 Task: Find connections with filter location Le Creusot with filter topic #Managementtips with filter profile language Spanish with filter current company Growth Central VC with filter school Lingayas University, Faridabad with filter industry Performing Arts and Spectator Sports with filter service category Filing with filter keywords title Mechanical Engineer
Action: Mouse moved to (621, 105)
Screenshot: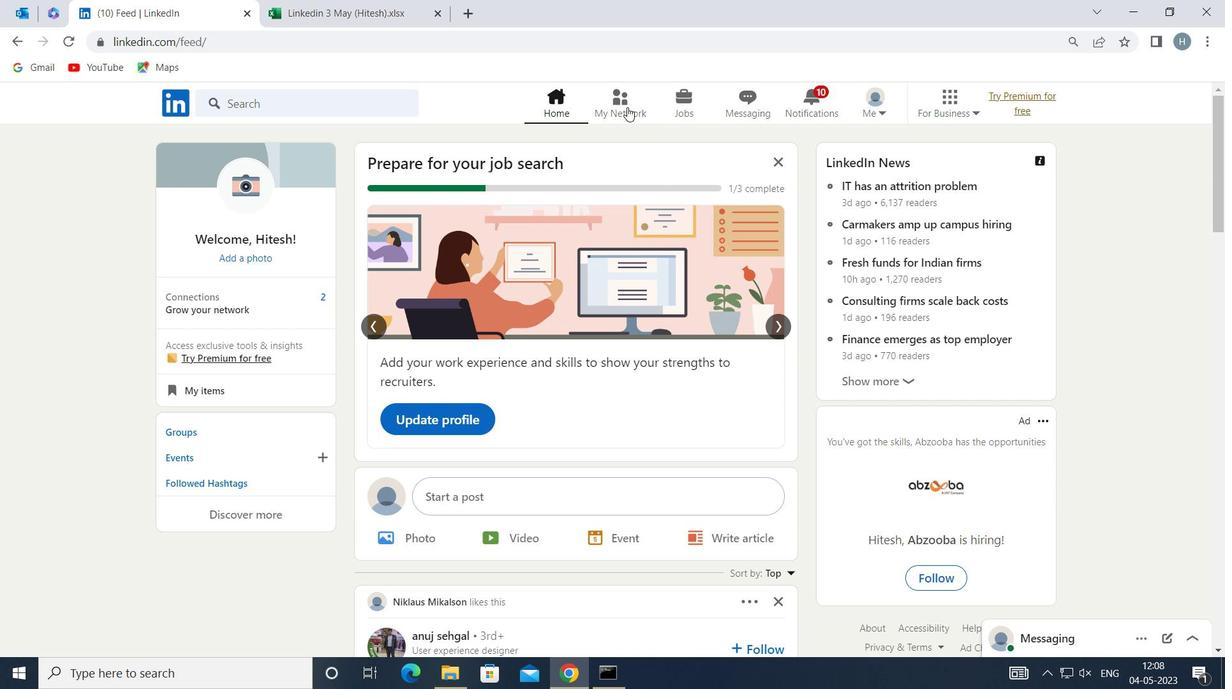 
Action: Mouse pressed left at (621, 105)
Screenshot: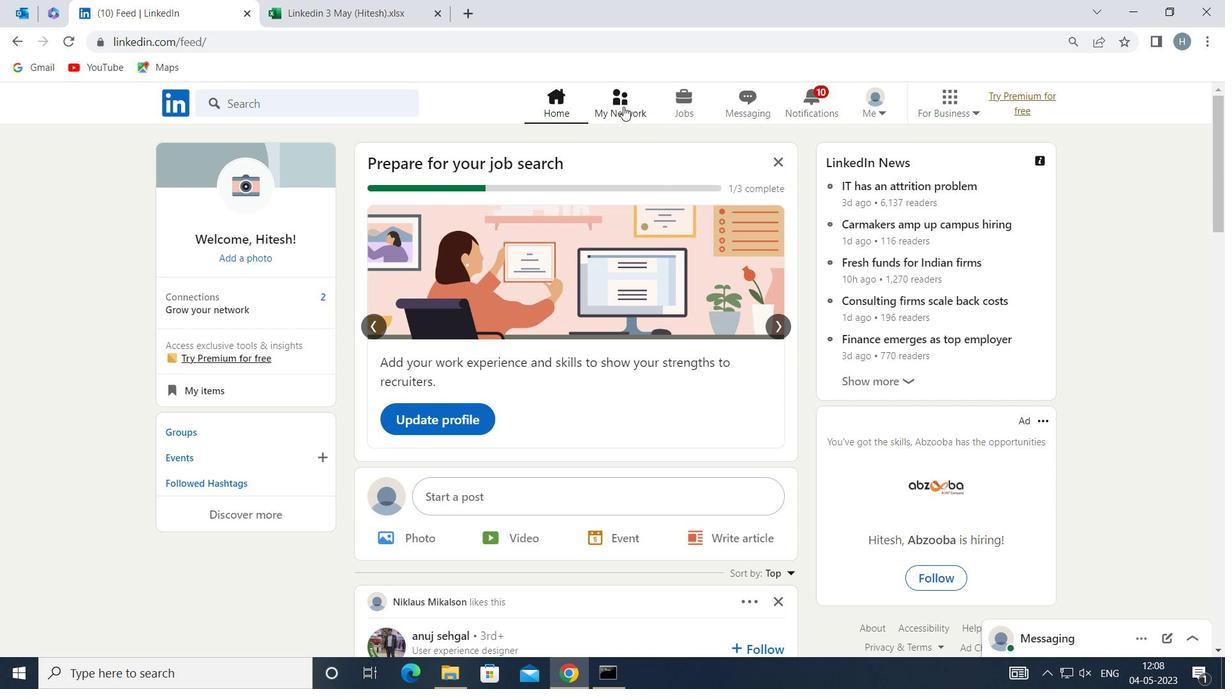 
Action: Mouse moved to (355, 206)
Screenshot: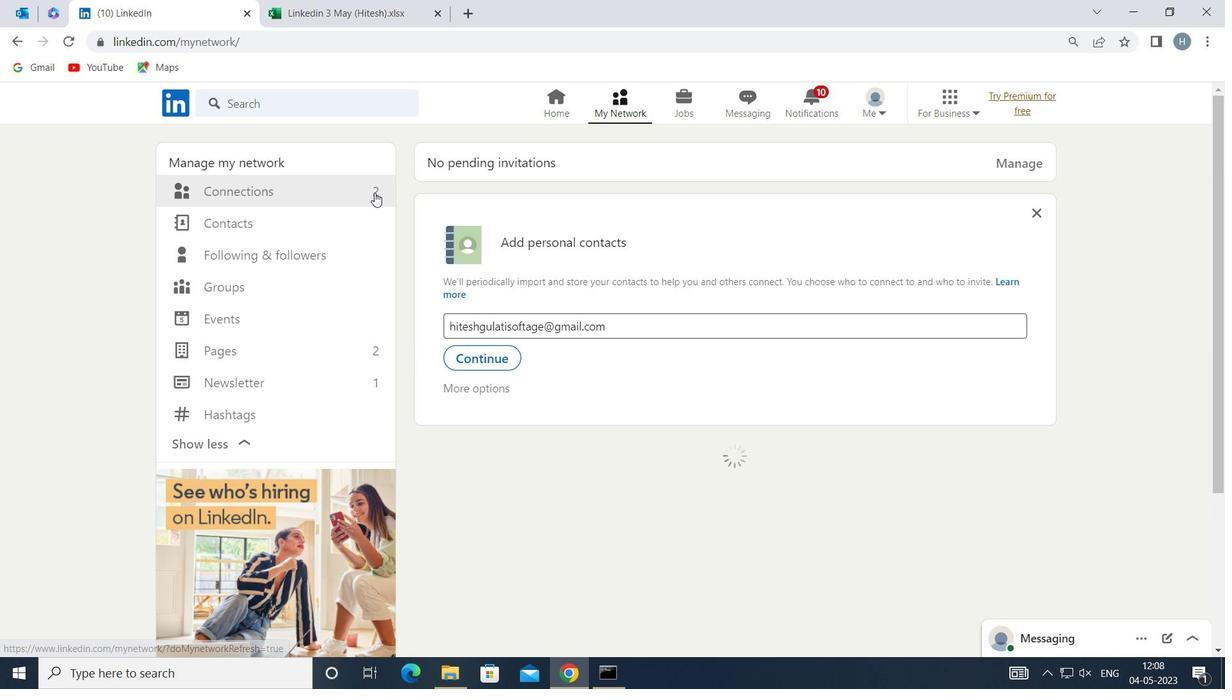 
Action: Mouse pressed left at (355, 206)
Screenshot: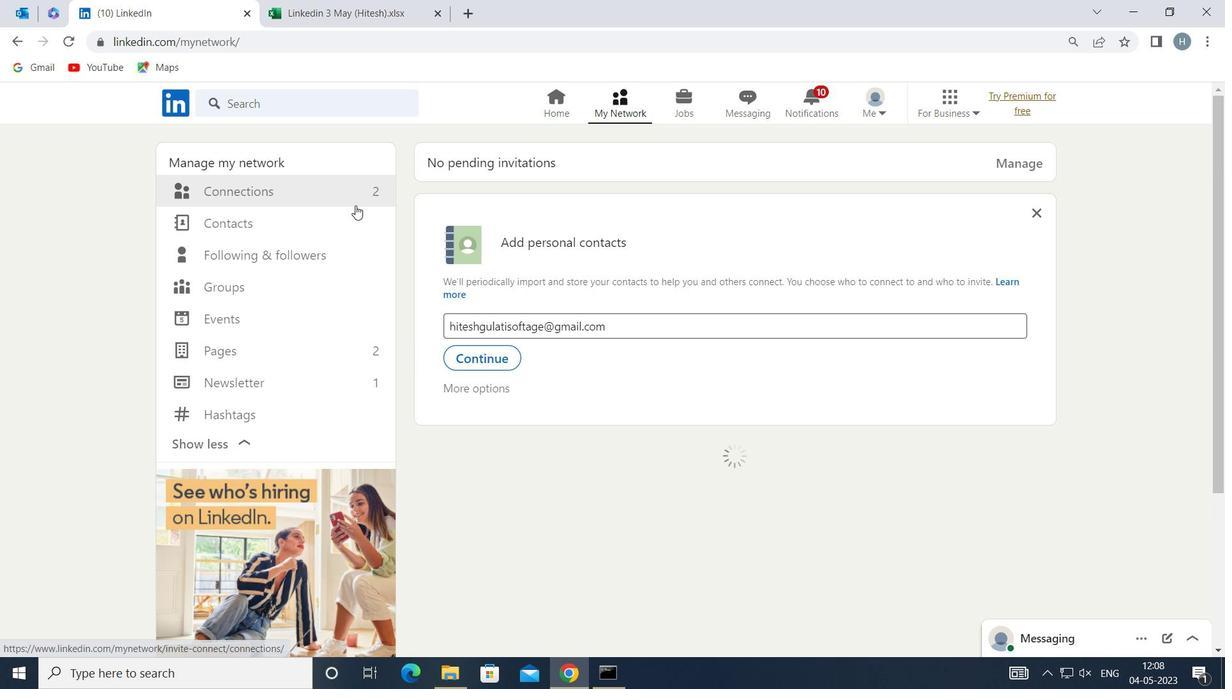 
Action: Mouse moved to (360, 181)
Screenshot: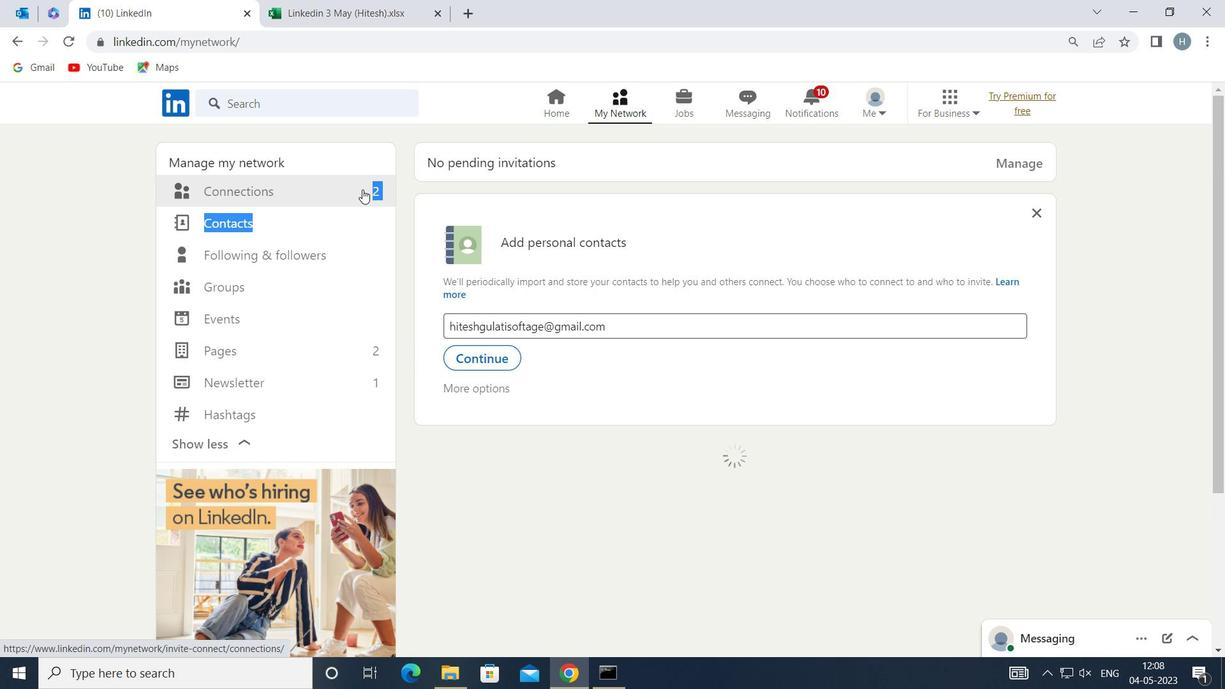 
Action: Mouse pressed left at (360, 181)
Screenshot: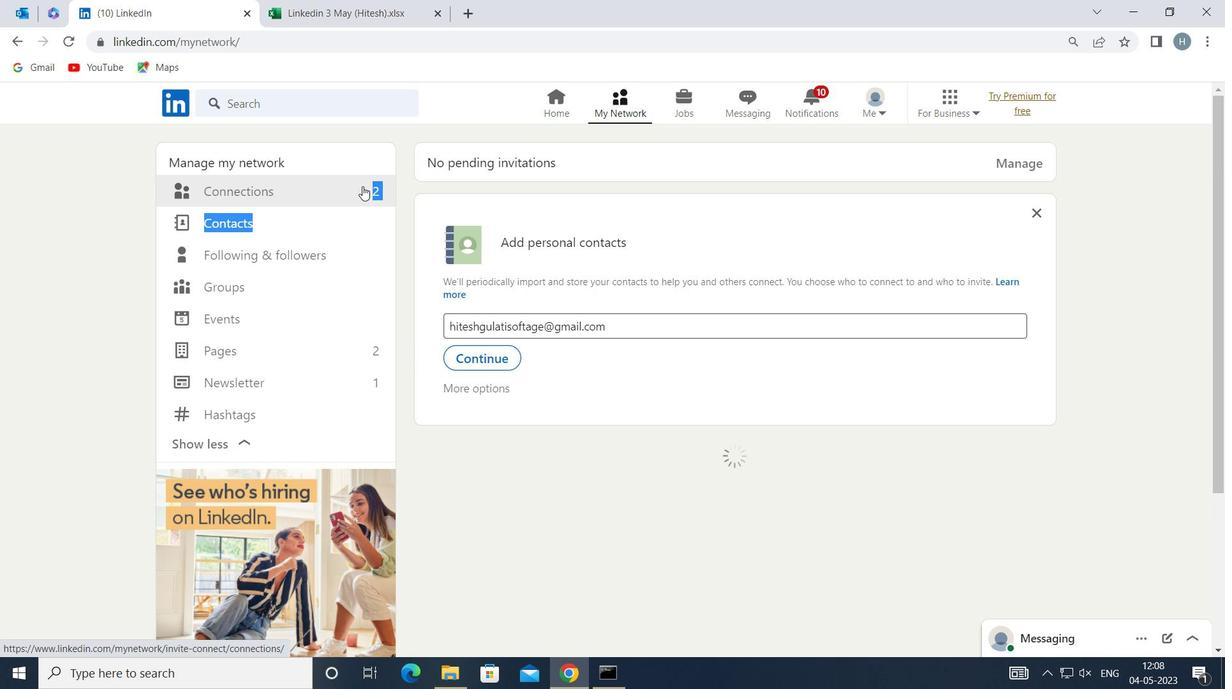 
Action: Mouse moved to (375, 194)
Screenshot: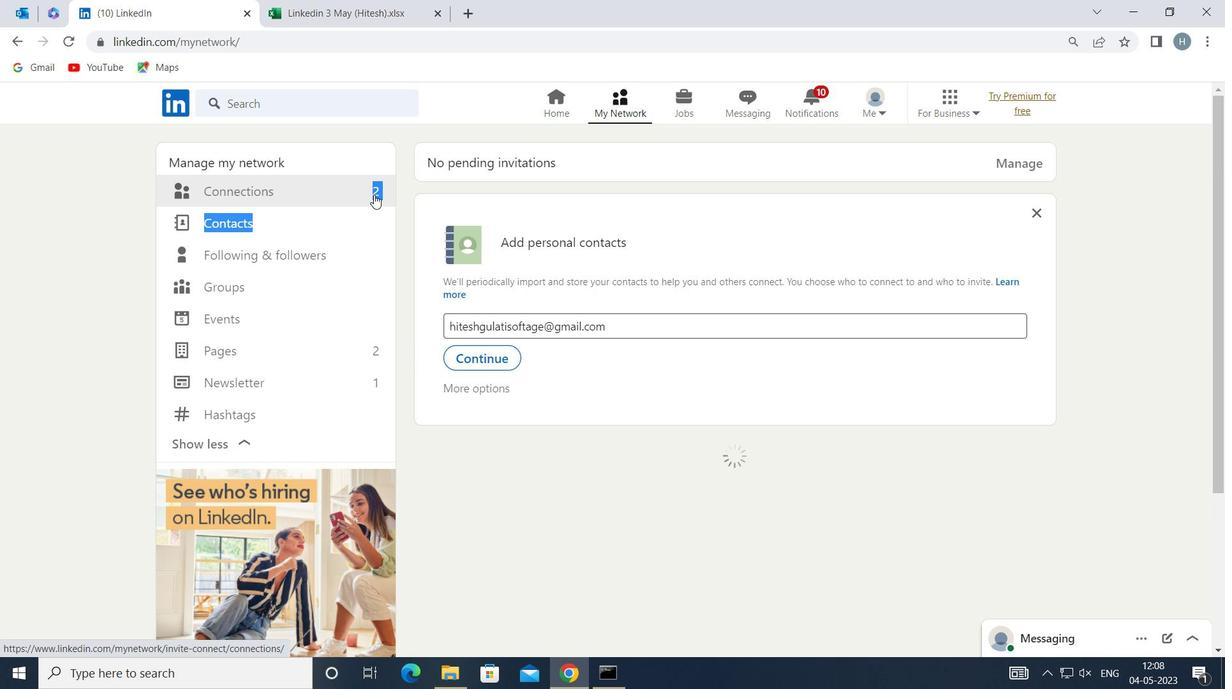 
Action: Mouse pressed left at (375, 194)
Screenshot: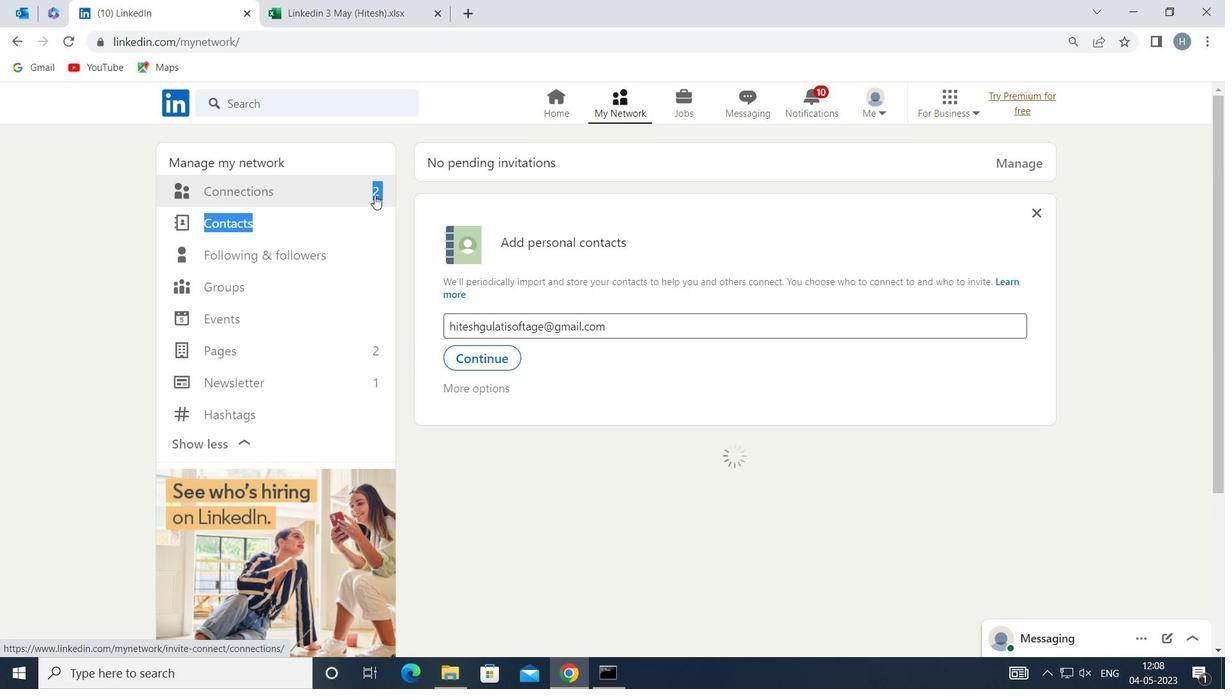 
Action: Mouse moved to (744, 189)
Screenshot: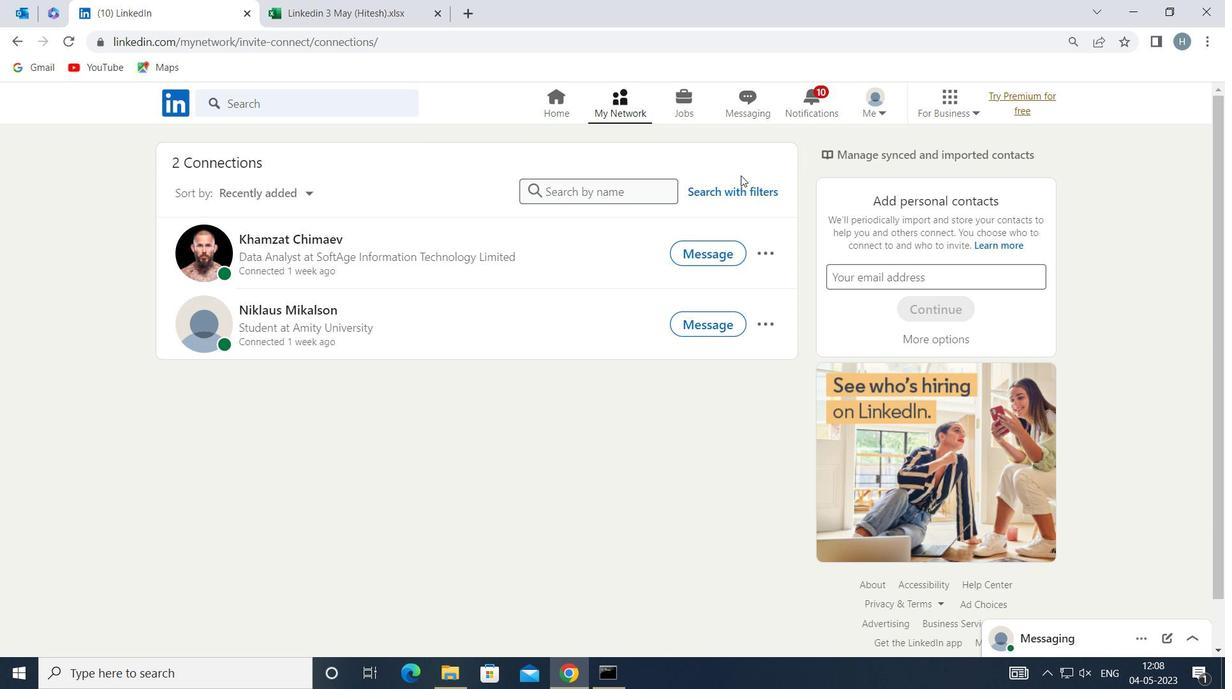 
Action: Mouse pressed left at (744, 189)
Screenshot: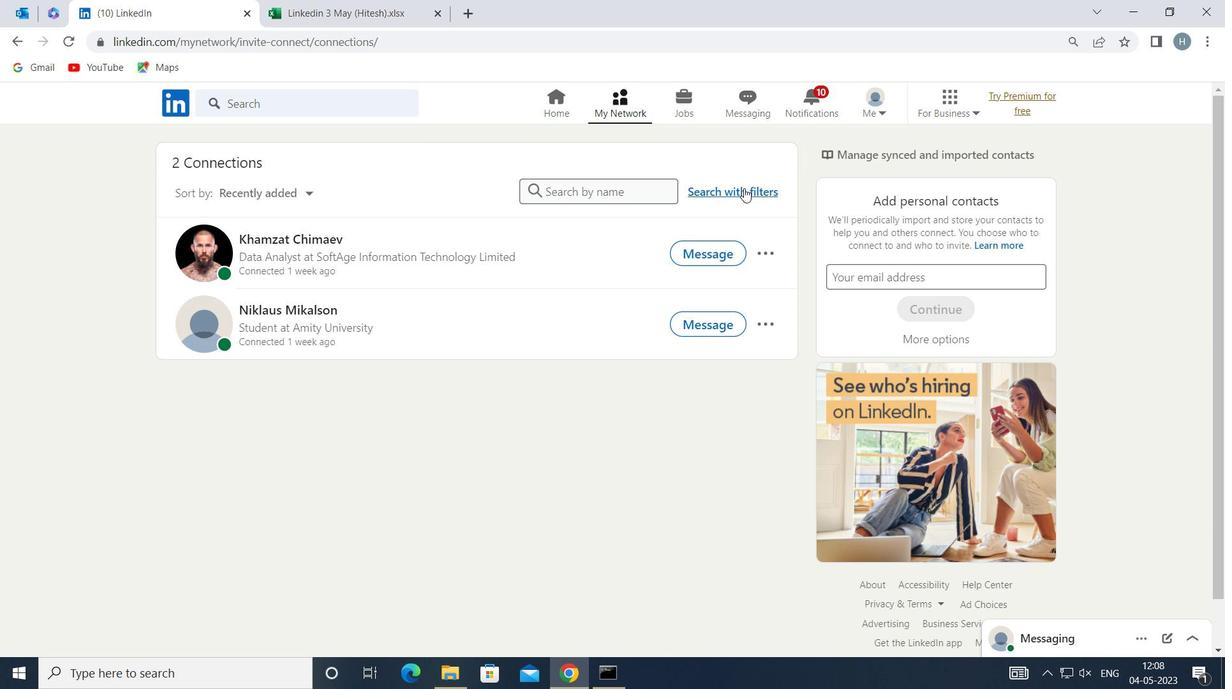 
Action: Mouse moved to (666, 148)
Screenshot: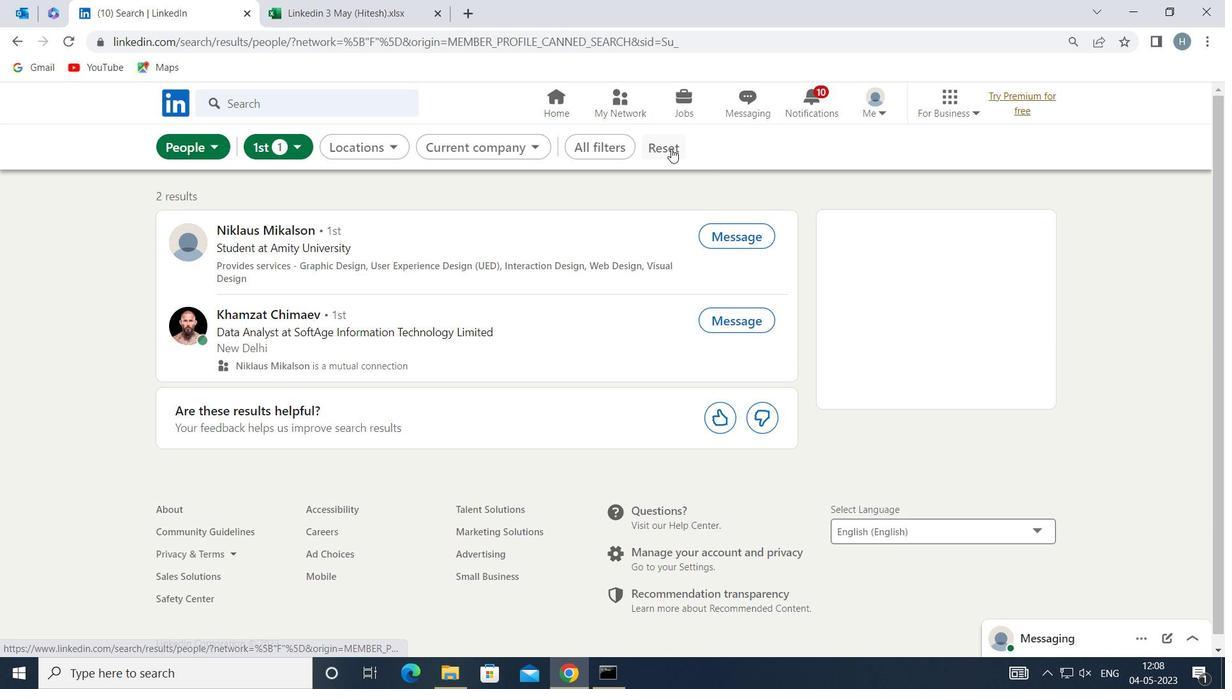 
Action: Mouse pressed left at (666, 148)
Screenshot: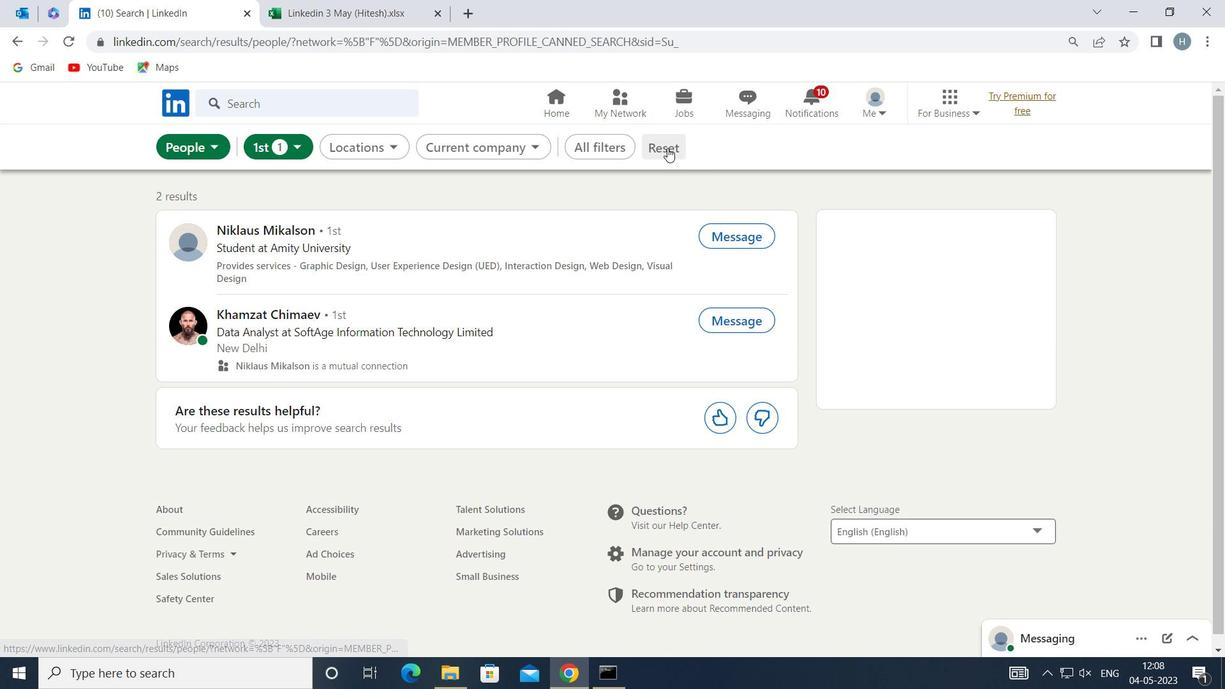 
Action: Mouse moved to (640, 149)
Screenshot: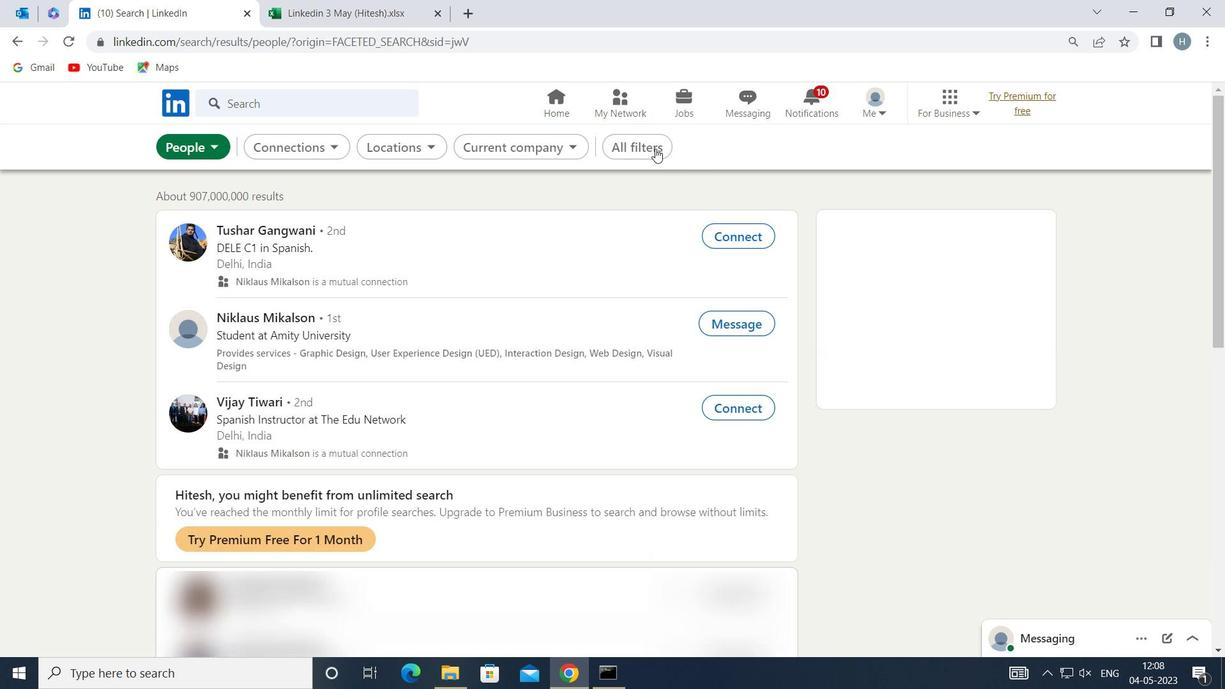 
Action: Mouse pressed left at (640, 149)
Screenshot: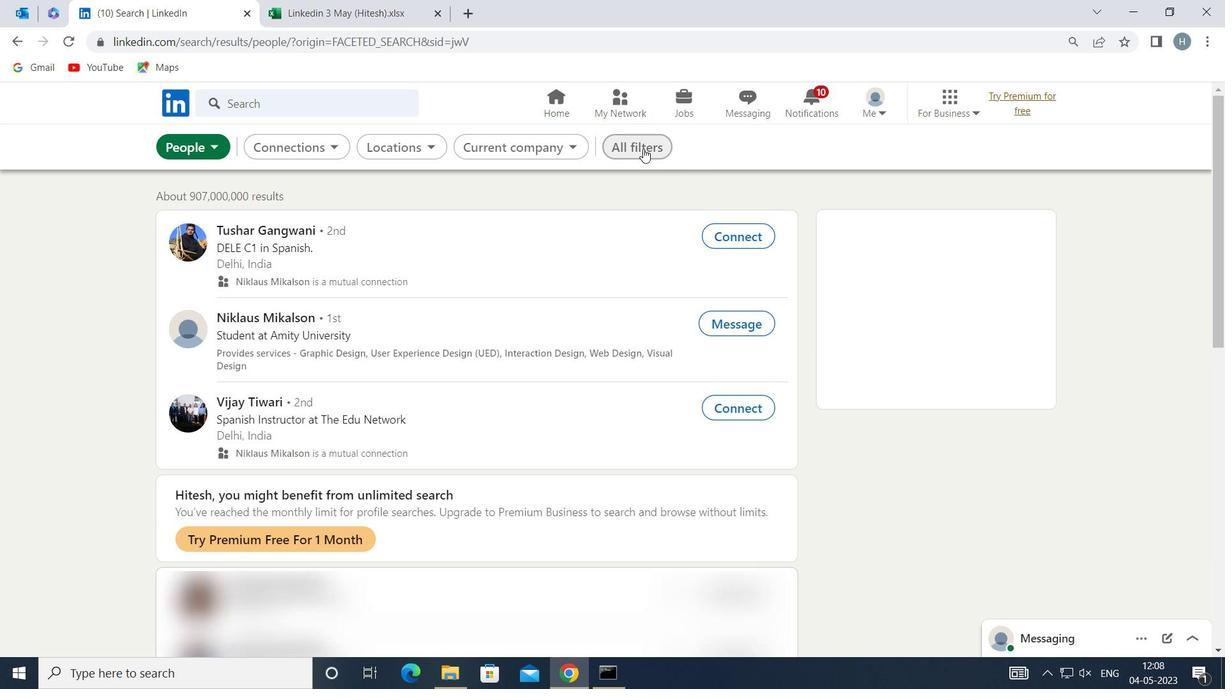 
Action: Mouse moved to (970, 301)
Screenshot: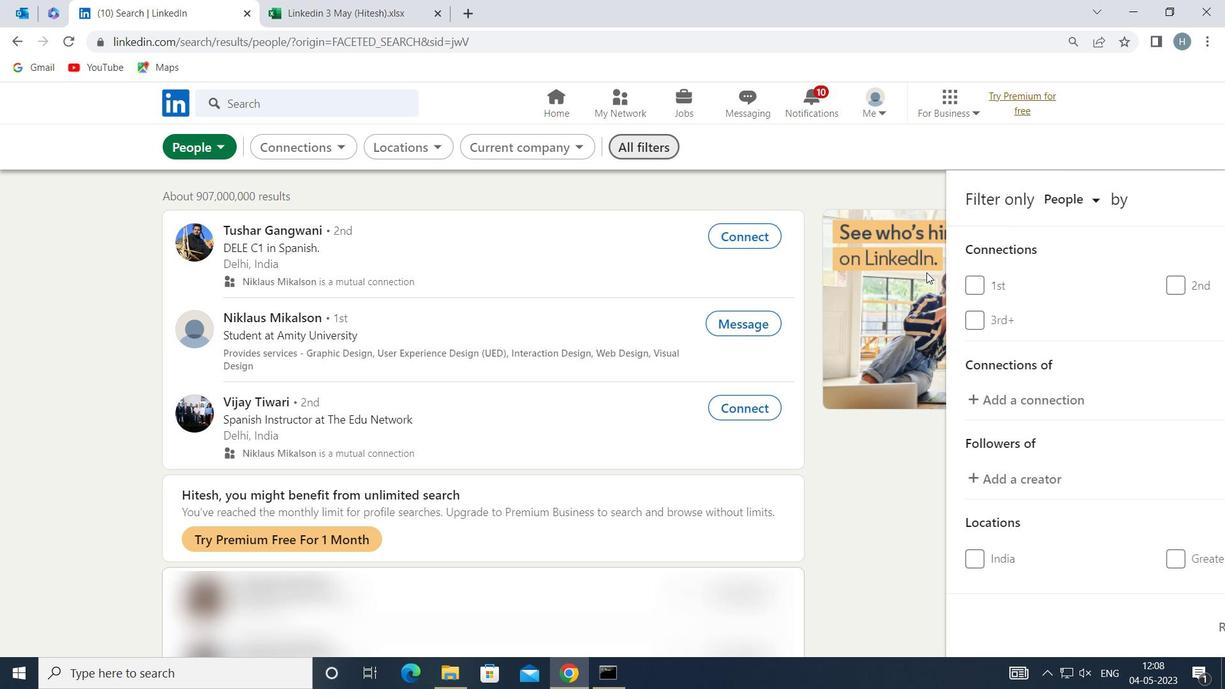 
Action: Mouse scrolled (970, 300) with delta (0, 0)
Screenshot: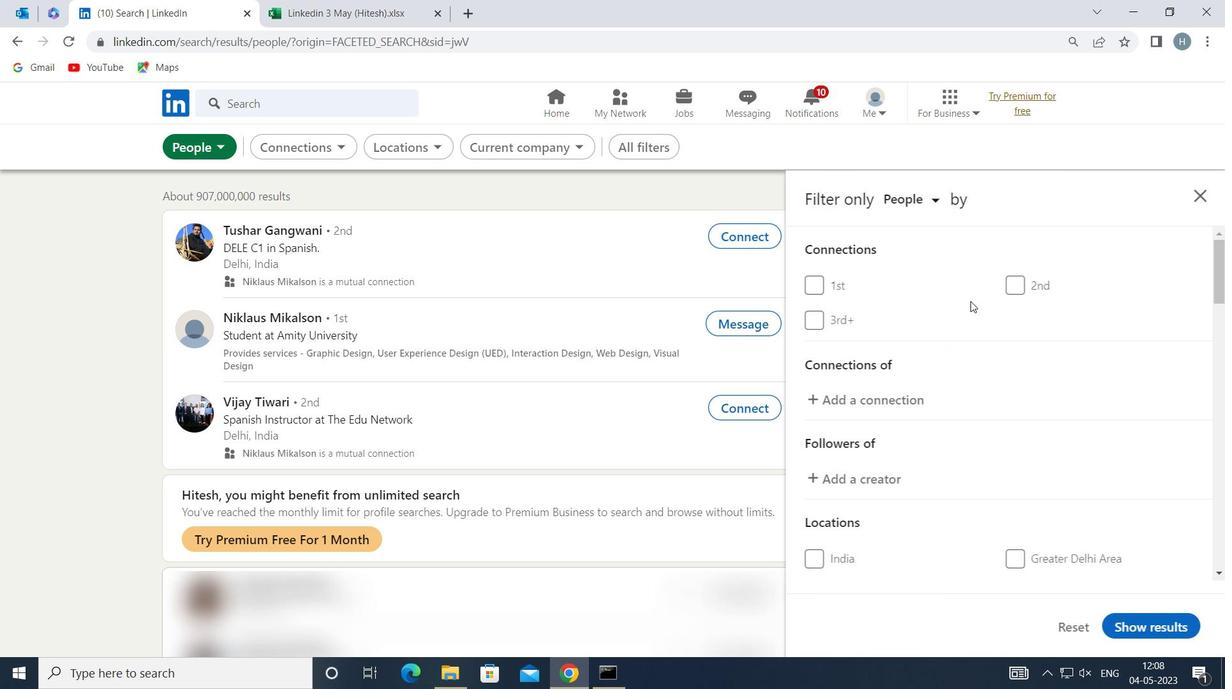 
Action: Mouse moved to (972, 307)
Screenshot: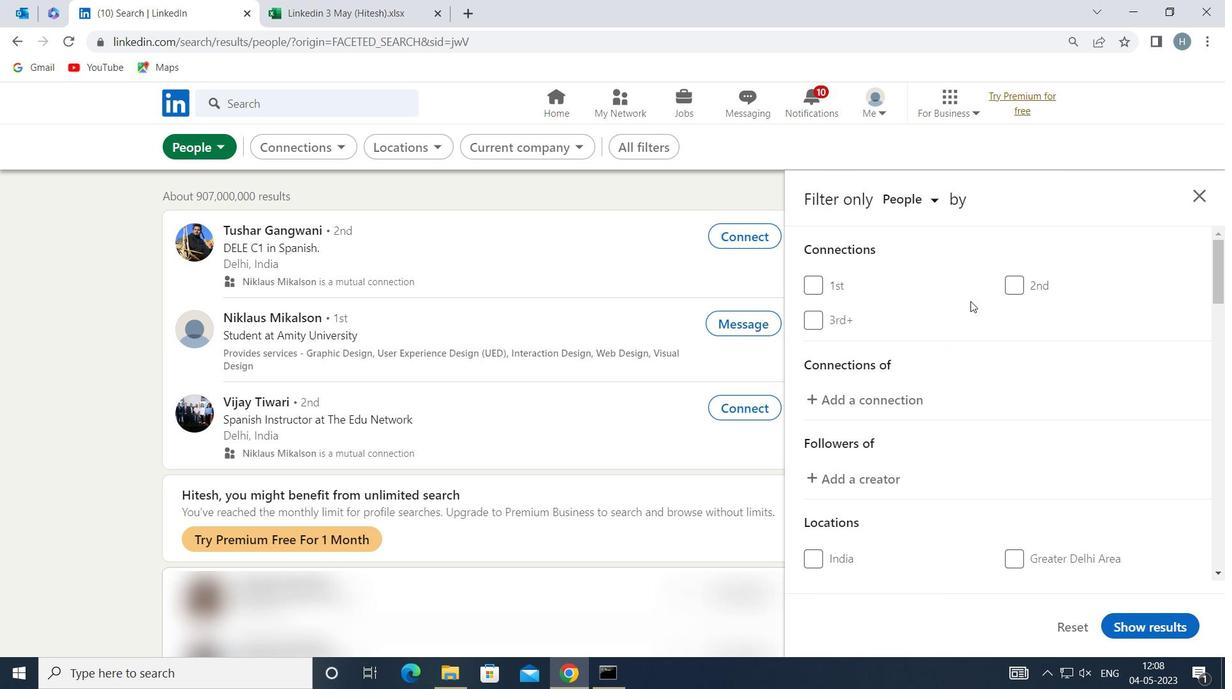 
Action: Mouse scrolled (972, 307) with delta (0, 0)
Screenshot: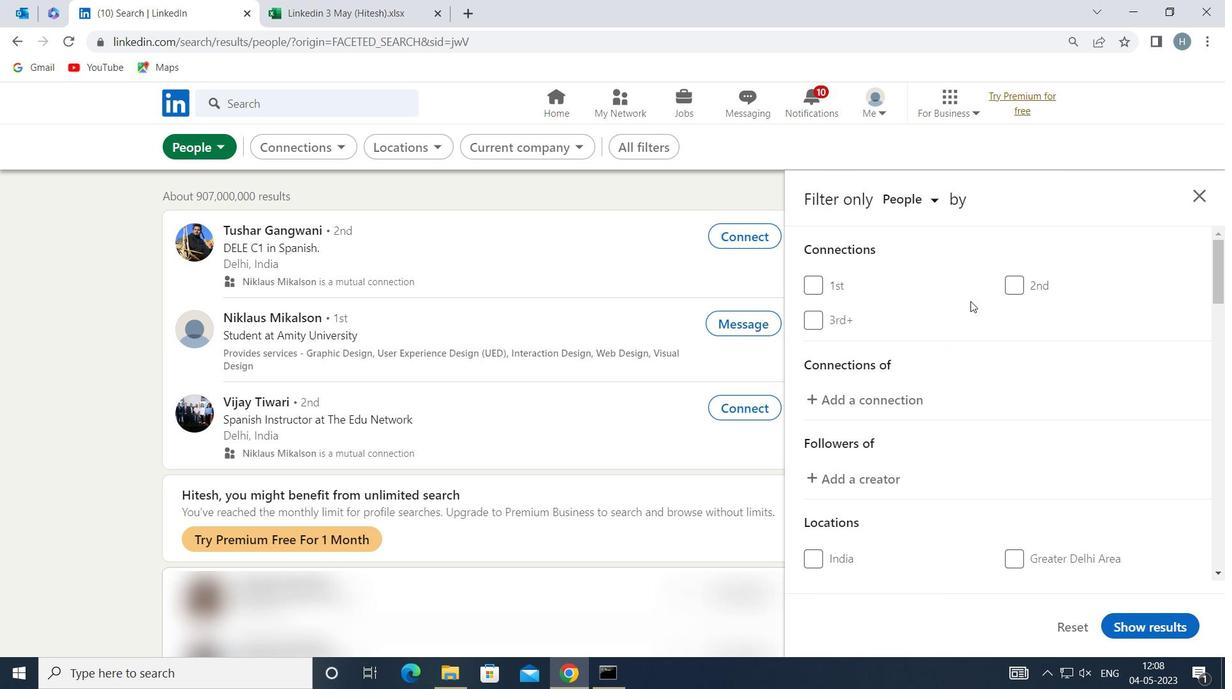 
Action: Mouse moved to (979, 305)
Screenshot: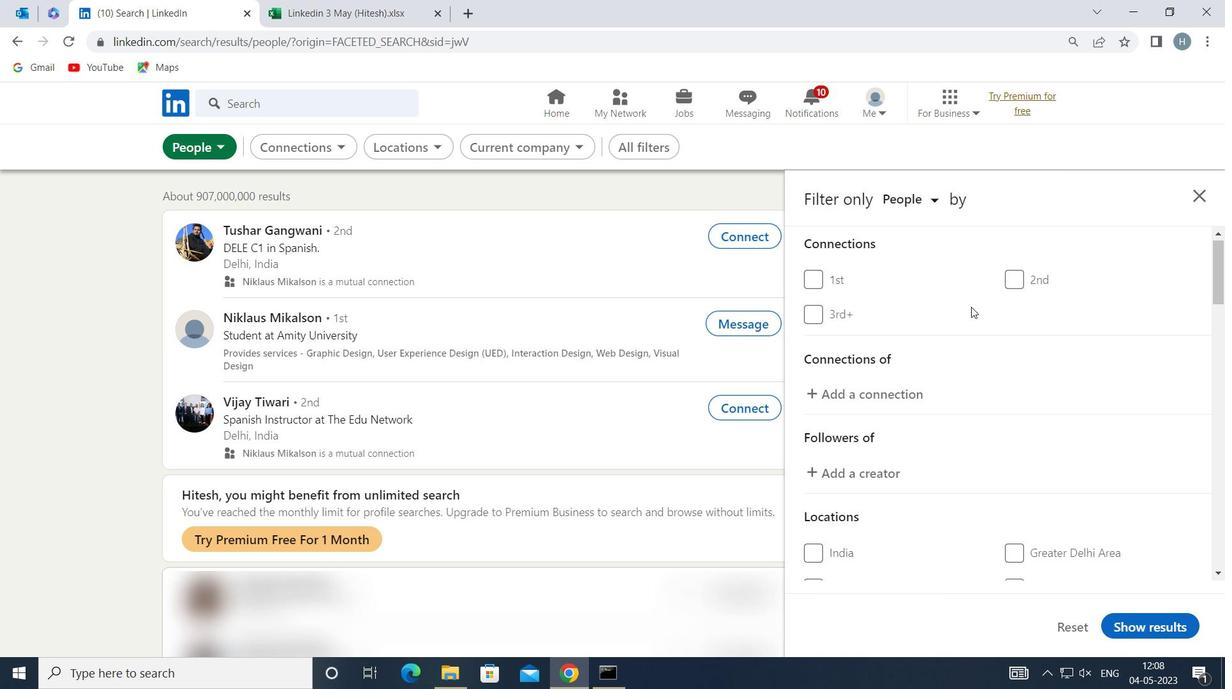 
Action: Mouse scrolled (979, 305) with delta (0, 0)
Screenshot: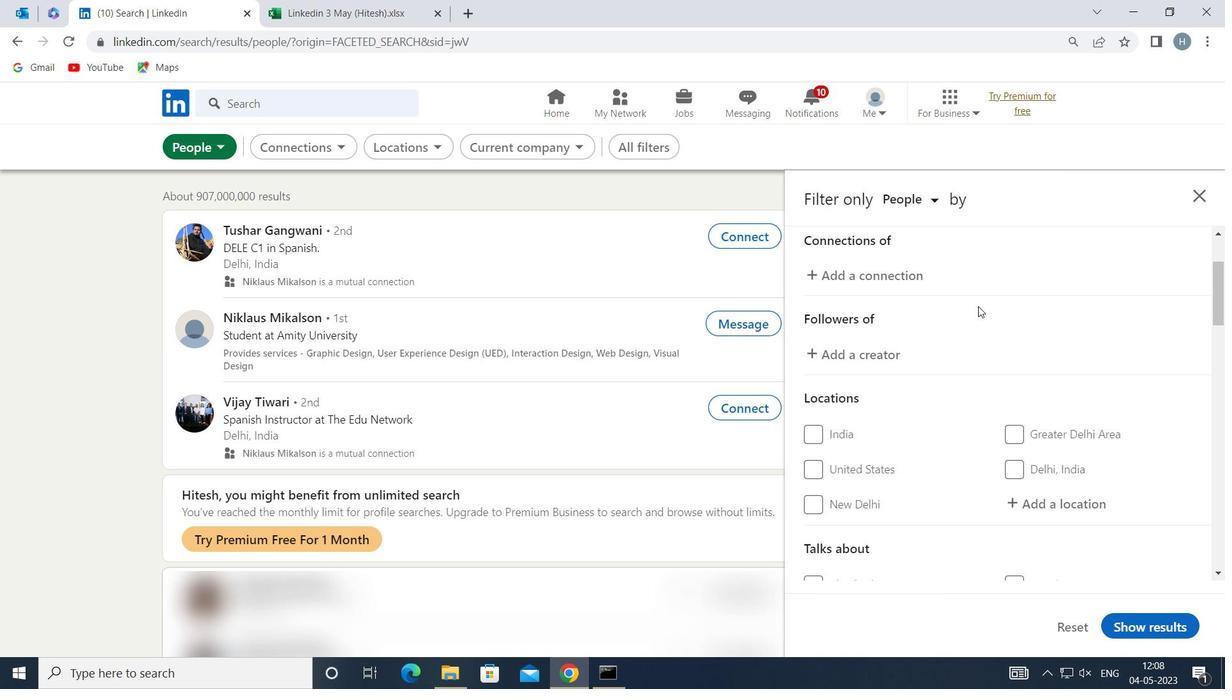
Action: Mouse moved to (1064, 384)
Screenshot: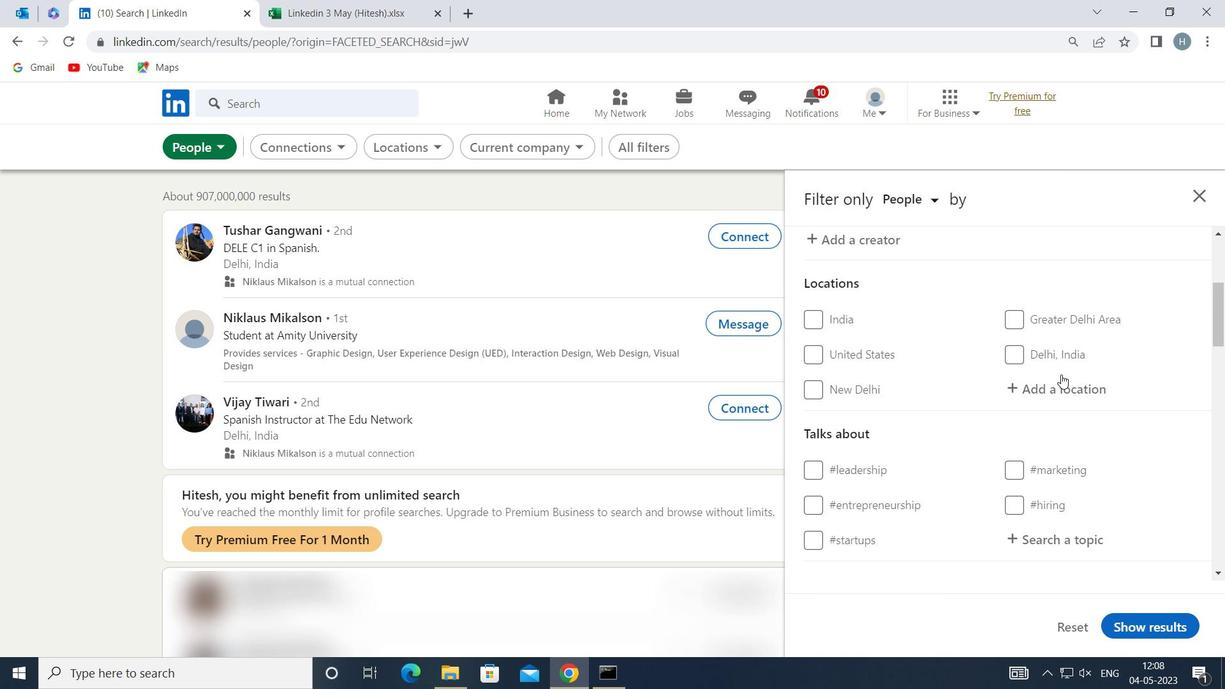 
Action: Mouse pressed left at (1064, 384)
Screenshot: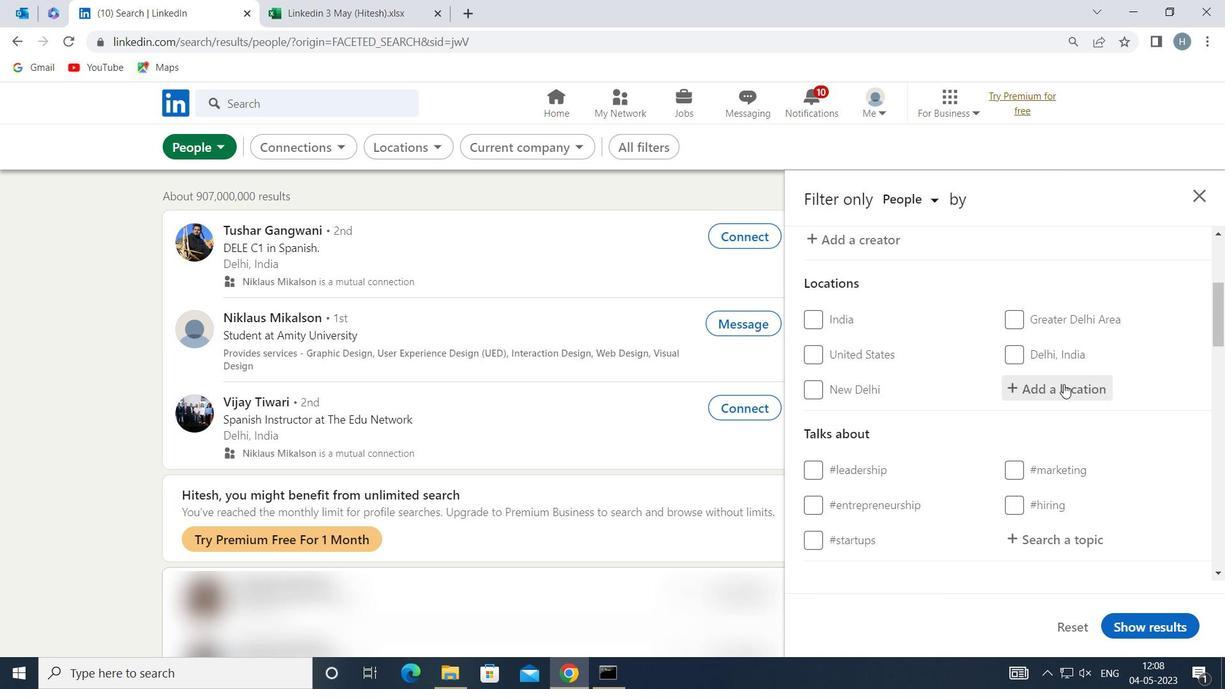 
Action: Key pressed <Key.shift>LE<Key.space><Key.shift>CREUSOT
Screenshot: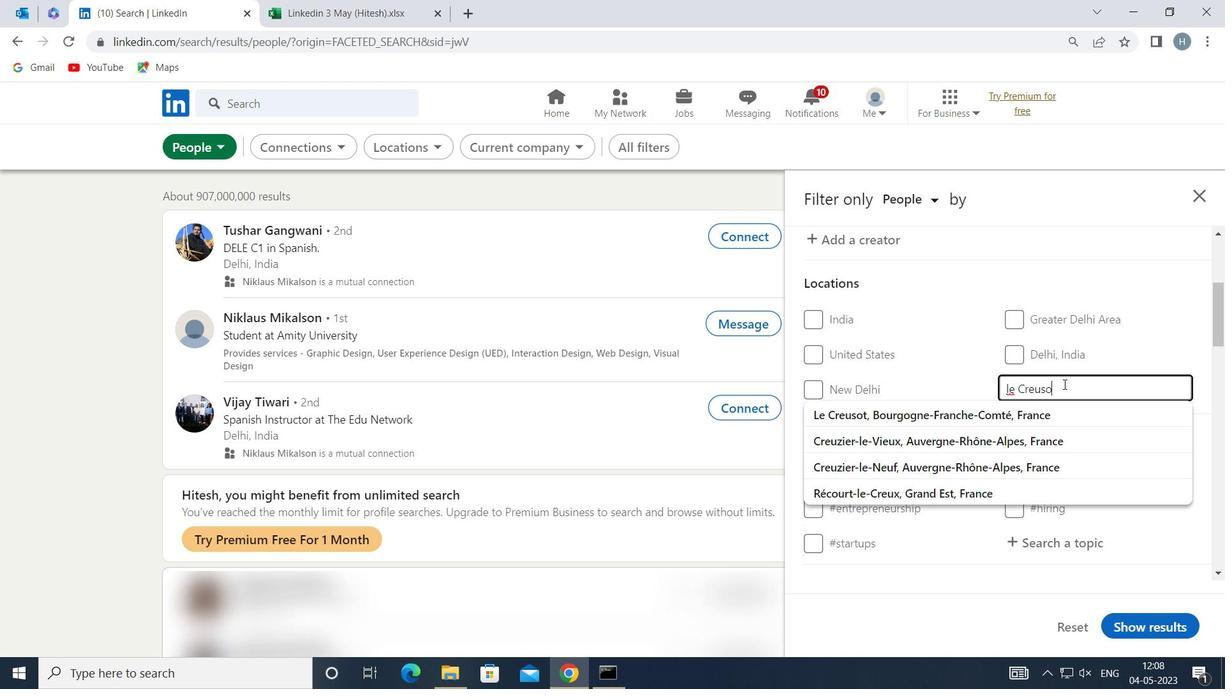 
Action: Mouse moved to (992, 416)
Screenshot: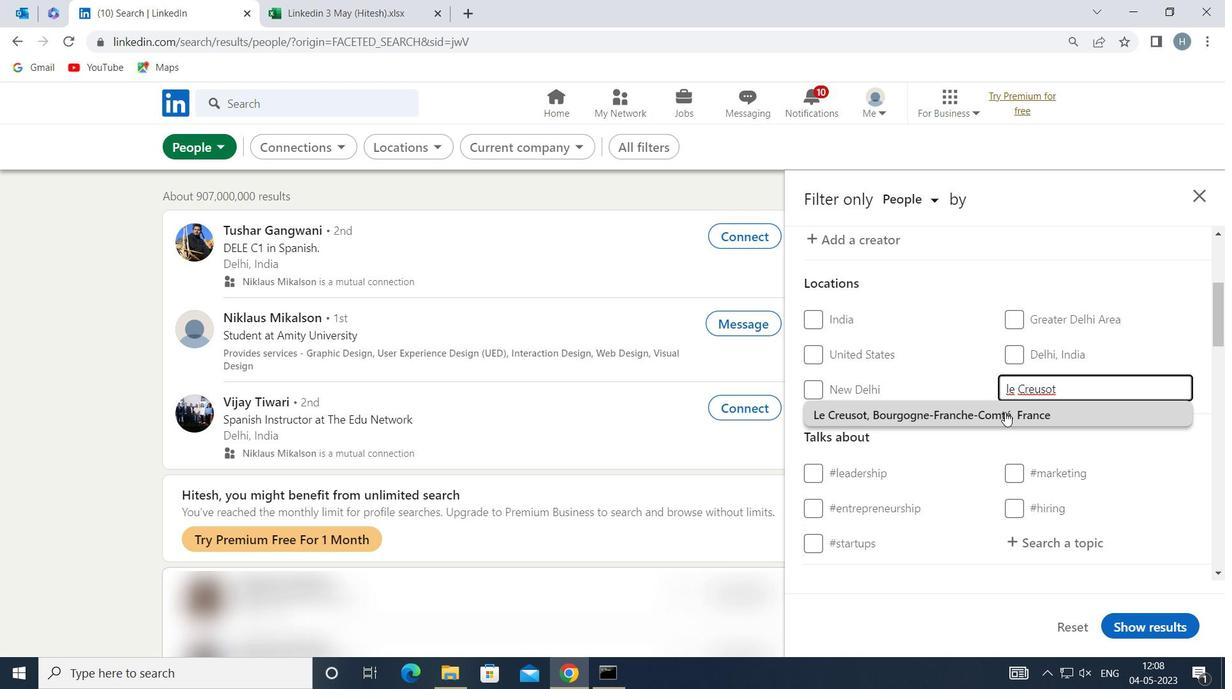 
Action: Mouse pressed left at (992, 416)
Screenshot: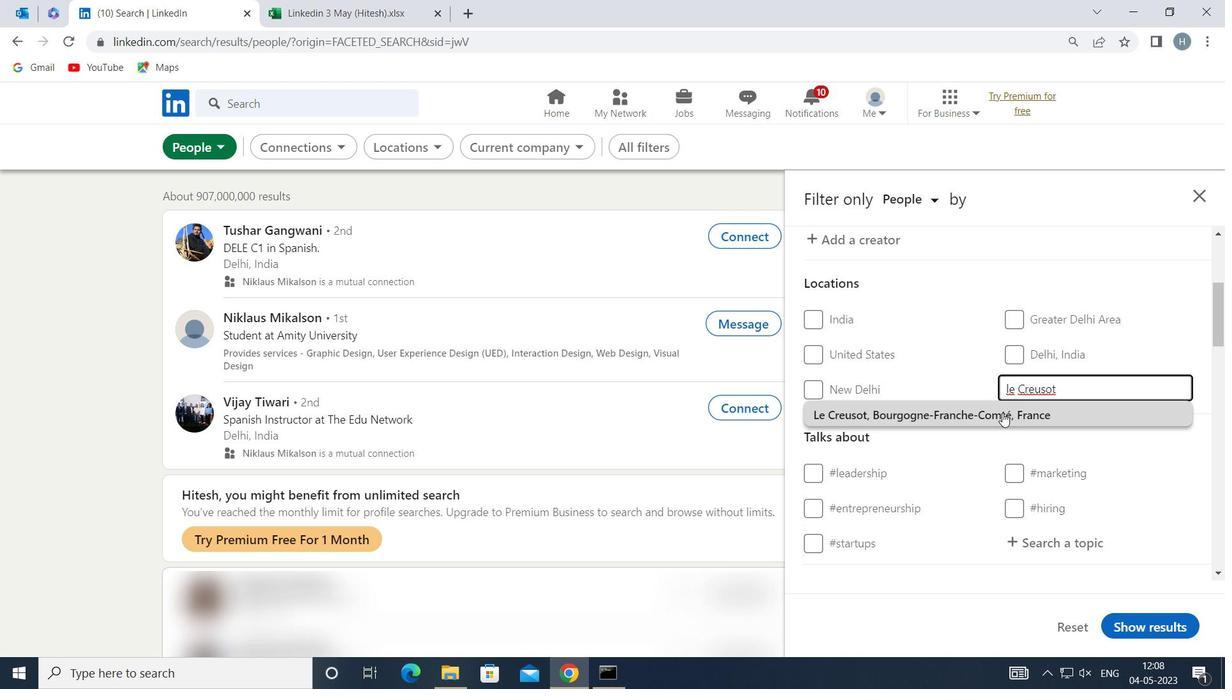 
Action: Mouse moved to (984, 411)
Screenshot: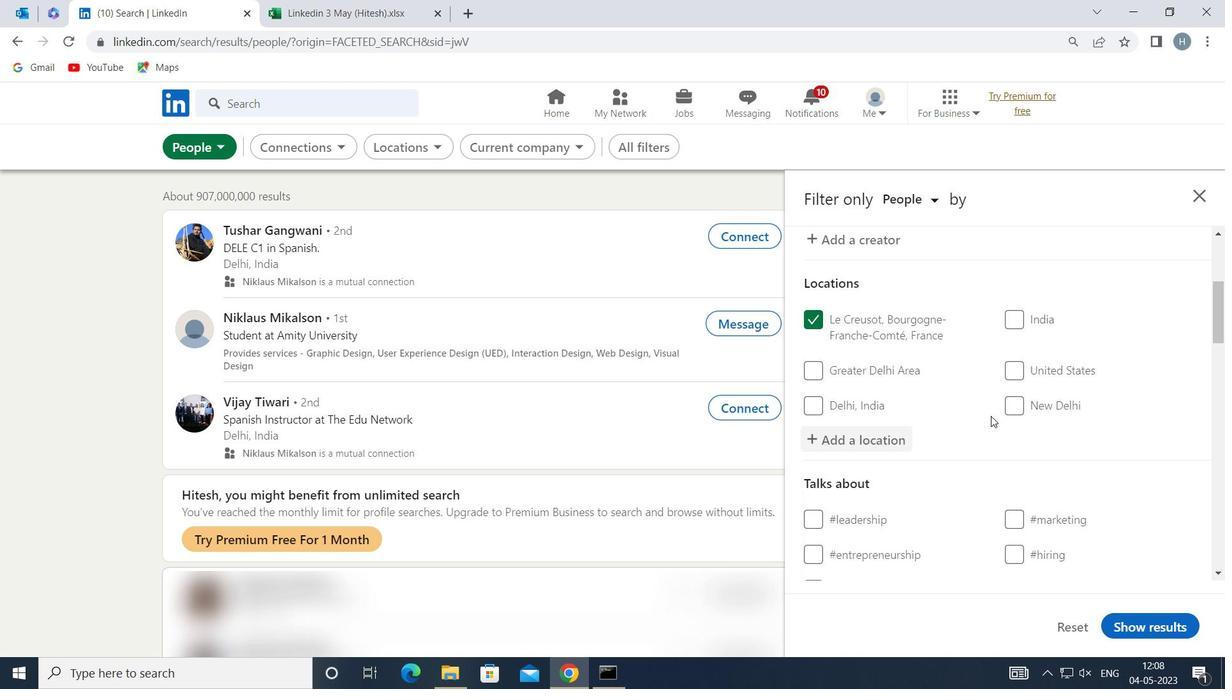 
Action: Mouse scrolled (984, 410) with delta (0, 0)
Screenshot: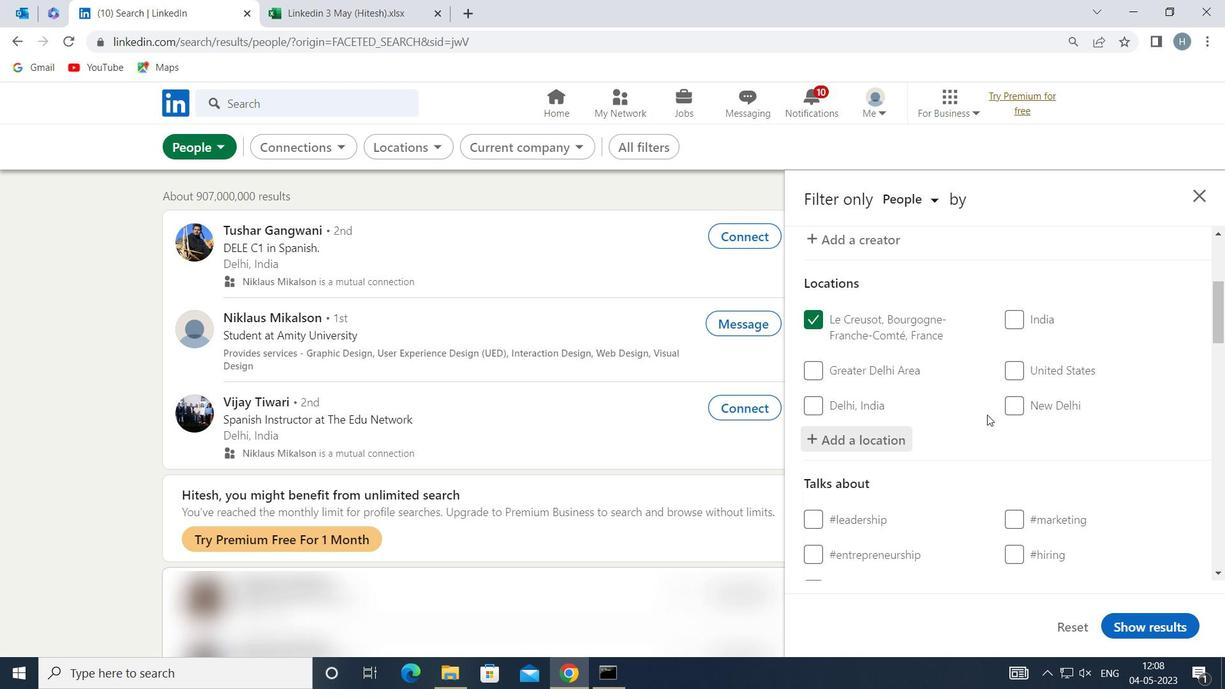 
Action: Mouse scrolled (984, 410) with delta (0, 0)
Screenshot: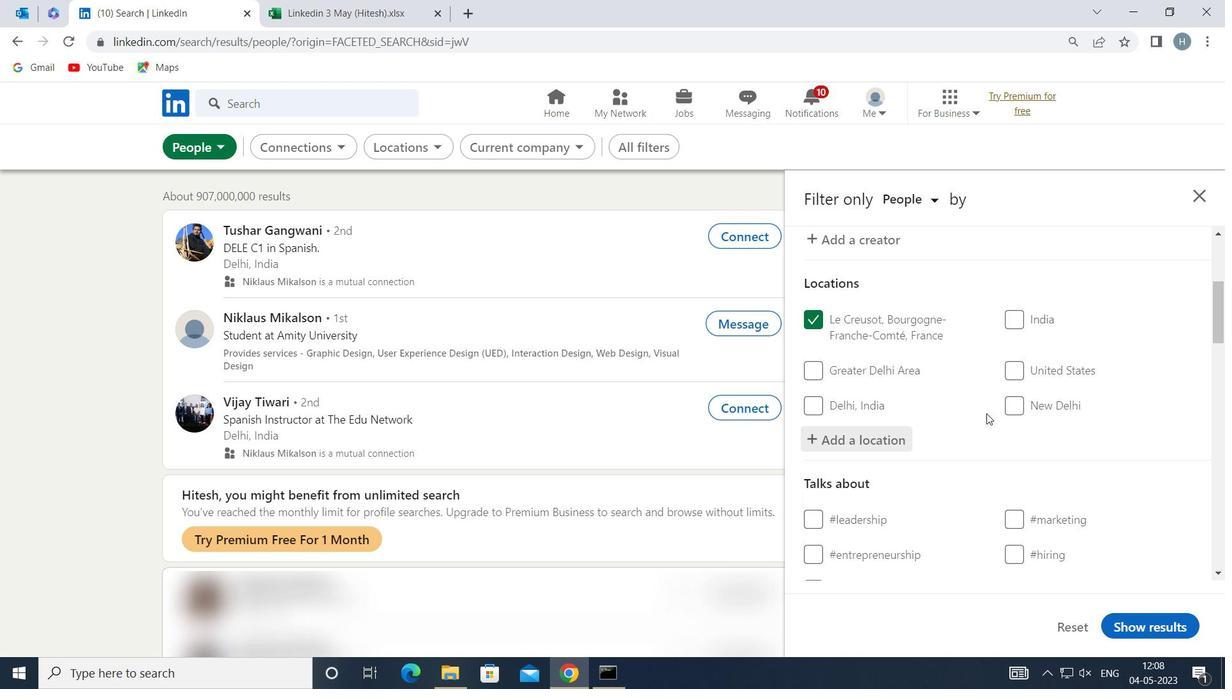 
Action: Mouse moved to (983, 409)
Screenshot: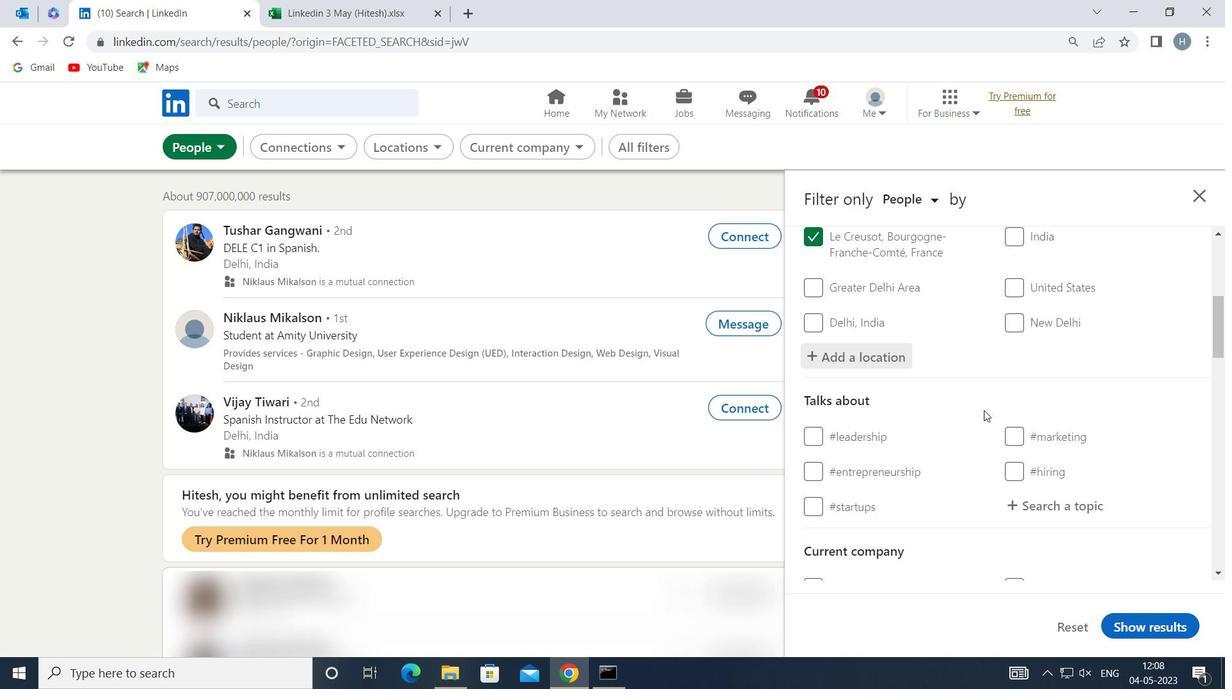 
Action: Mouse scrolled (983, 409) with delta (0, 0)
Screenshot: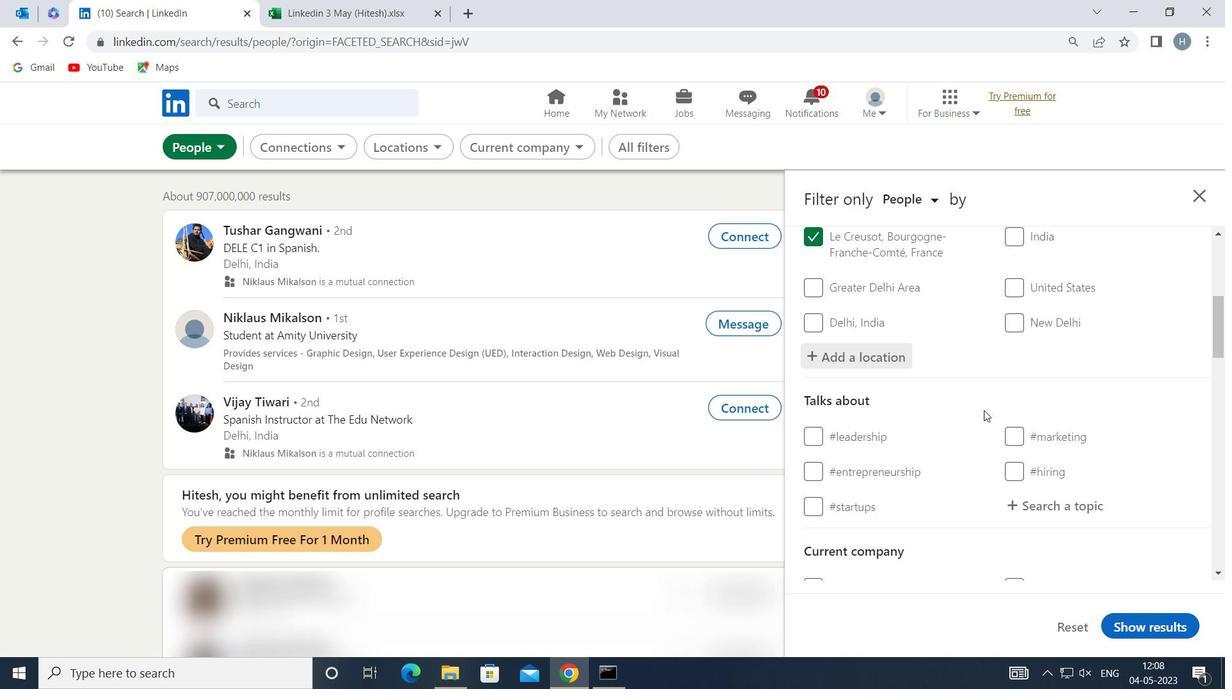 
Action: Mouse moved to (1080, 355)
Screenshot: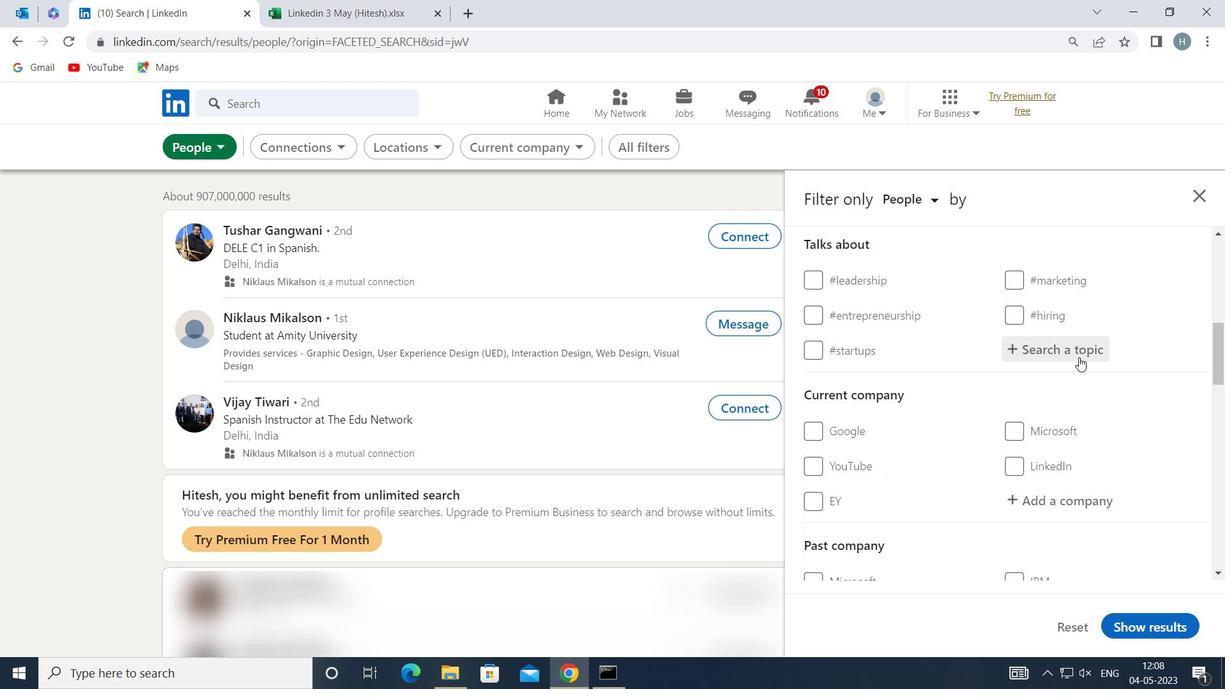 
Action: Mouse pressed left at (1080, 355)
Screenshot: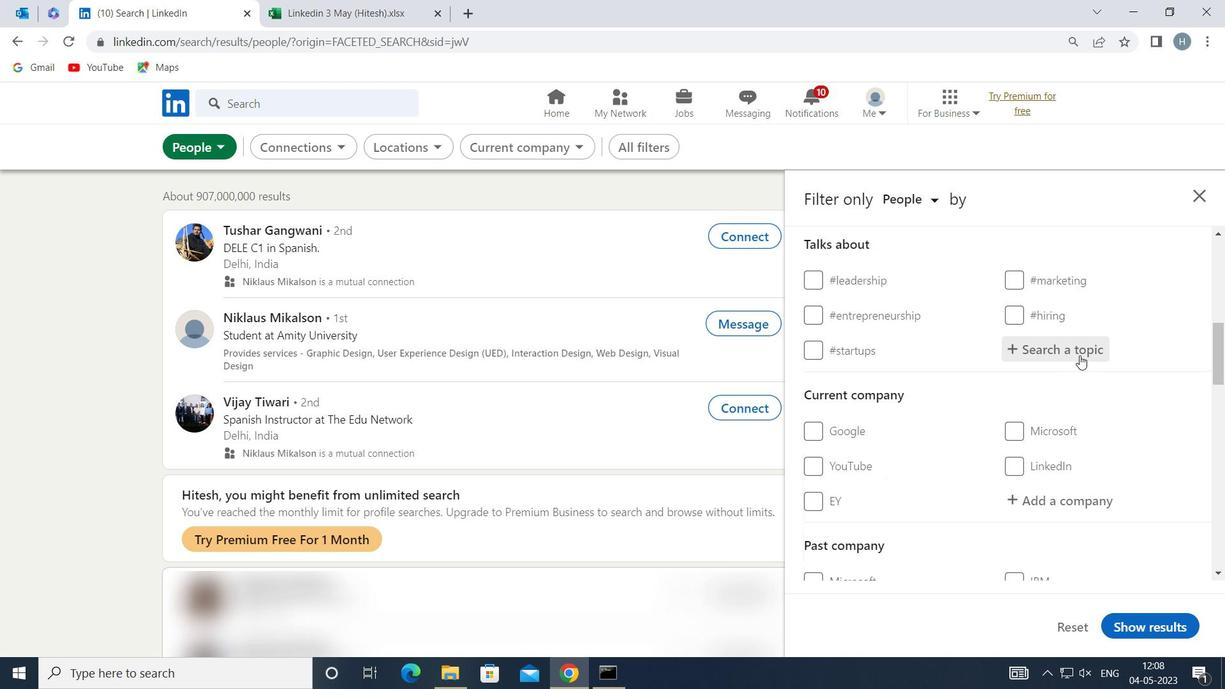 
Action: Key pressed <Key.shift>MANAGEMENTTI
Screenshot: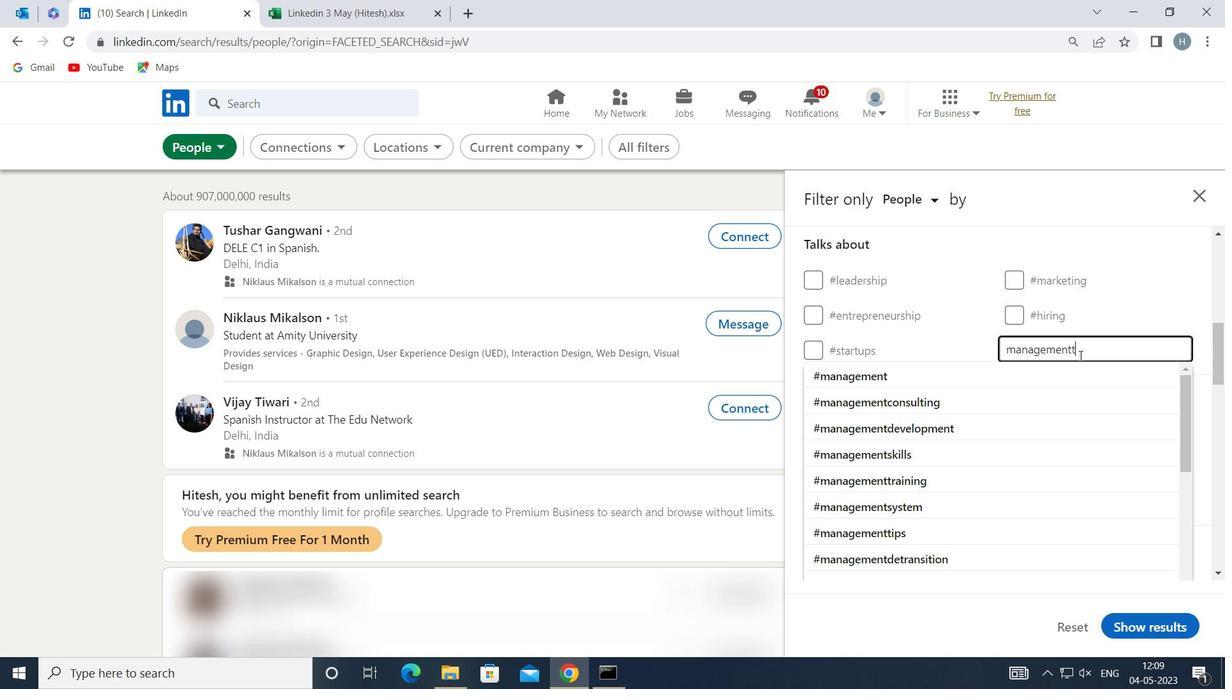
Action: Mouse moved to (1030, 376)
Screenshot: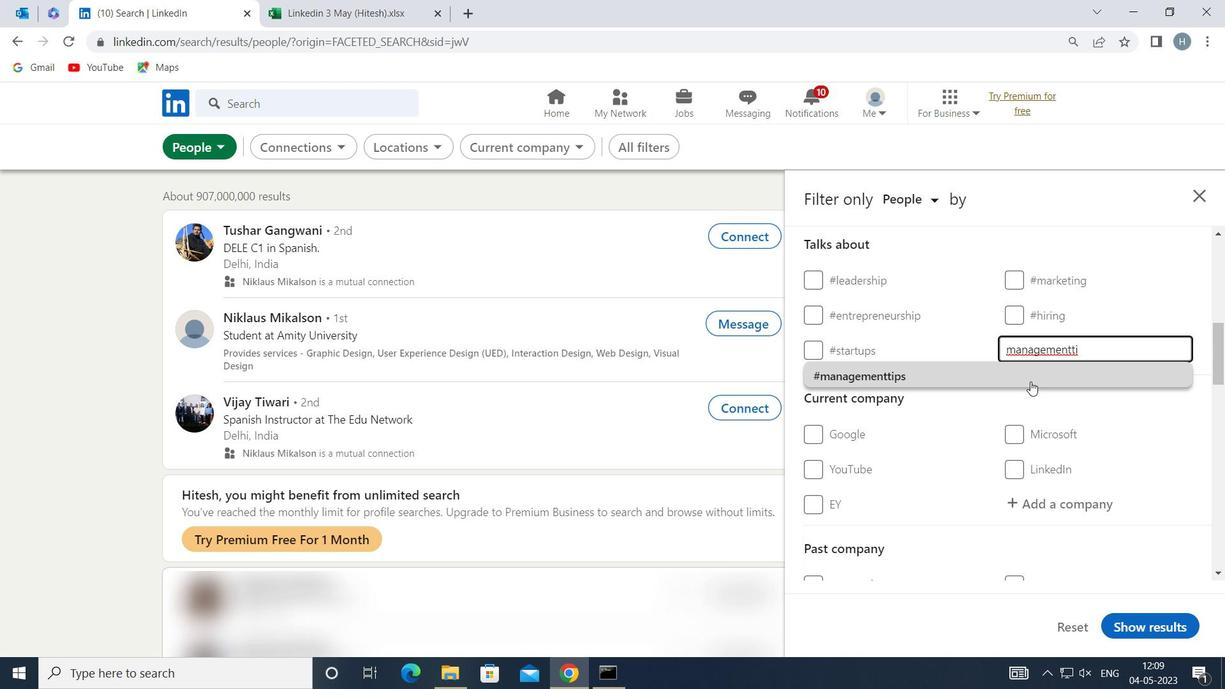 
Action: Mouse pressed left at (1030, 376)
Screenshot: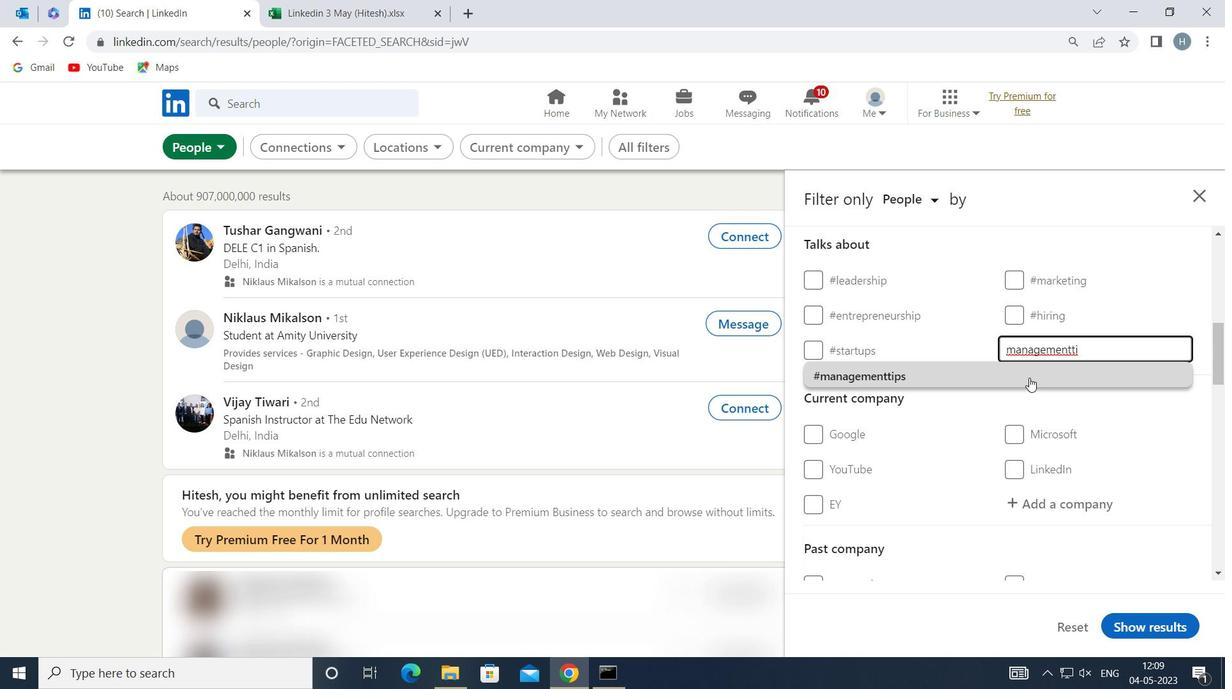 
Action: Mouse moved to (977, 378)
Screenshot: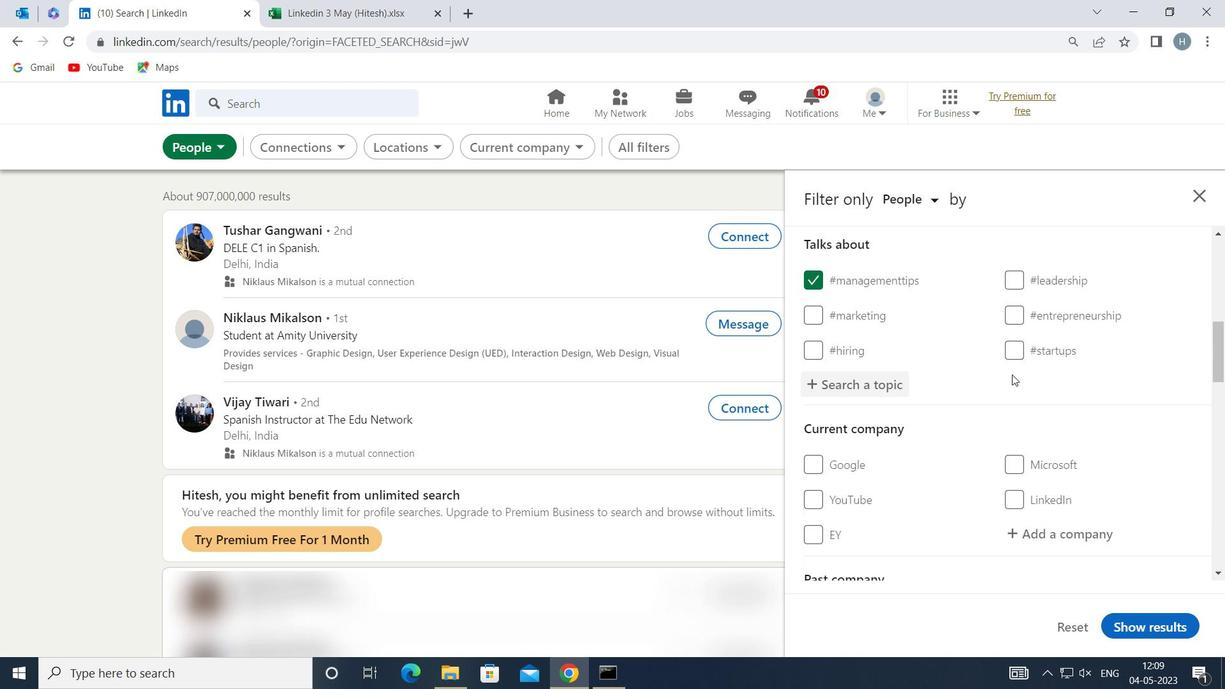 
Action: Mouse scrolled (977, 377) with delta (0, 0)
Screenshot: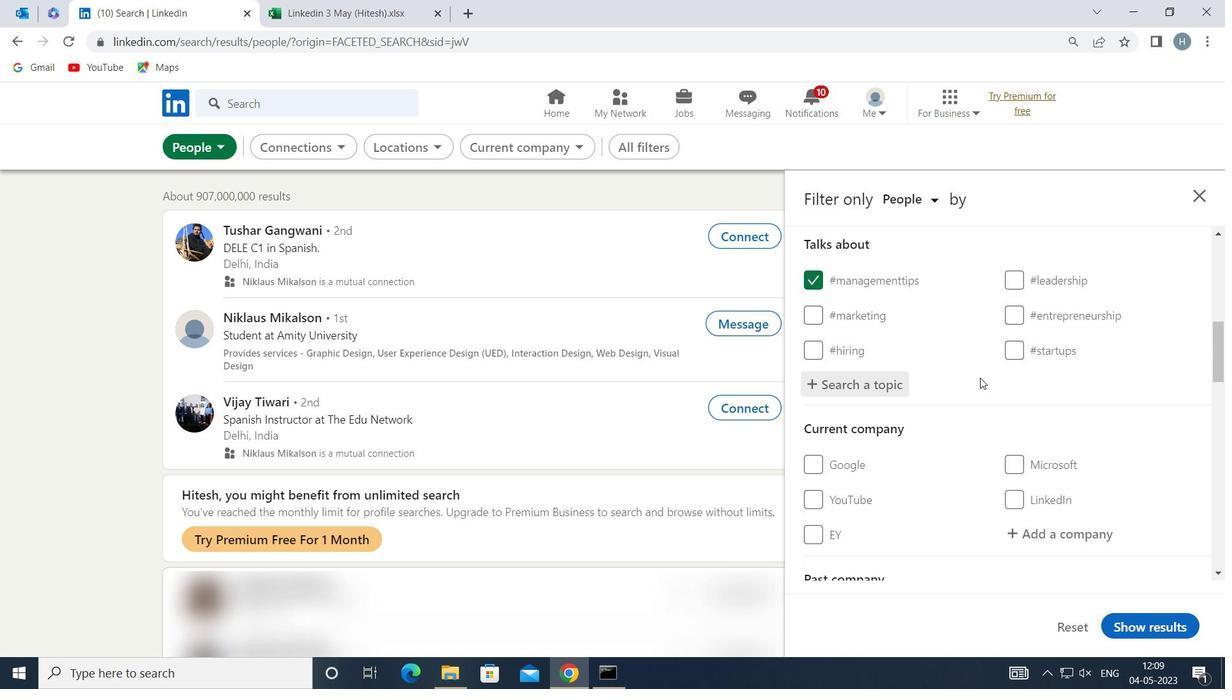 
Action: Mouse scrolled (977, 377) with delta (0, 0)
Screenshot: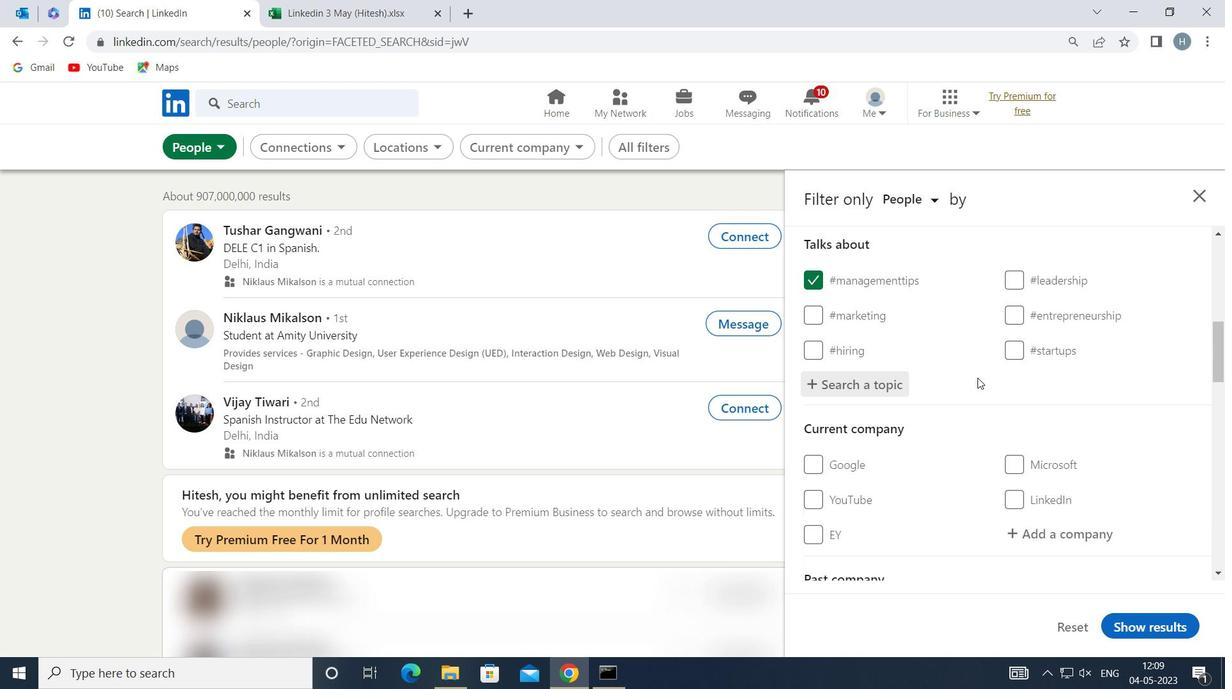 
Action: Mouse scrolled (977, 377) with delta (0, 0)
Screenshot: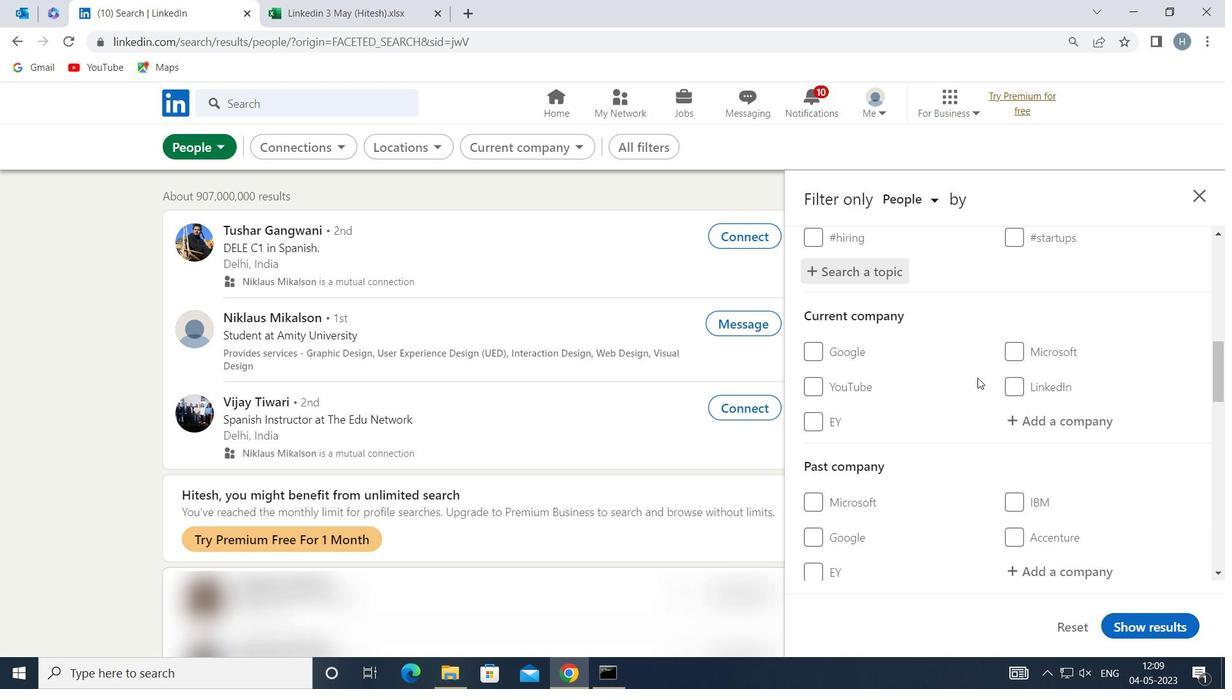 
Action: Mouse scrolled (977, 377) with delta (0, 0)
Screenshot: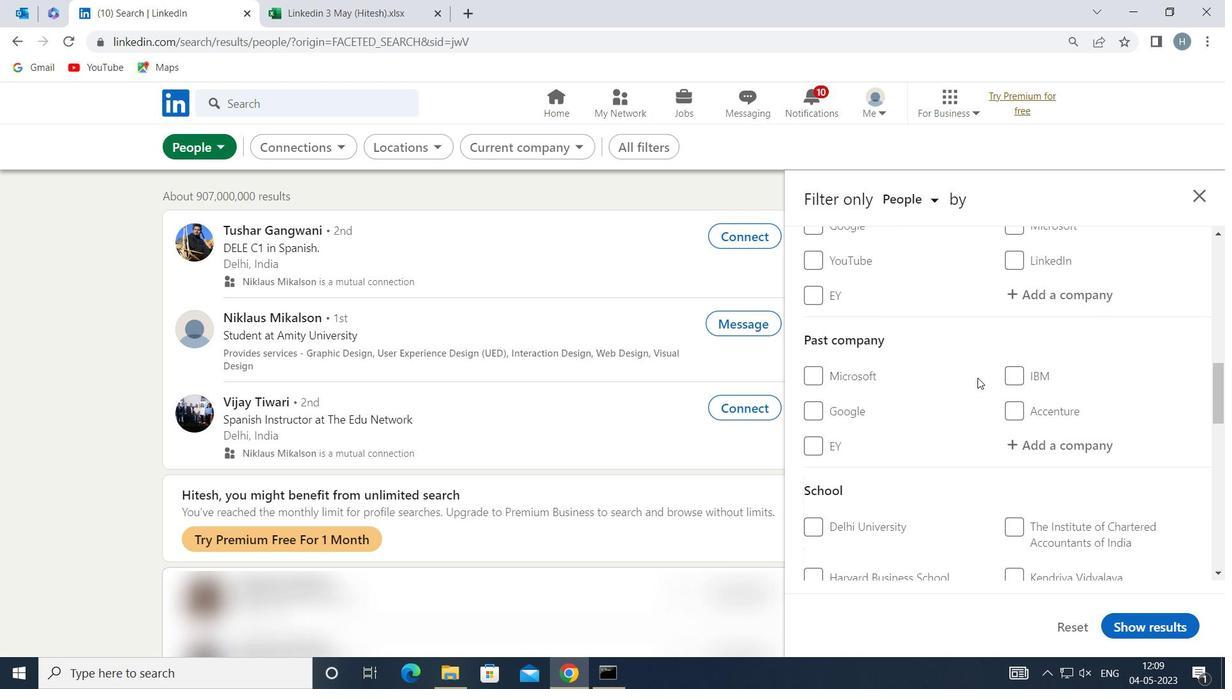 
Action: Mouse scrolled (977, 377) with delta (0, 0)
Screenshot: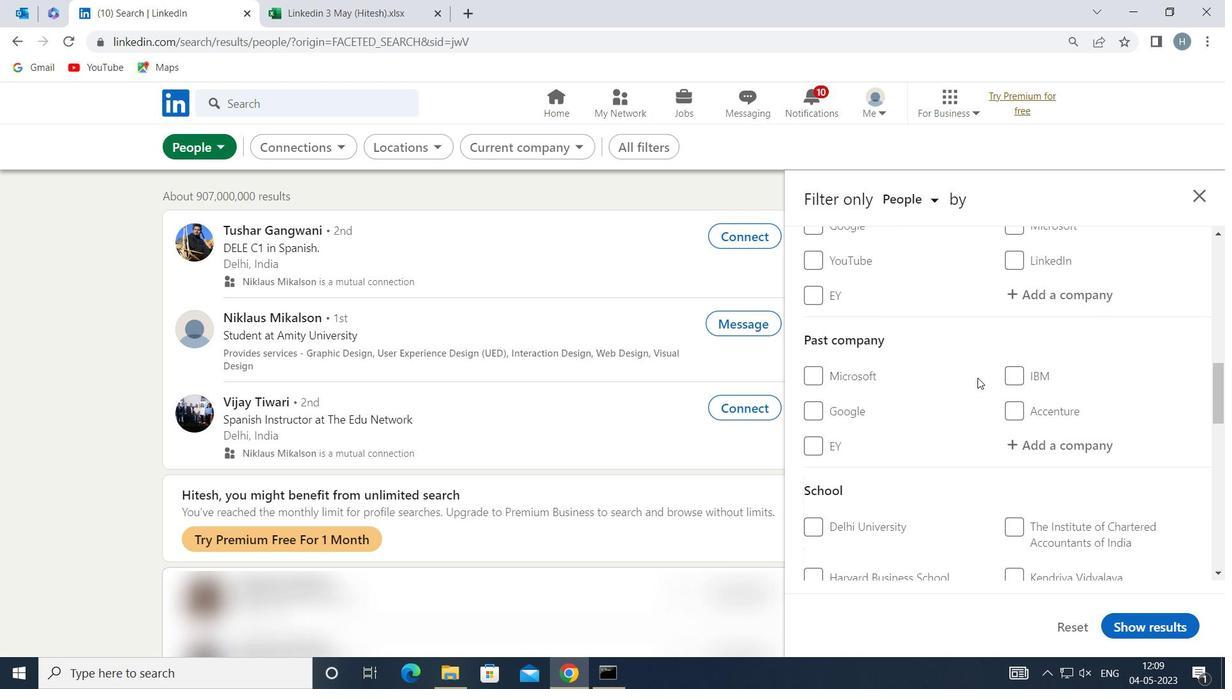 
Action: Mouse scrolled (977, 377) with delta (0, 0)
Screenshot: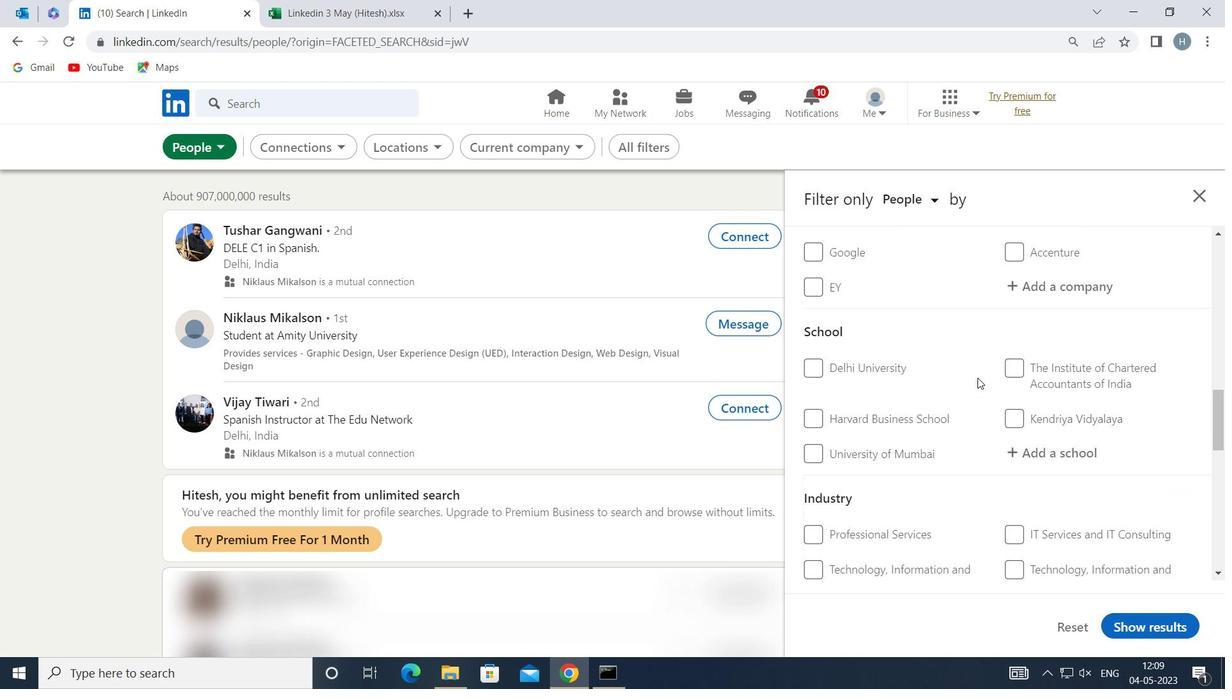 
Action: Mouse scrolled (977, 377) with delta (0, 0)
Screenshot: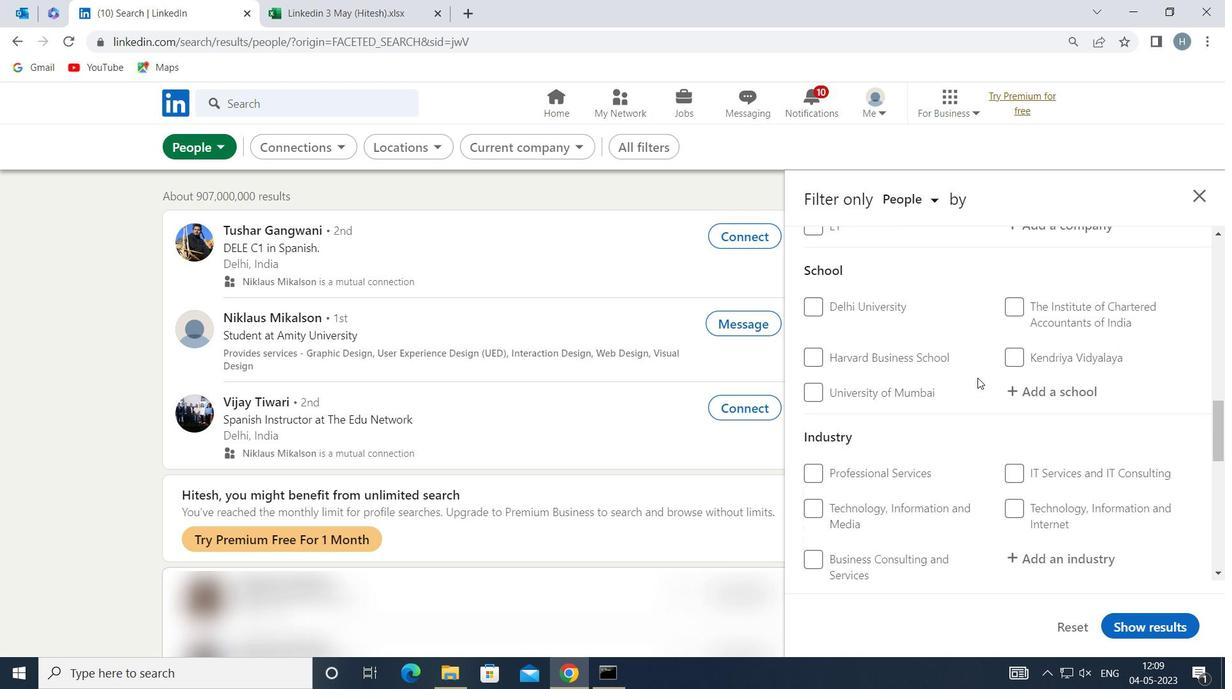 
Action: Mouse scrolled (977, 377) with delta (0, 0)
Screenshot: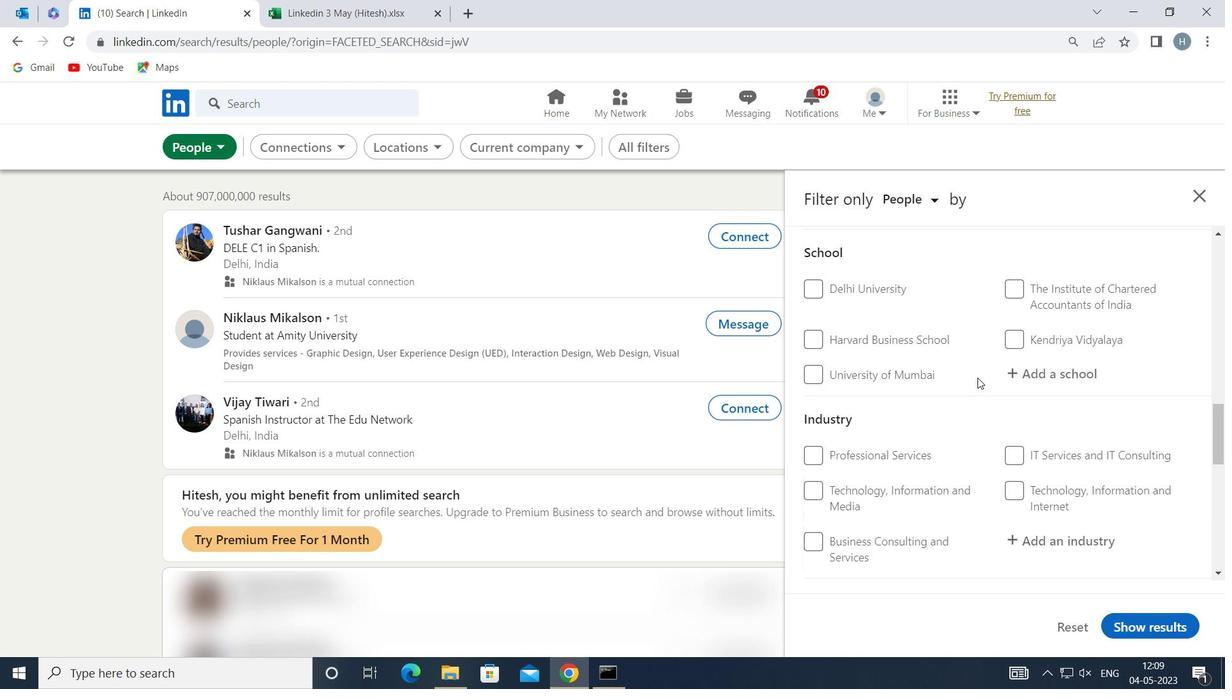 
Action: Mouse scrolled (977, 377) with delta (0, 0)
Screenshot: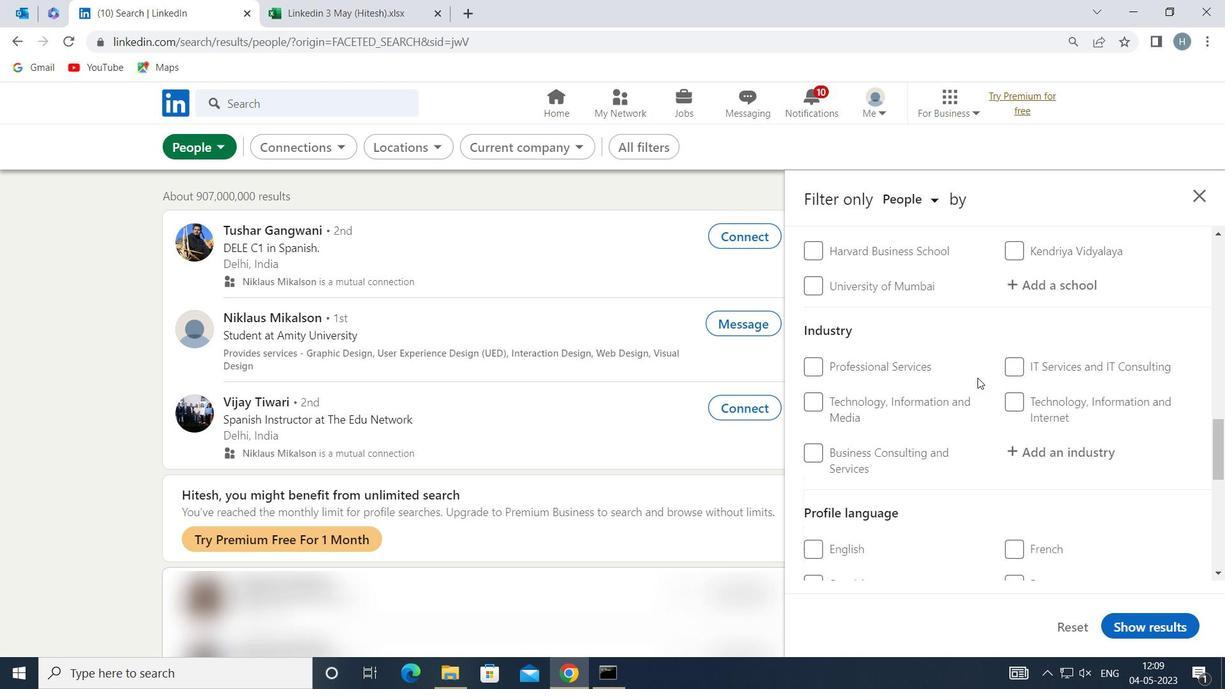 
Action: Mouse scrolled (977, 377) with delta (0, 0)
Screenshot: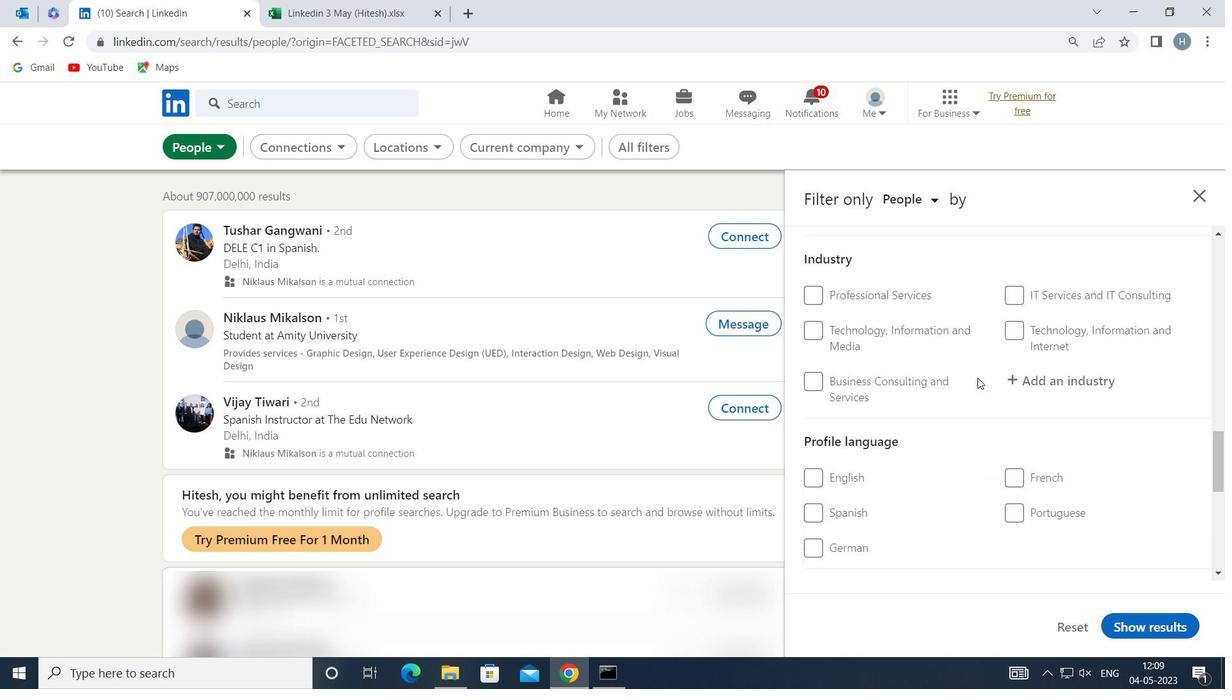
Action: Mouse moved to (846, 351)
Screenshot: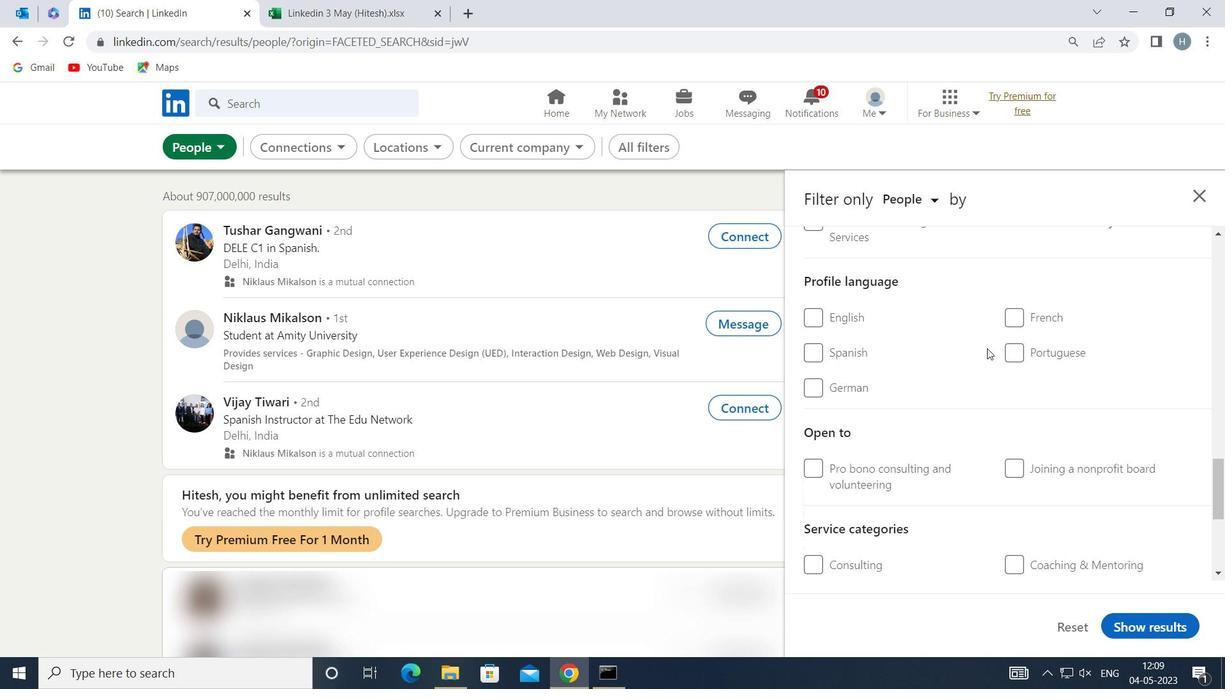 
Action: Mouse pressed left at (846, 351)
Screenshot: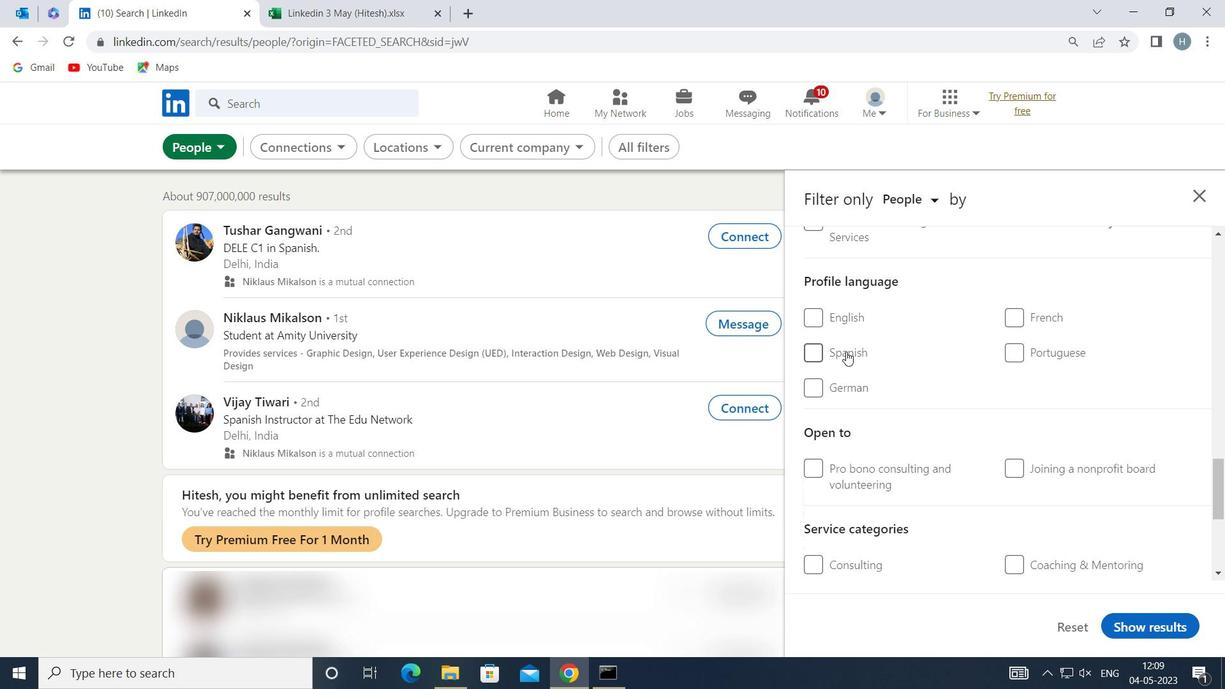 
Action: Mouse moved to (963, 360)
Screenshot: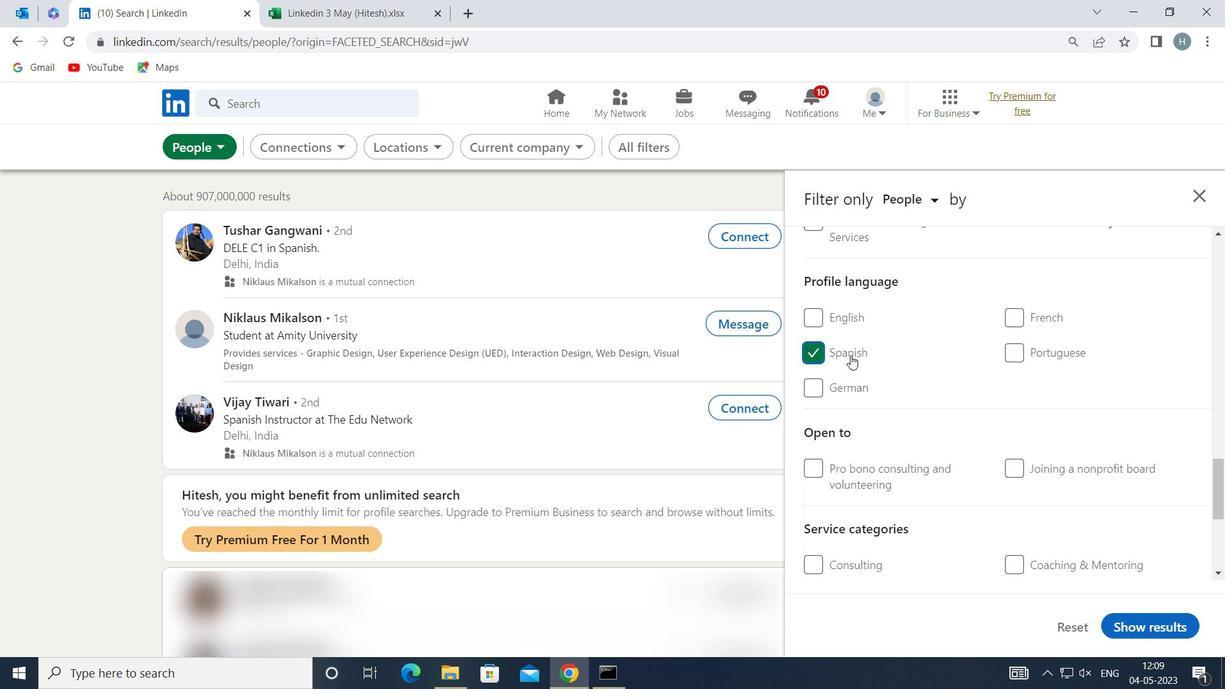 
Action: Mouse scrolled (963, 360) with delta (0, 0)
Screenshot: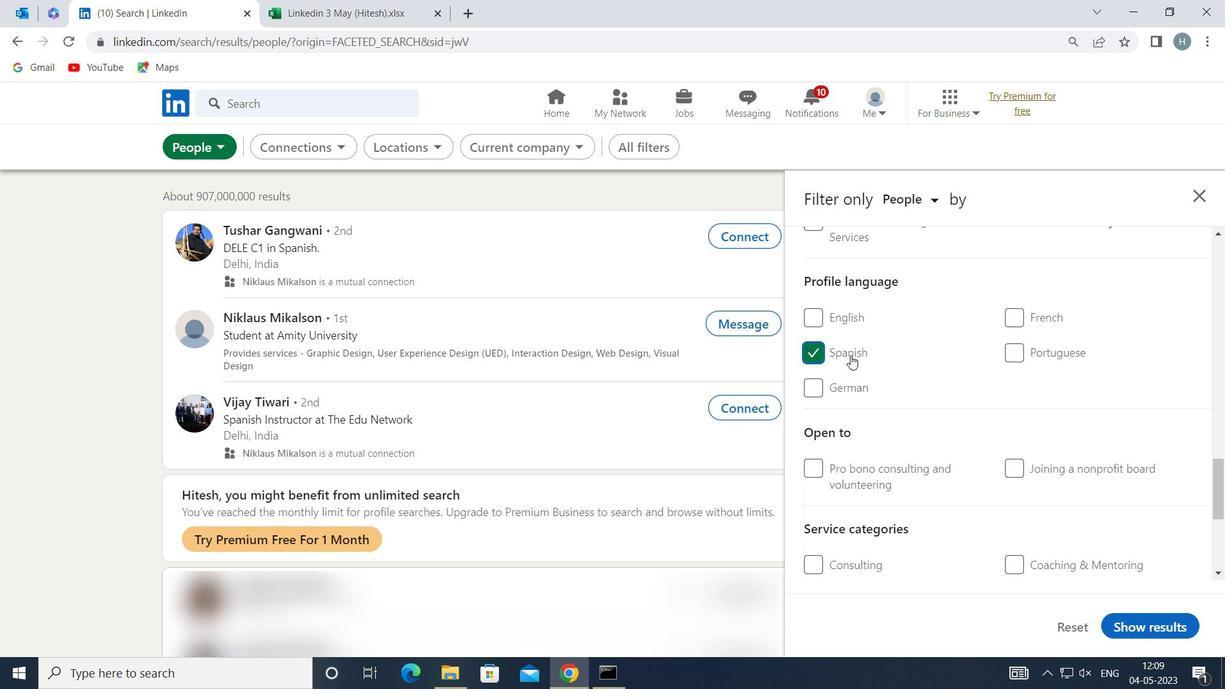 
Action: Mouse scrolled (963, 360) with delta (0, 0)
Screenshot: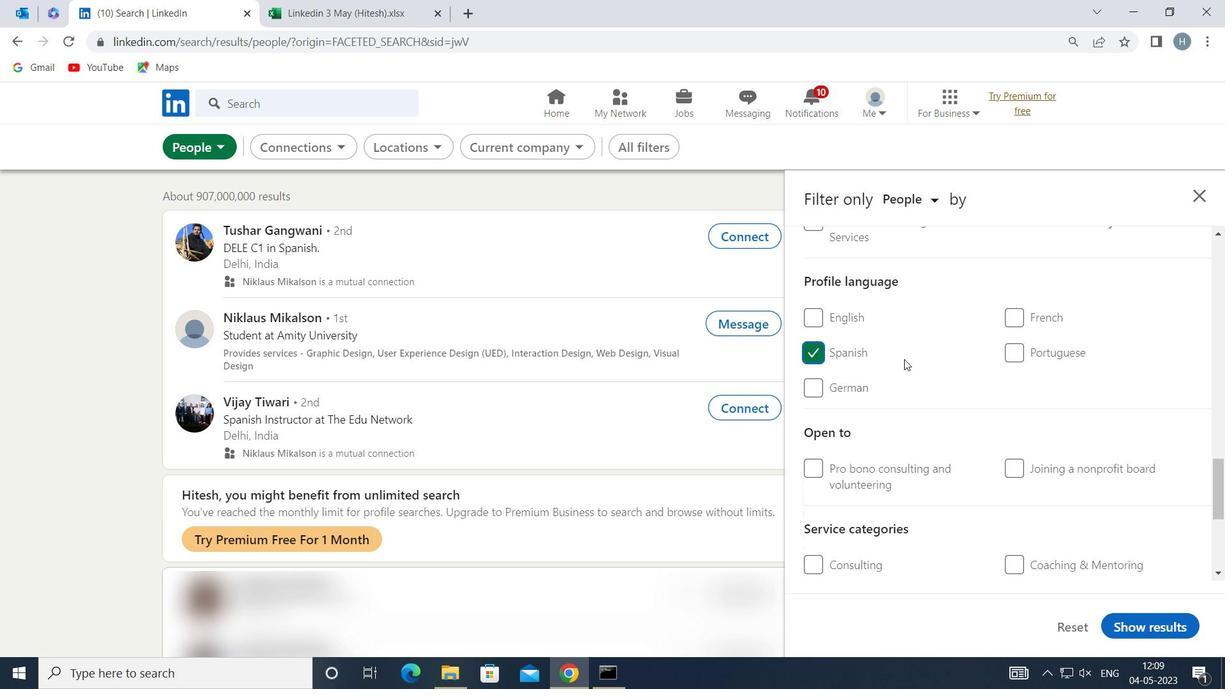 
Action: Mouse scrolled (963, 360) with delta (0, 0)
Screenshot: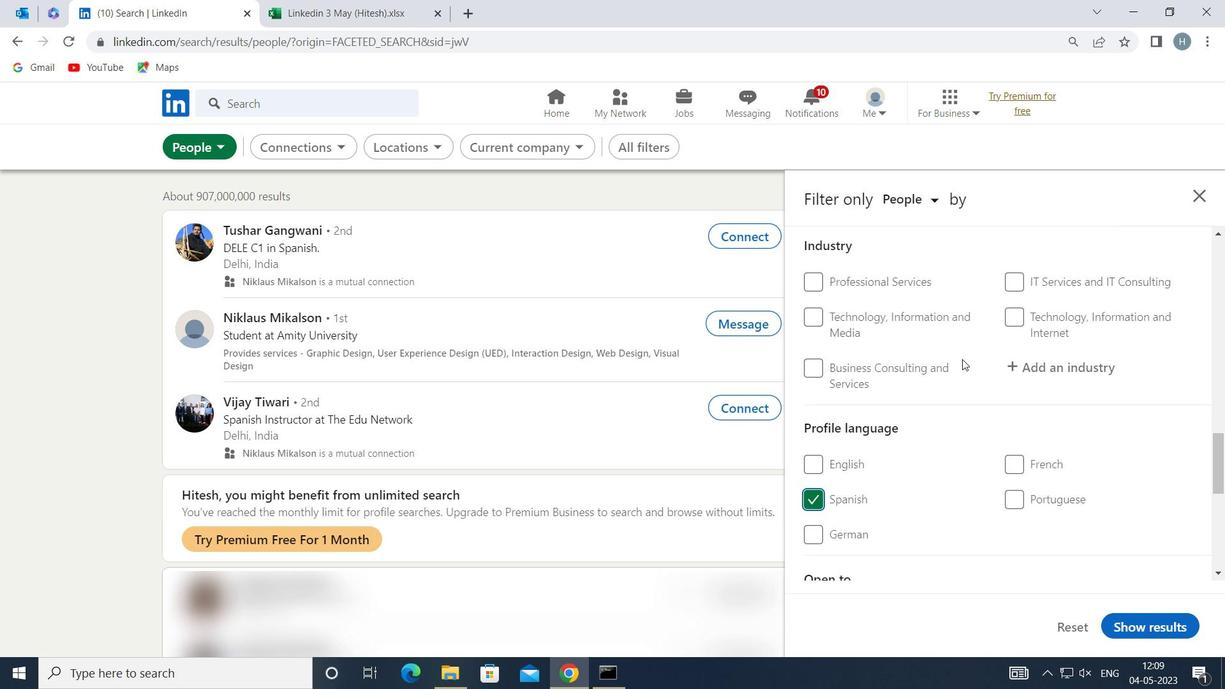 
Action: Mouse scrolled (963, 360) with delta (0, 0)
Screenshot: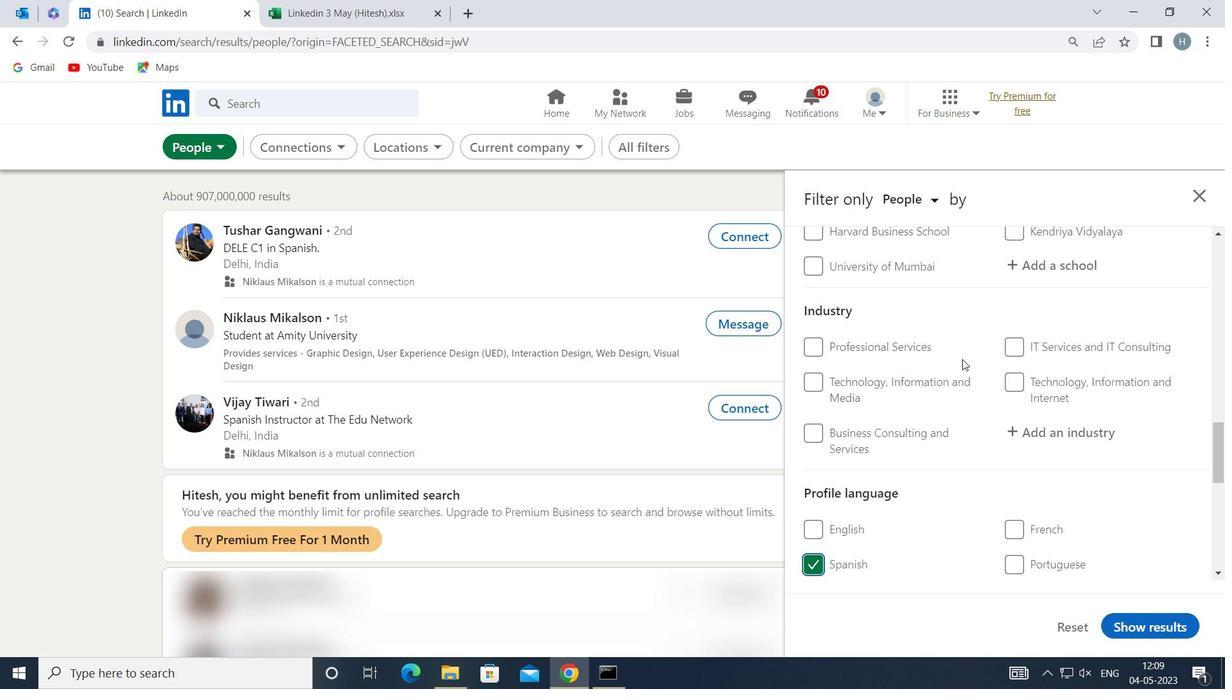 
Action: Mouse scrolled (963, 360) with delta (0, 0)
Screenshot: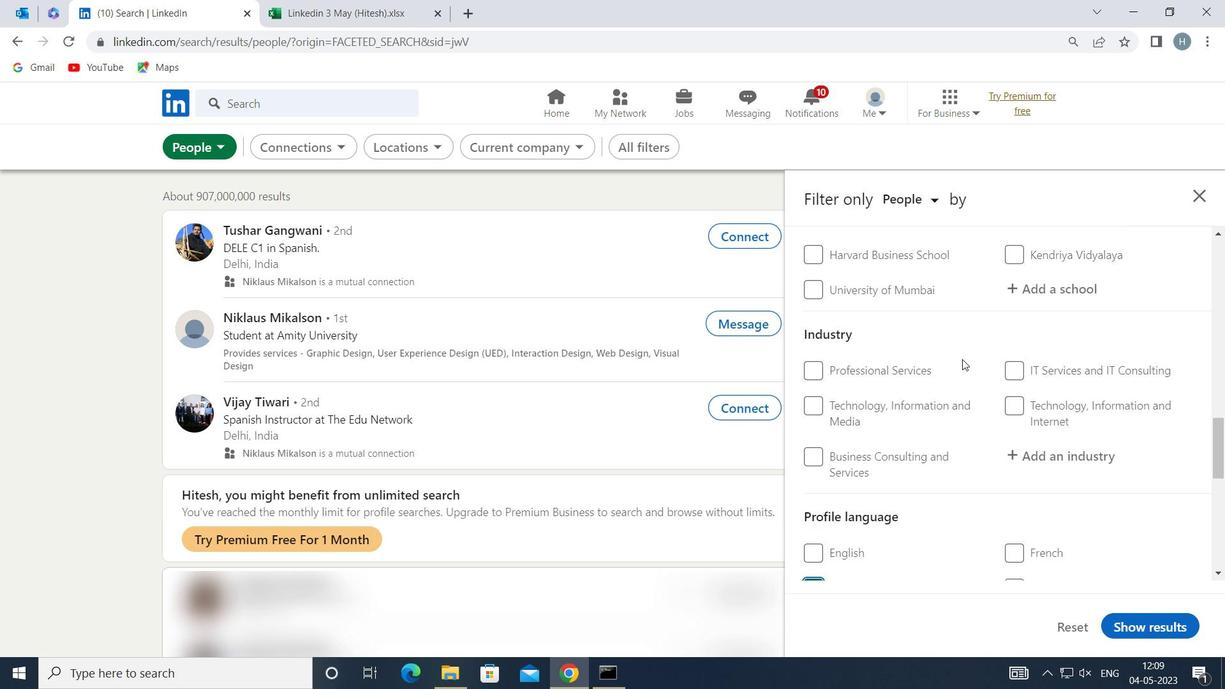 
Action: Mouse scrolled (963, 360) with delta (0, 0)
Screenshot: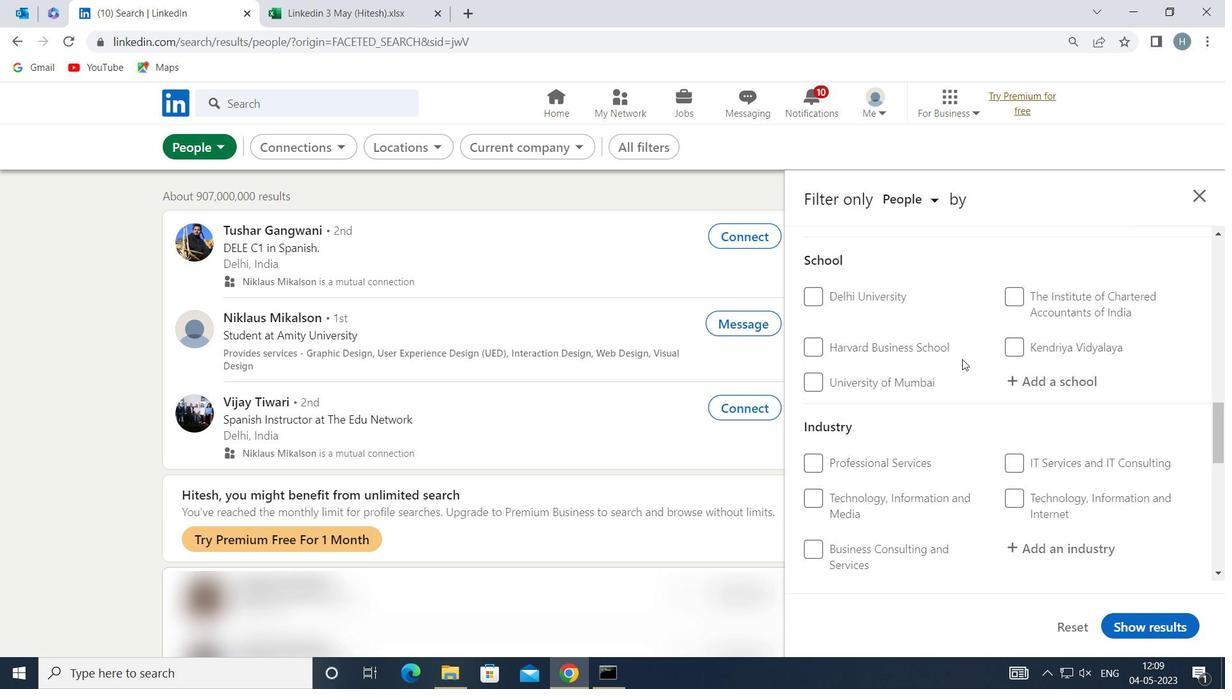 
Action: Mouse scrolled (963, 360) with delta (0, 0)
Screenshot: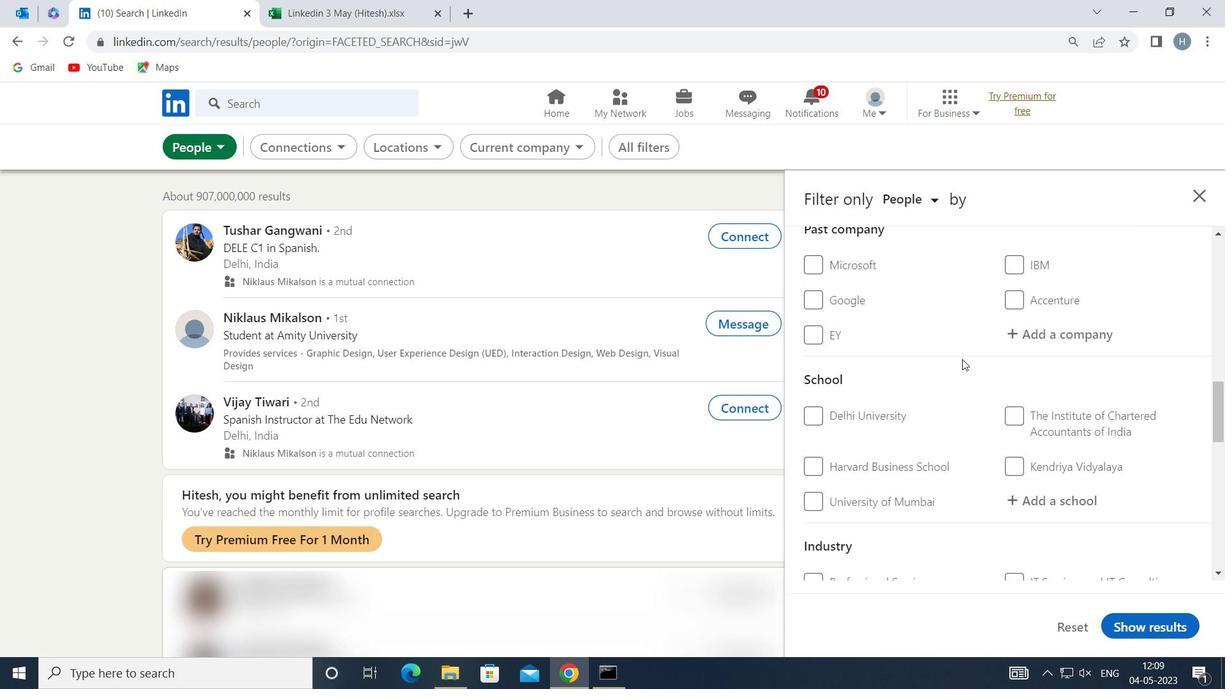
Action: Mouse scrolled (963, 360) with delta (0, 0)
Screenshot: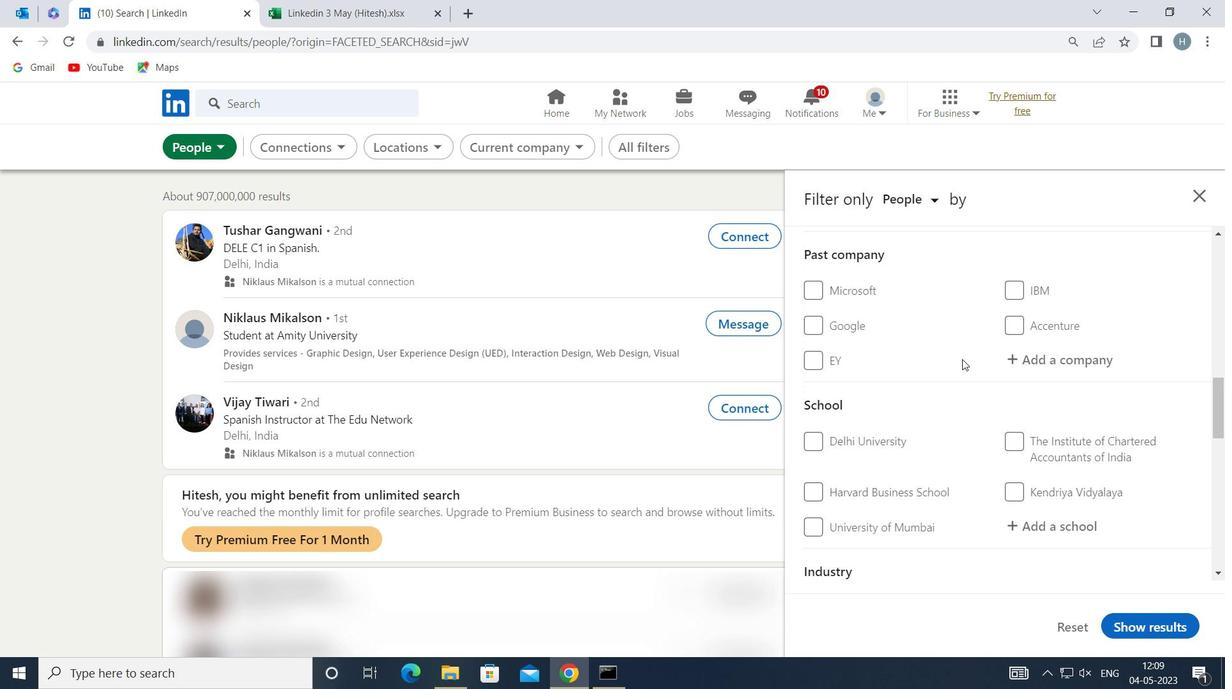 
Action: Mouse scrolled (963, 360) with delta (0, 0)
Screenshot: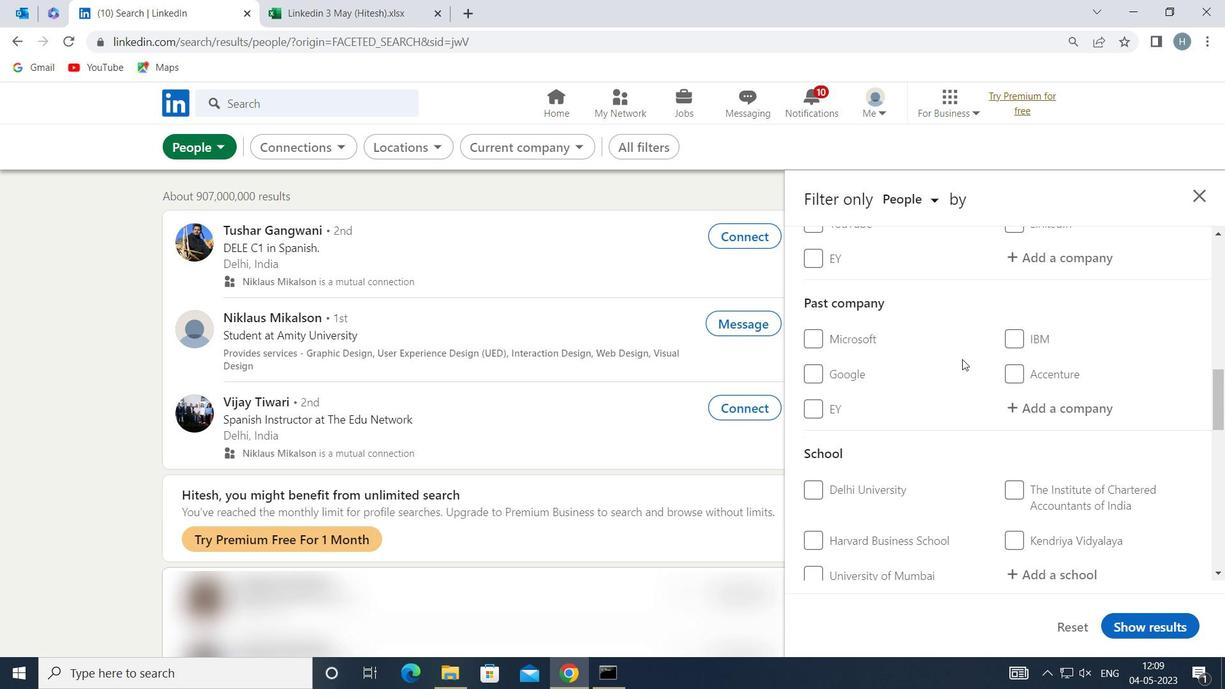 
Action: Mouse moved to (1047, 450)
Screenshot: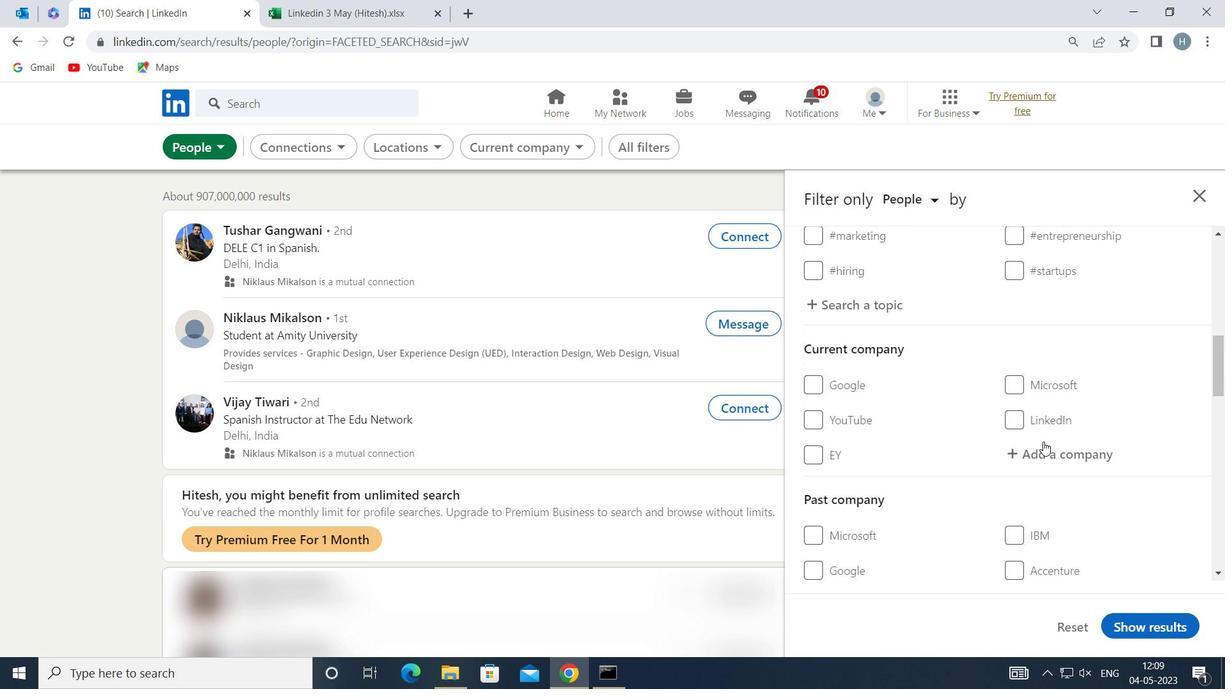 
Action: Mouse pressed left at (1047, 450)
Screenshot: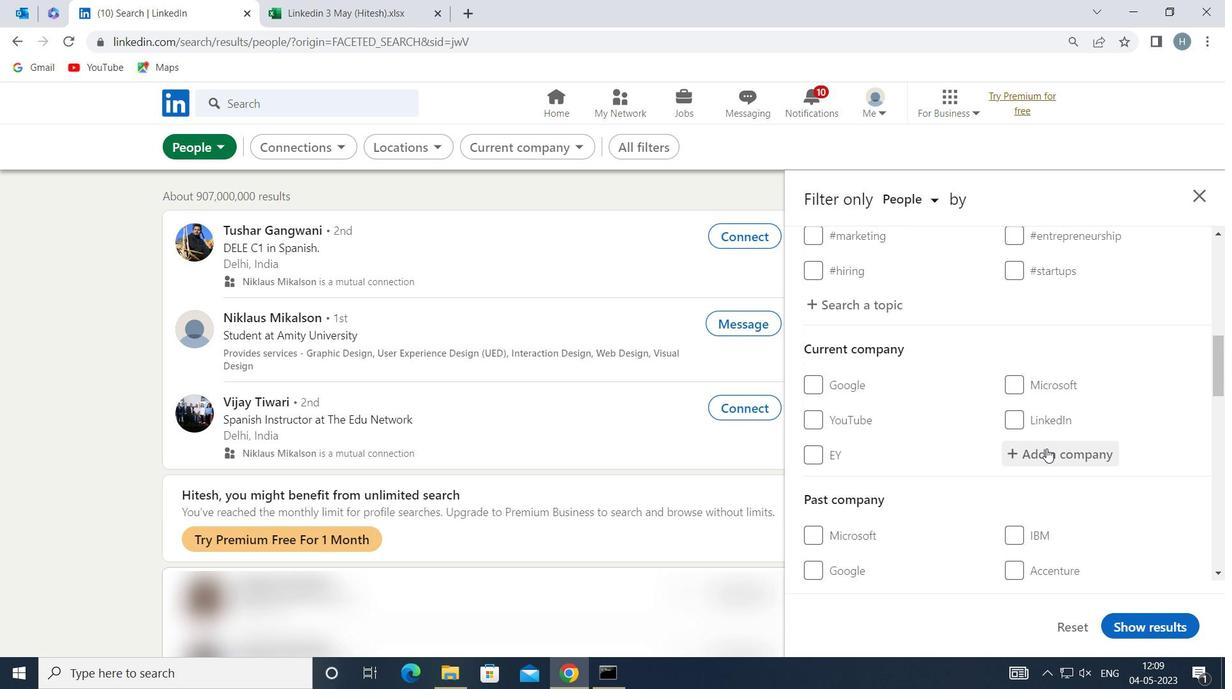 
Action: Key pressed <Key.shift><Key.shift><Key.shift>GROETH<Key.space><Key.shift>CENTRAL<Key.space><Key.shift>VC<Key.backspace><Key.backspace><Key.backspace><Key.backspace><Key.backspace><Key.backspace><Key.backspace><Key.backspace><Key.backspace><Key.backspace><Key.backspace><Key.backspace><Key.backspace><Key.backspace><Key.backspace><Key.backspace><Key.backspace><Key.backspace><Key.backspace><Key.backspace><Key.backspace><Key.backspace><Key.backspace><Key.backspace><Key.shift>GROWTH<Key.space><Key.shift>CENTRAL<Key.space><Key.shift>VC
Screenshot: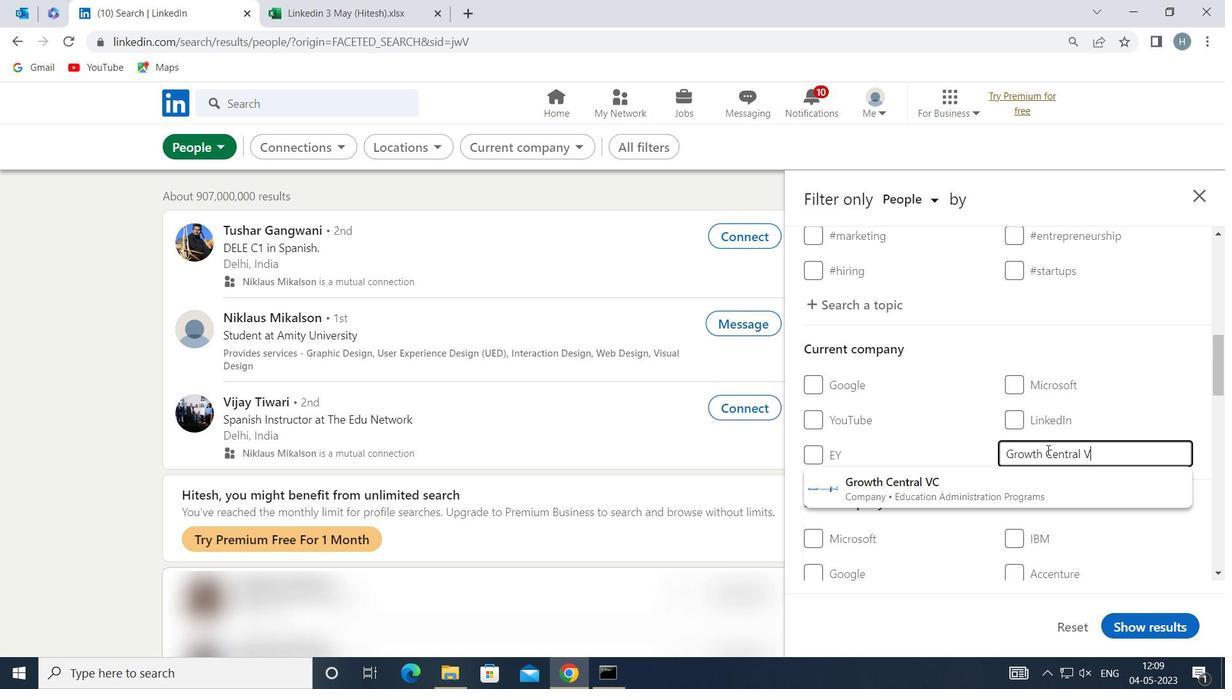 
Action: Mouse moved to (979, 481)
Screenshot: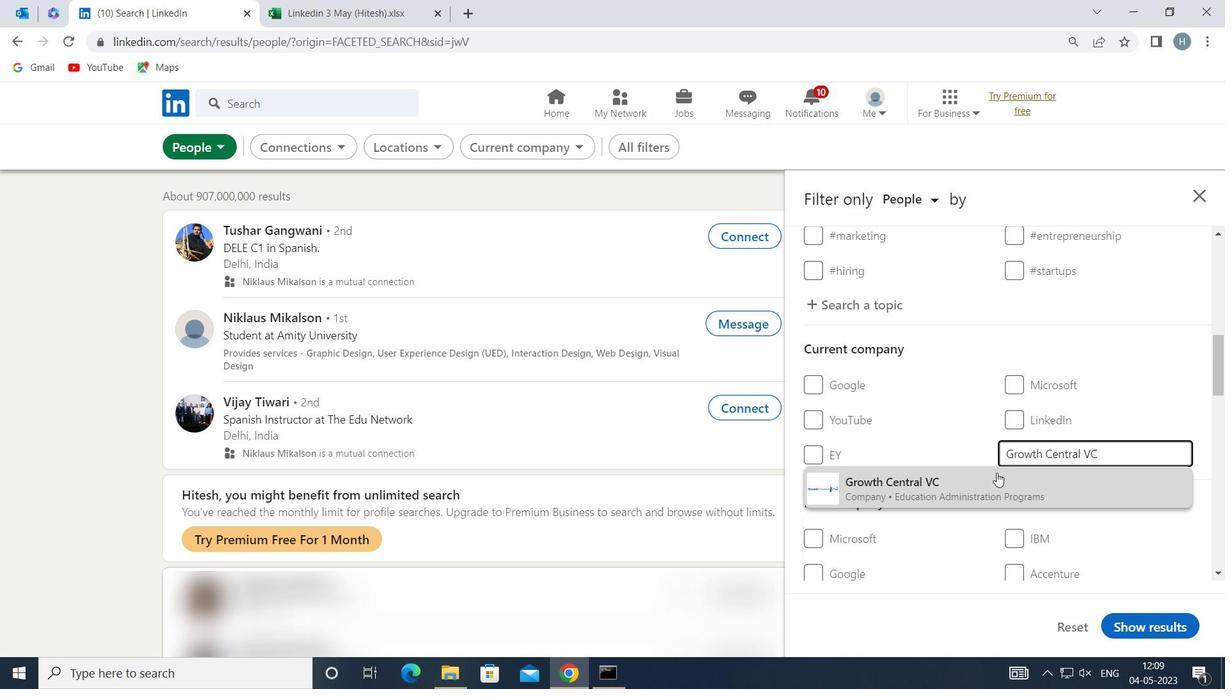 
Action: Mouse pressed left at (979, 481)
Screenshot: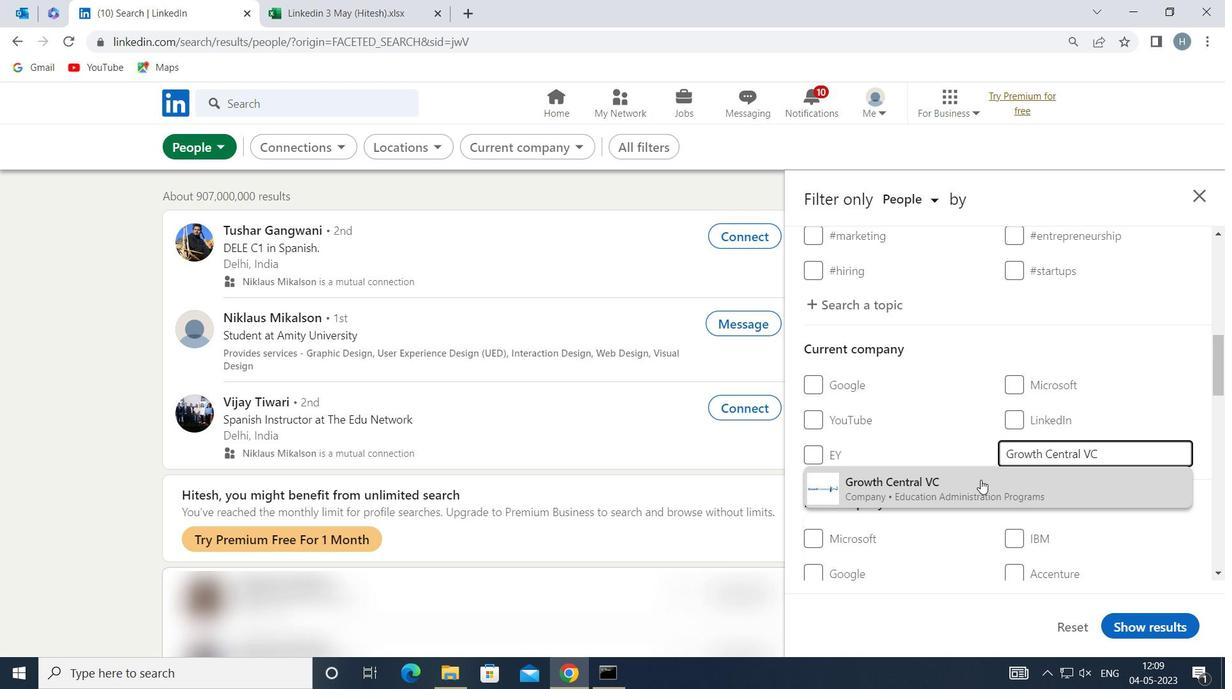 
Action: Mouse moved to (960, 424)
Screenshot: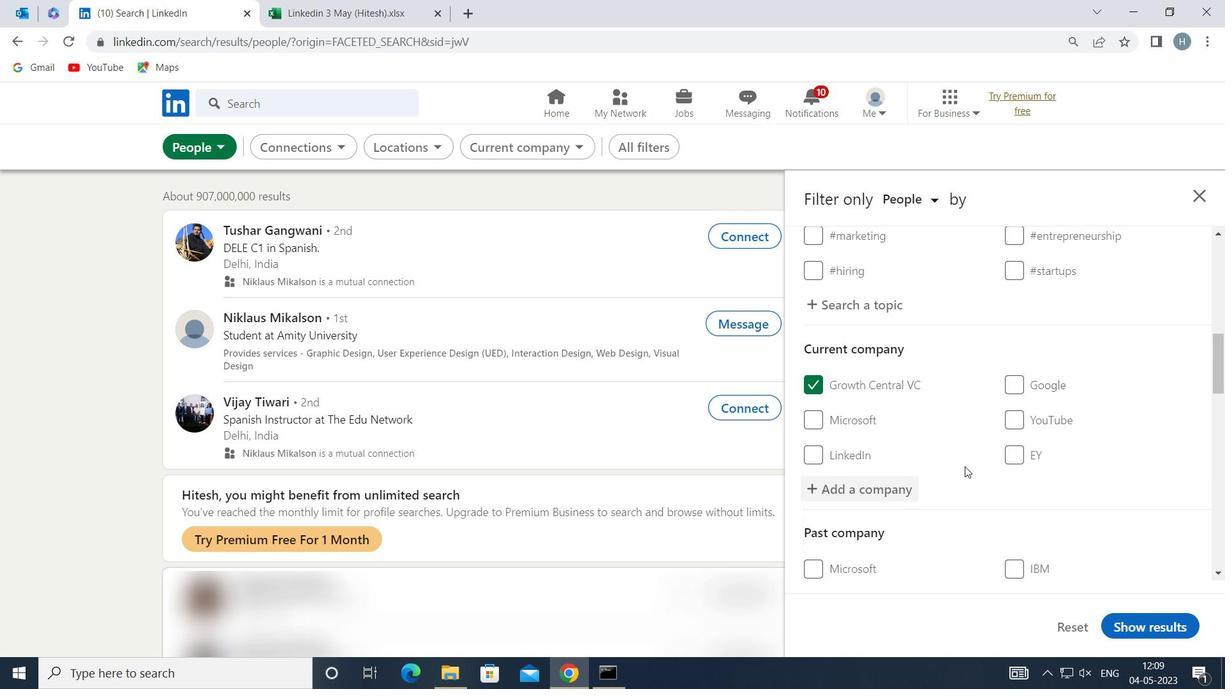 
Action: Mouse scrolled (960, 423) with delta (0, 0)
Screenshot: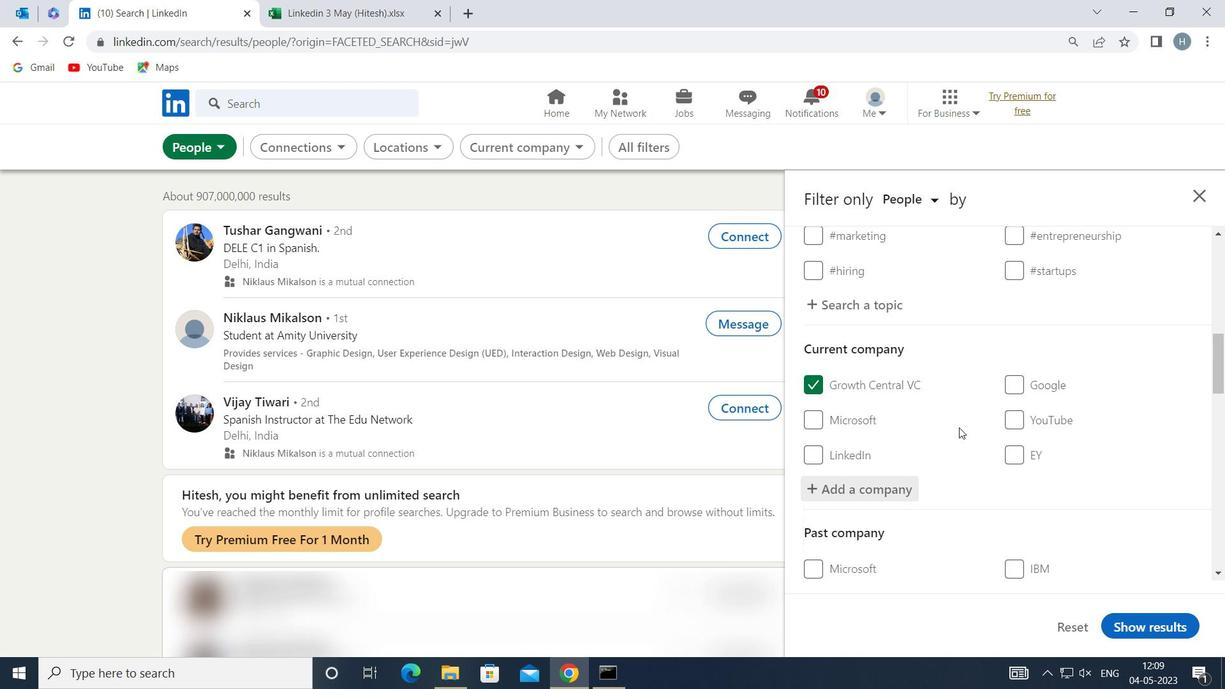 
Action: Mouse scrolled (960, 423) with delta (0, 0)
Screenshot: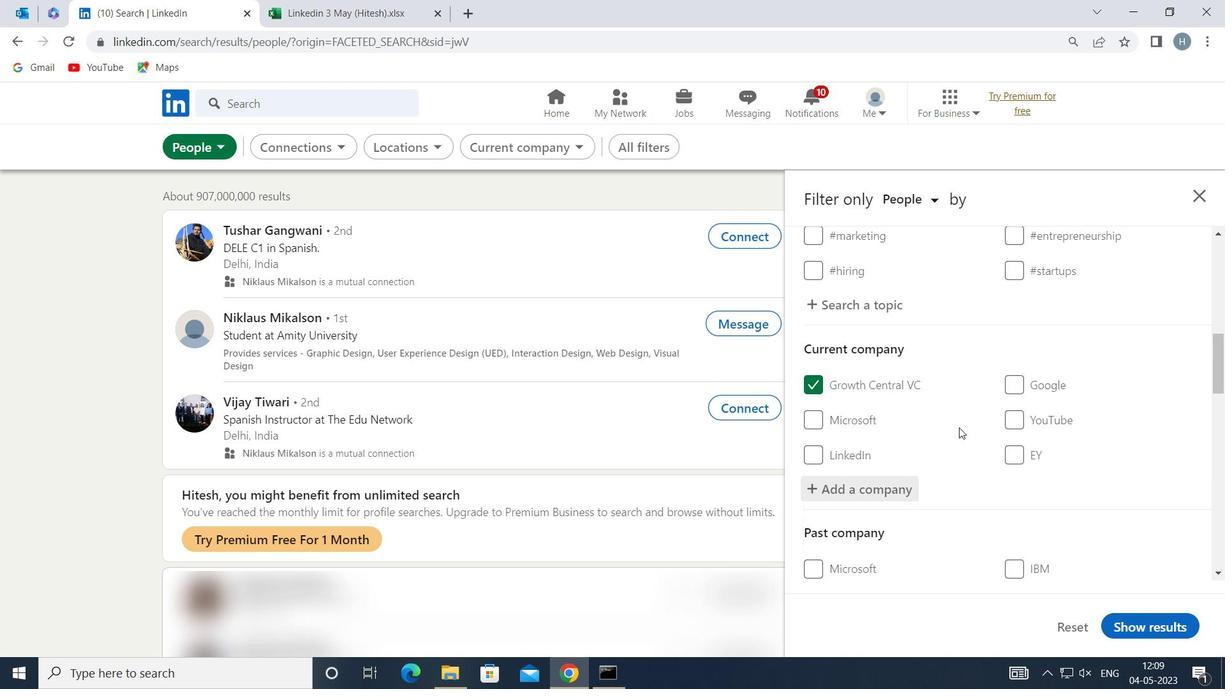
Action: Mouse moved to (960, 421)
Screenshot: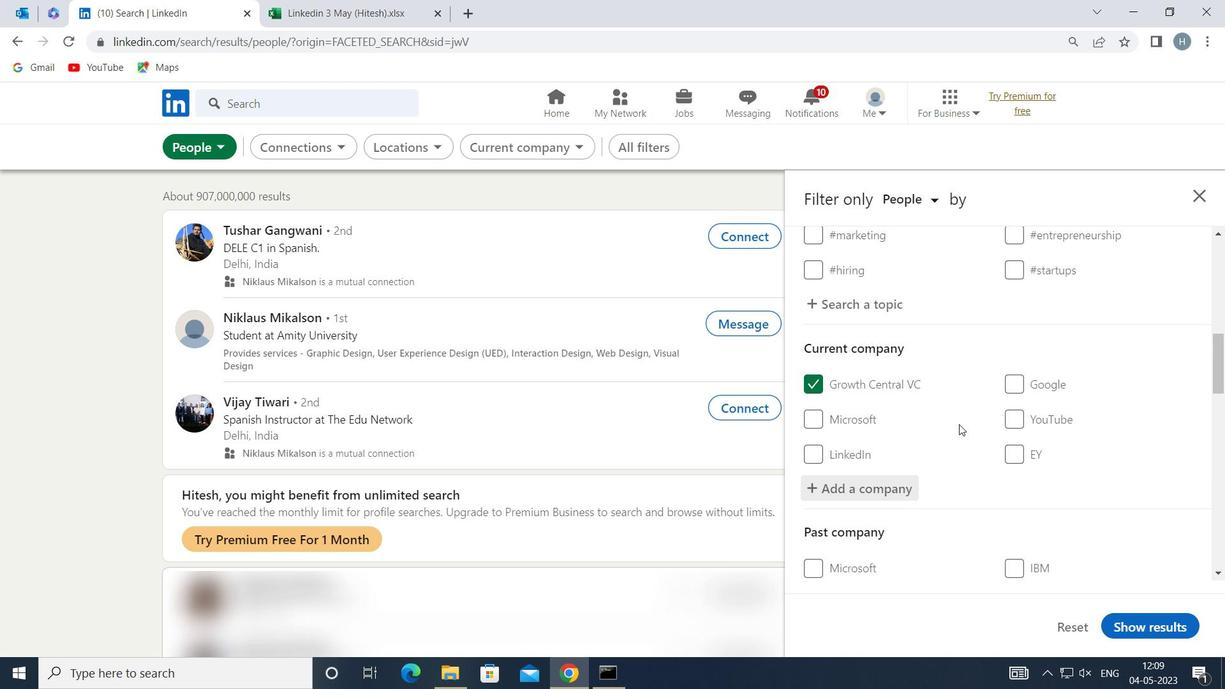 
Action: Mouse scrolled (960, 421) with delta (0, 0)
Screenshot: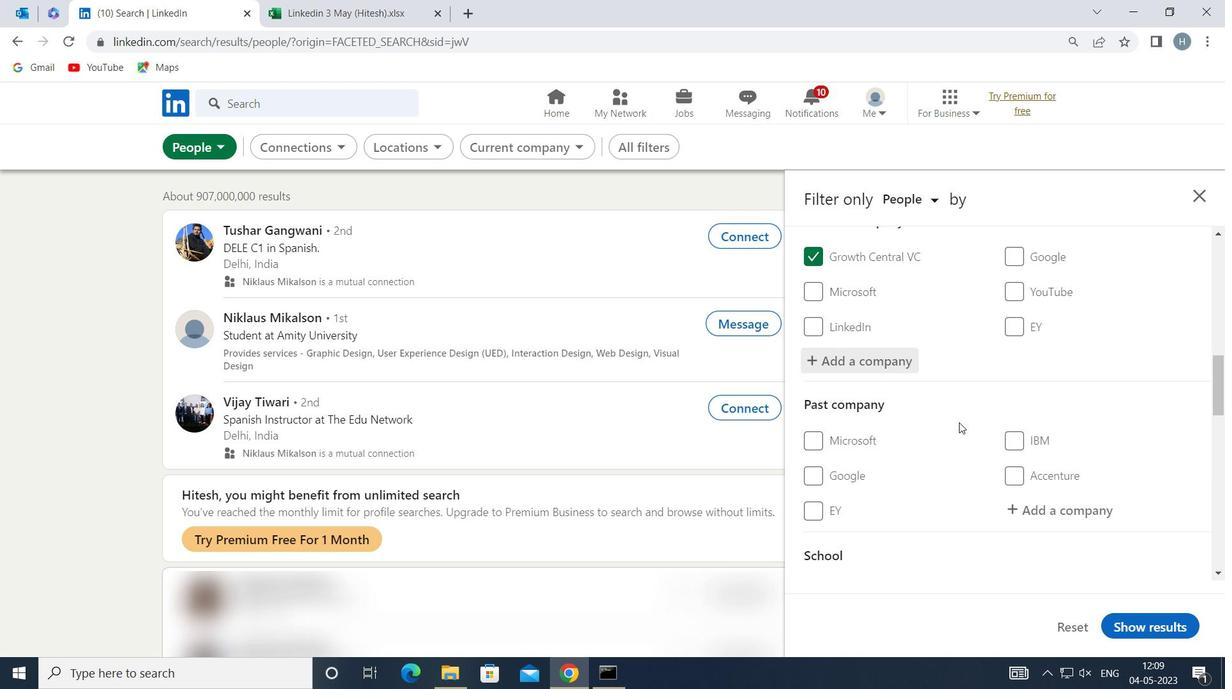 
Action: Mouse scrolled (960, 421) with delta (0, 0)
Screenshot: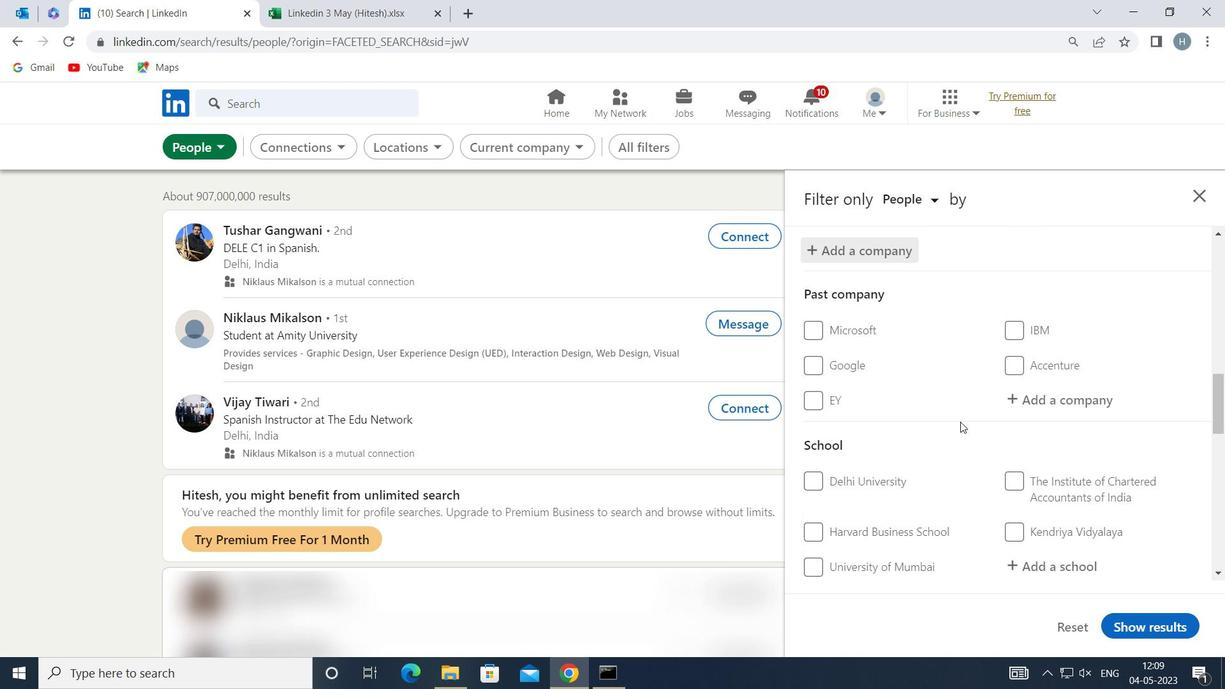 
Action: Mouse moved to (961, 420)
Screenshot: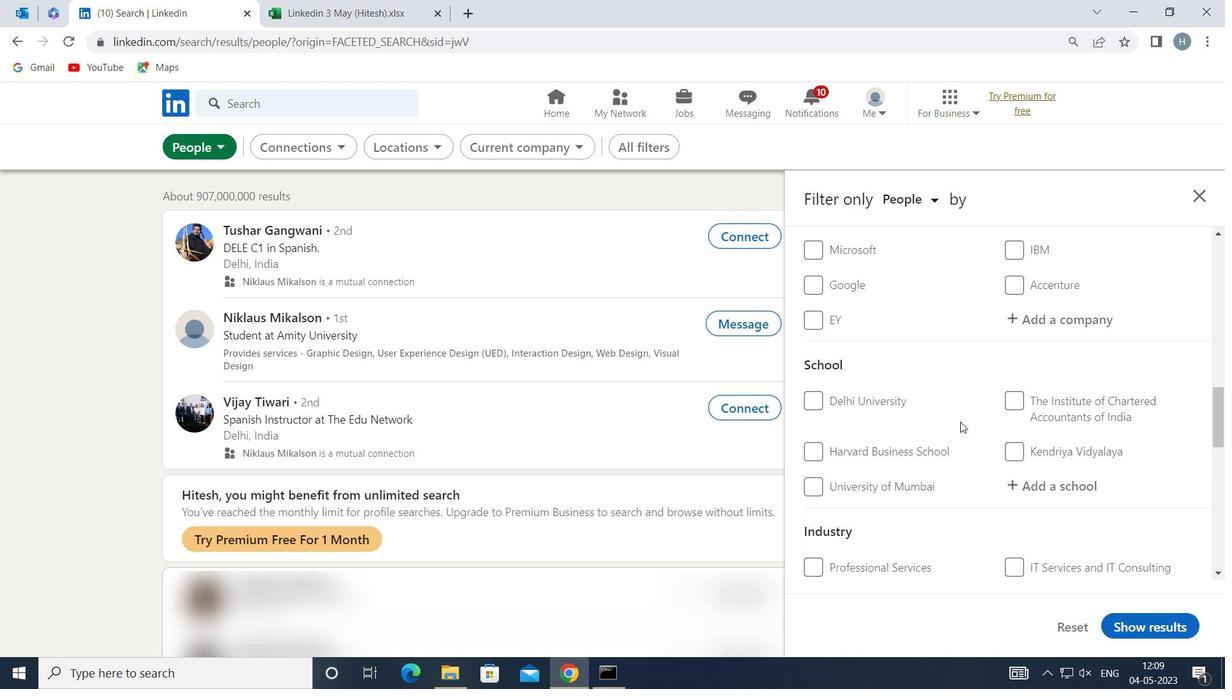 
Action: Mouse scrolled (961, 420) with delta (0, 0)
Screenshot: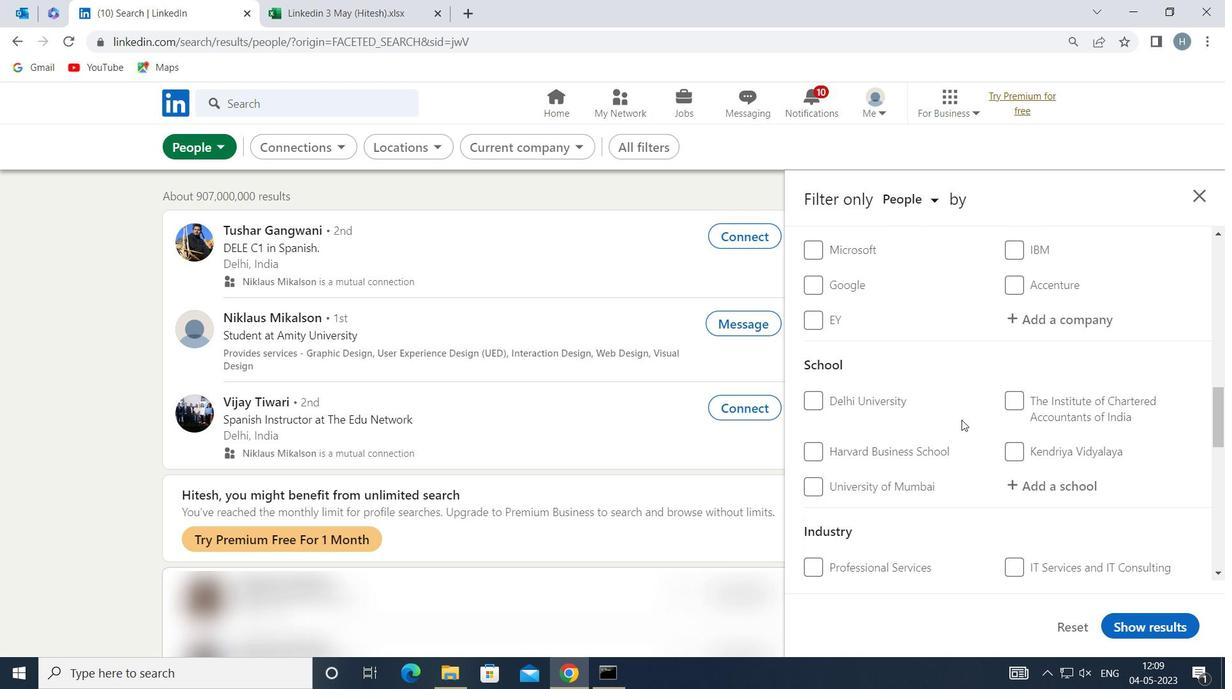 
Action: Mouse moved to (1075, 405)
Screenshot: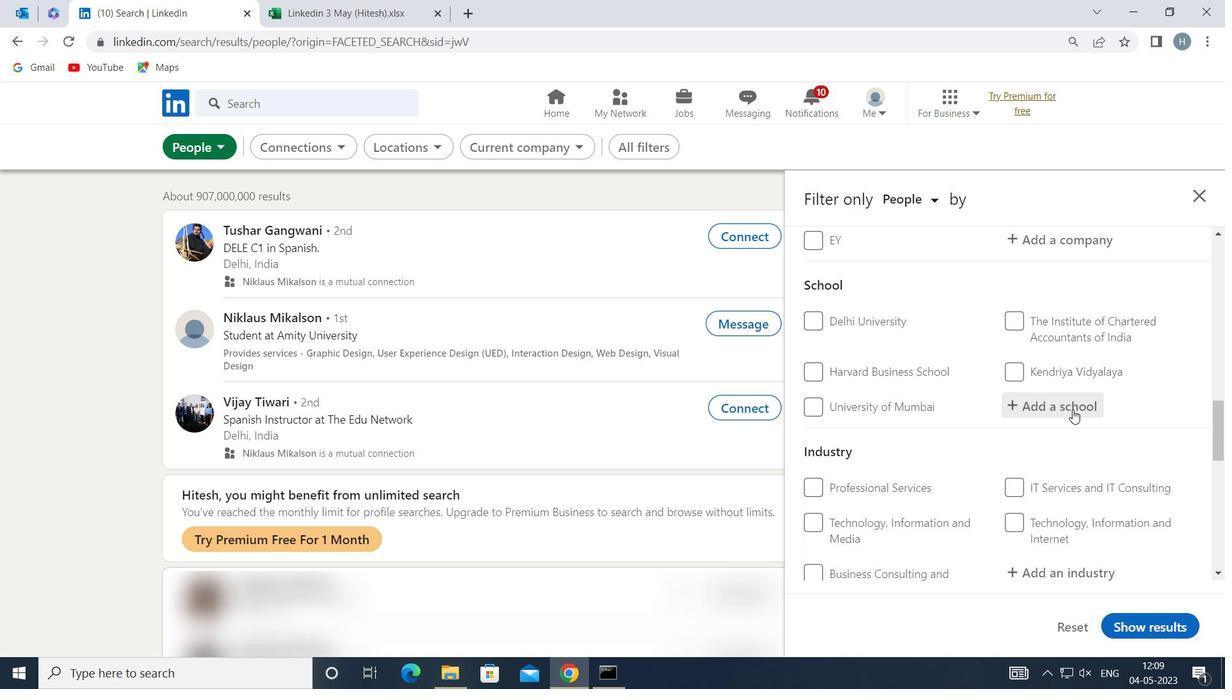 
Action: Mouse pressed left at (1075, 405)
Screenshot: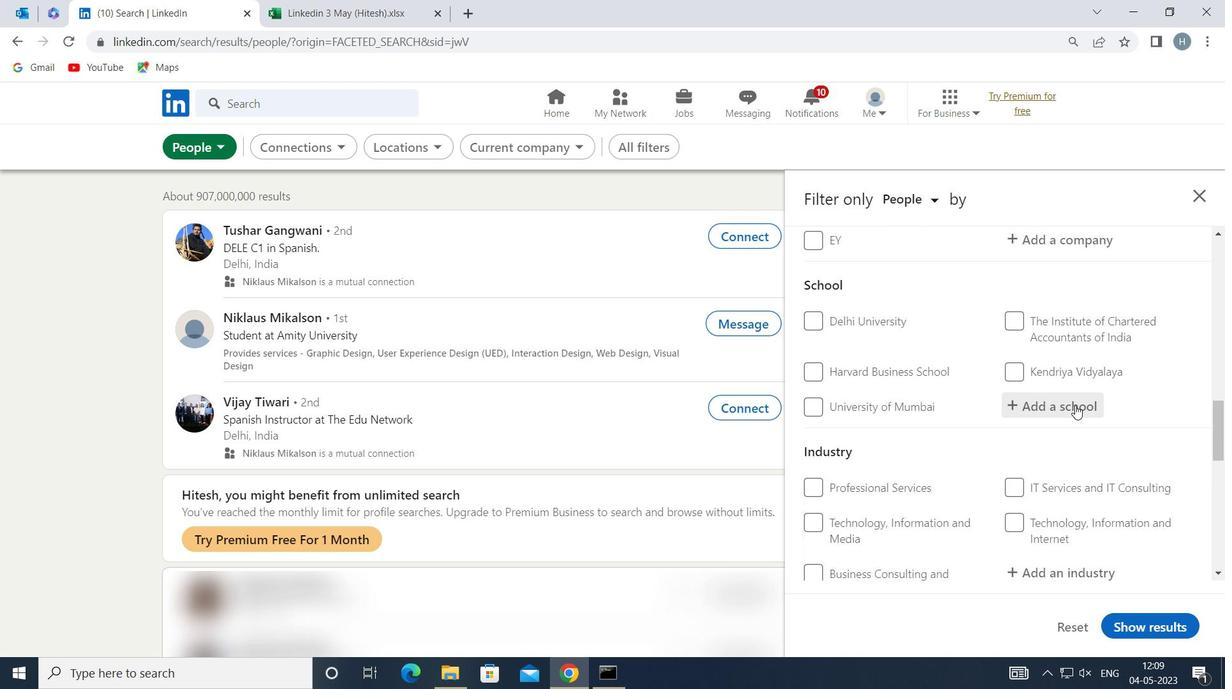 
Action: Key pressed <Key.shift>LINGAYAS<Key.space><Key.shift>UNIVERSITY
Screenshot: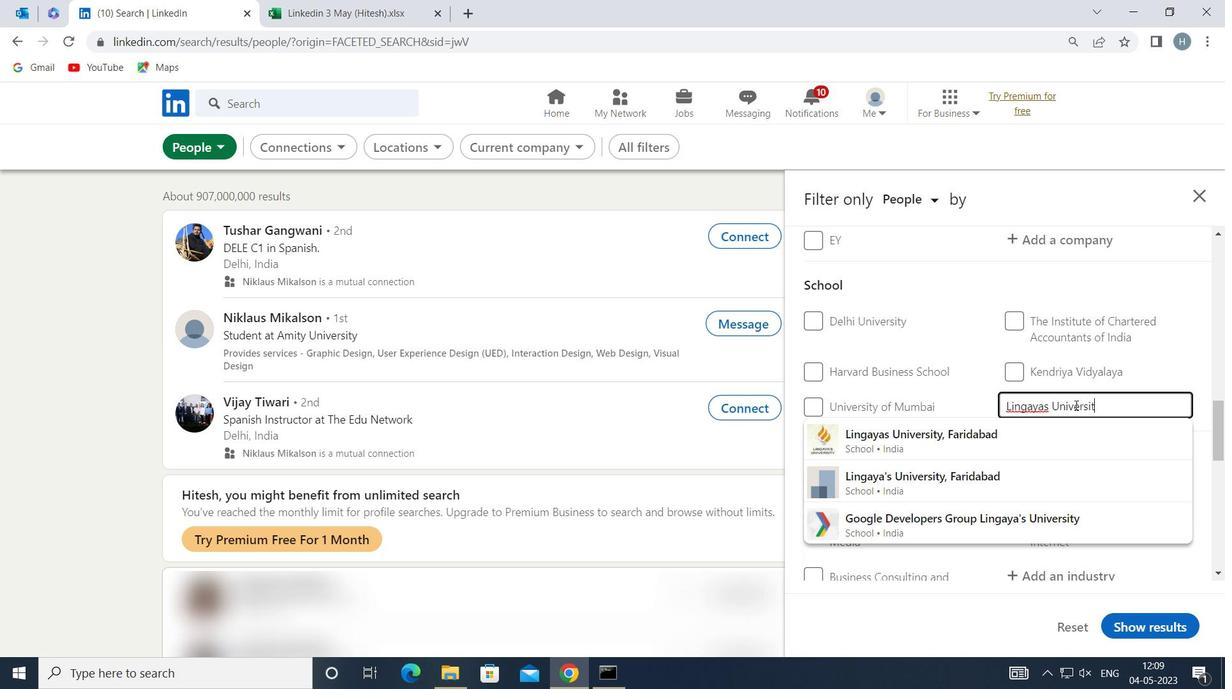 
Action: Mouse moved to (1018, 427)
Screenshot: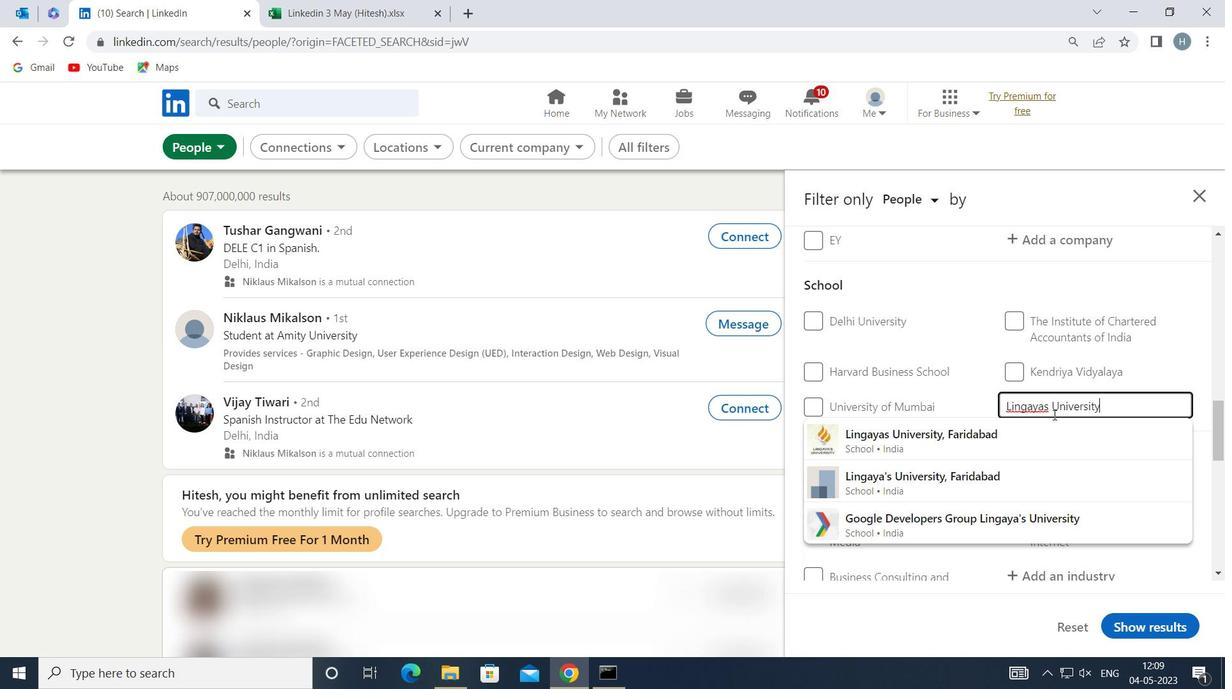 
Action: Mouse pressed left at (1018, 427)
Screenshot: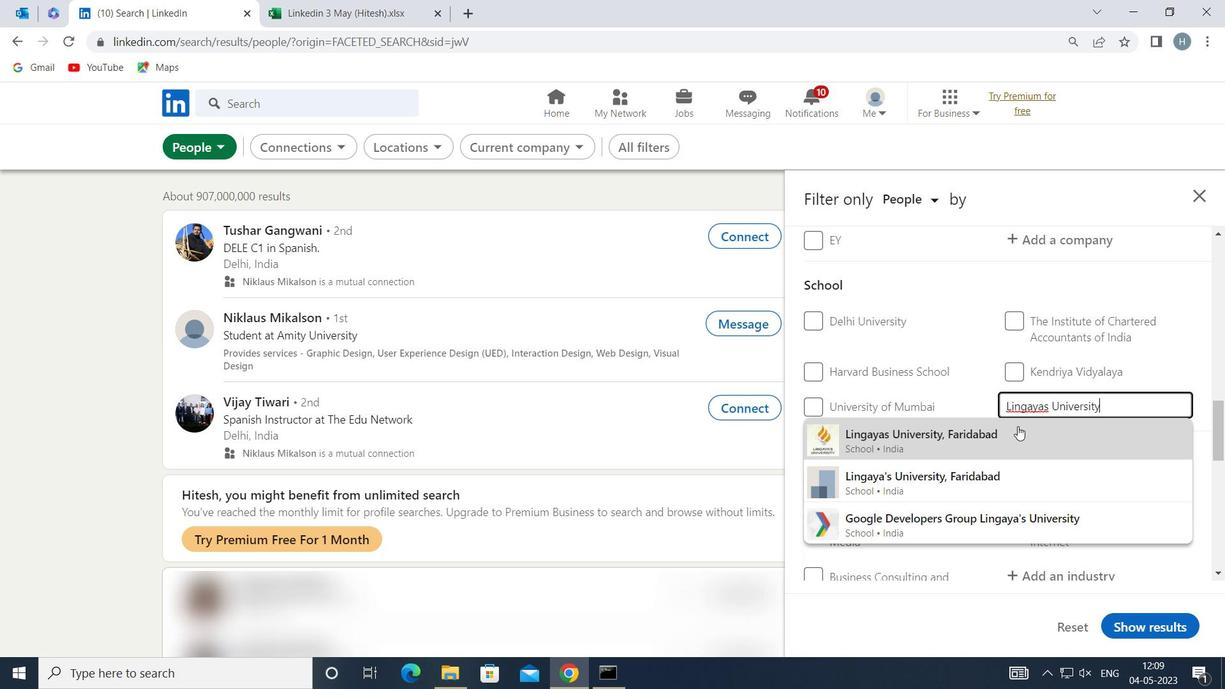 
Action: Mouse moved to (1007, 420)
Screenshot: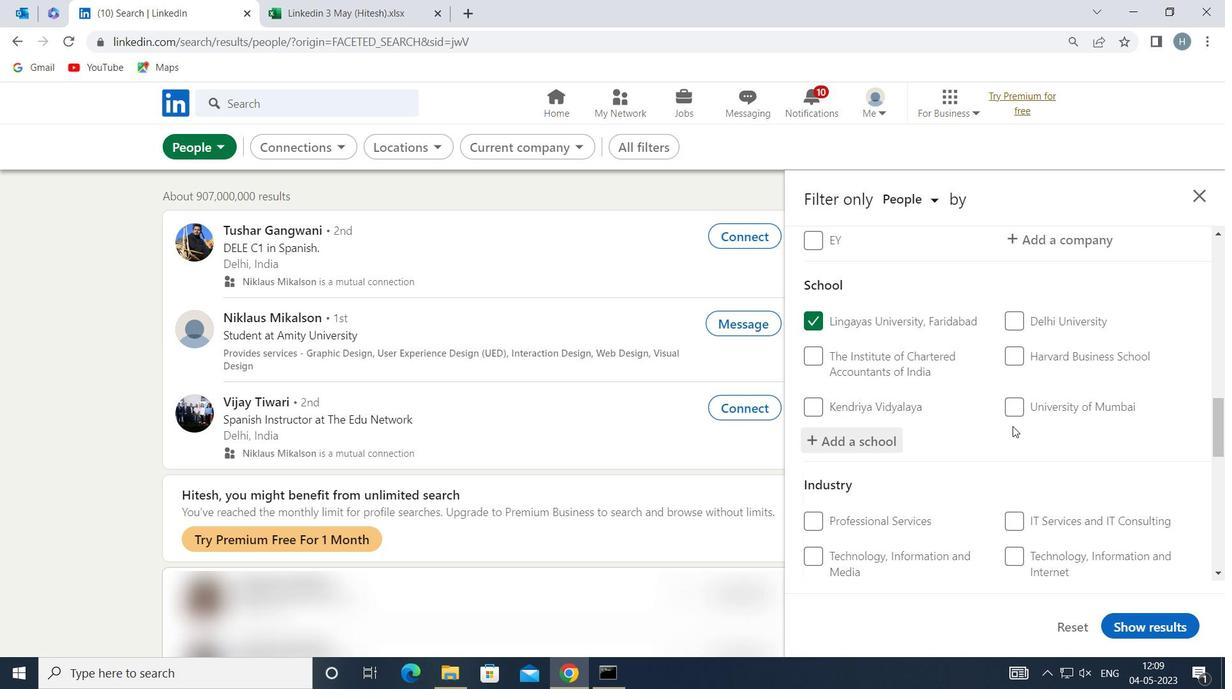 
Action: Mouse scrolled (1007, 420) with delta (0, 0)
Screenshot: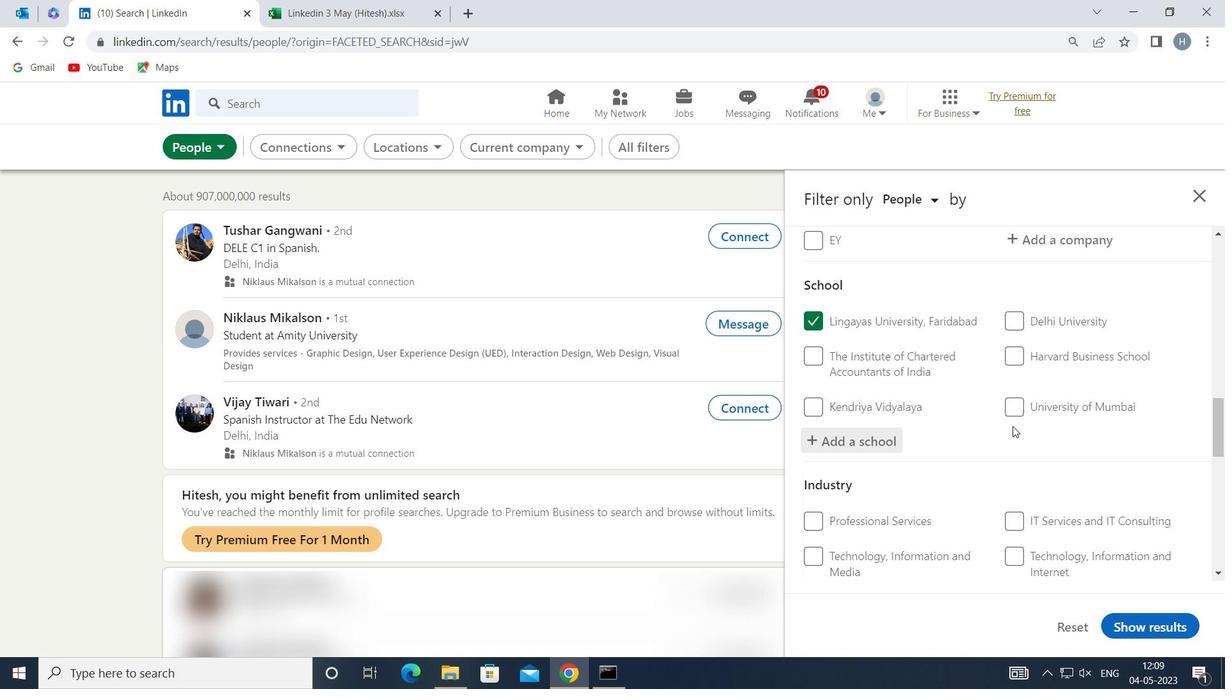 
Action: Mouse scrolled (1007, 420) with delta (0, 0)
Screenshot: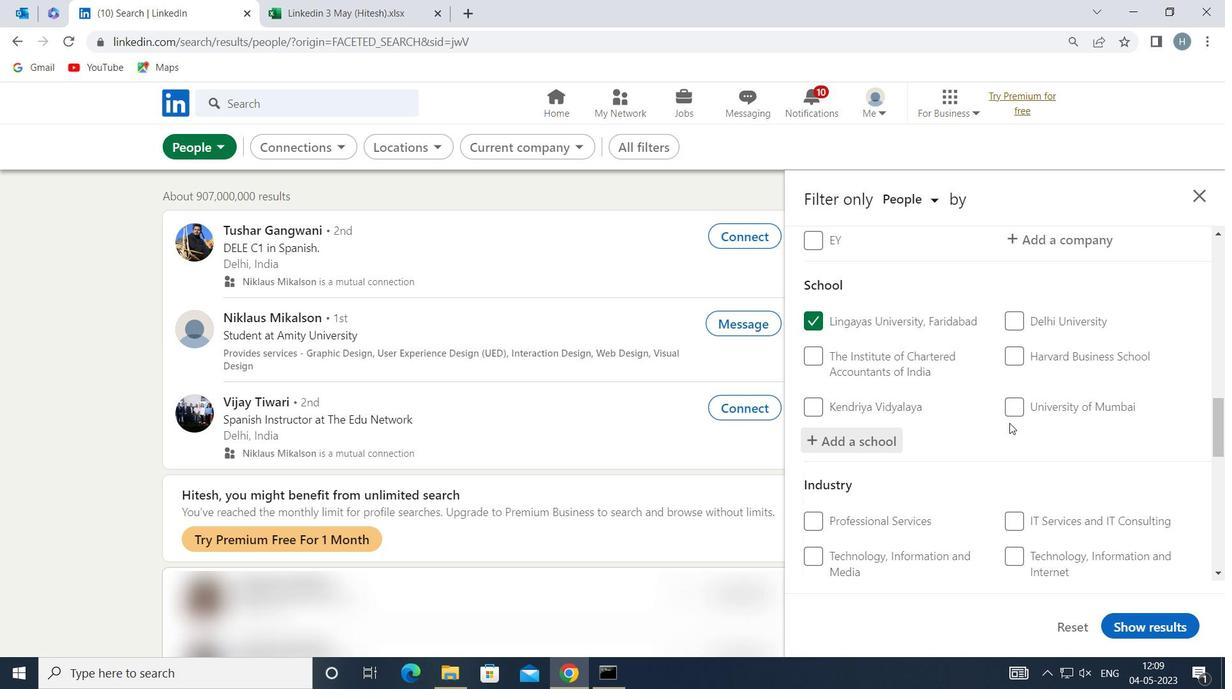 
Action: Mouse moved to (1048, 440)
Screenshot: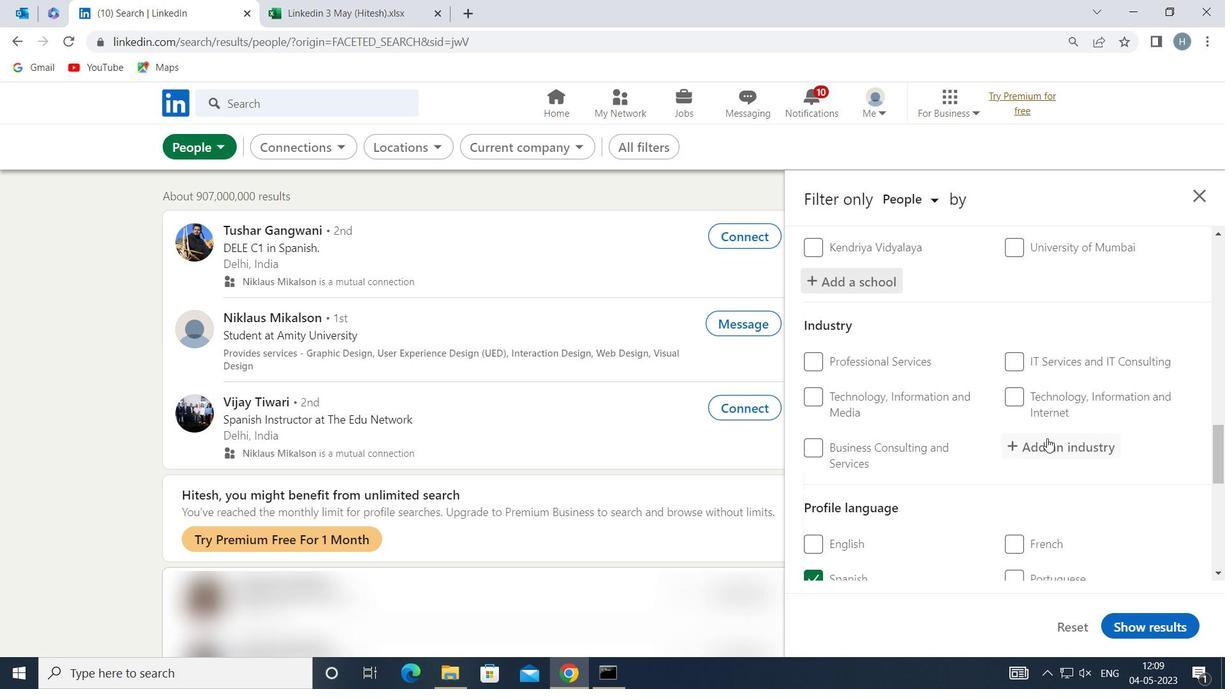 
Action: Mouse pressed left at (1048, 440)
Screenshot: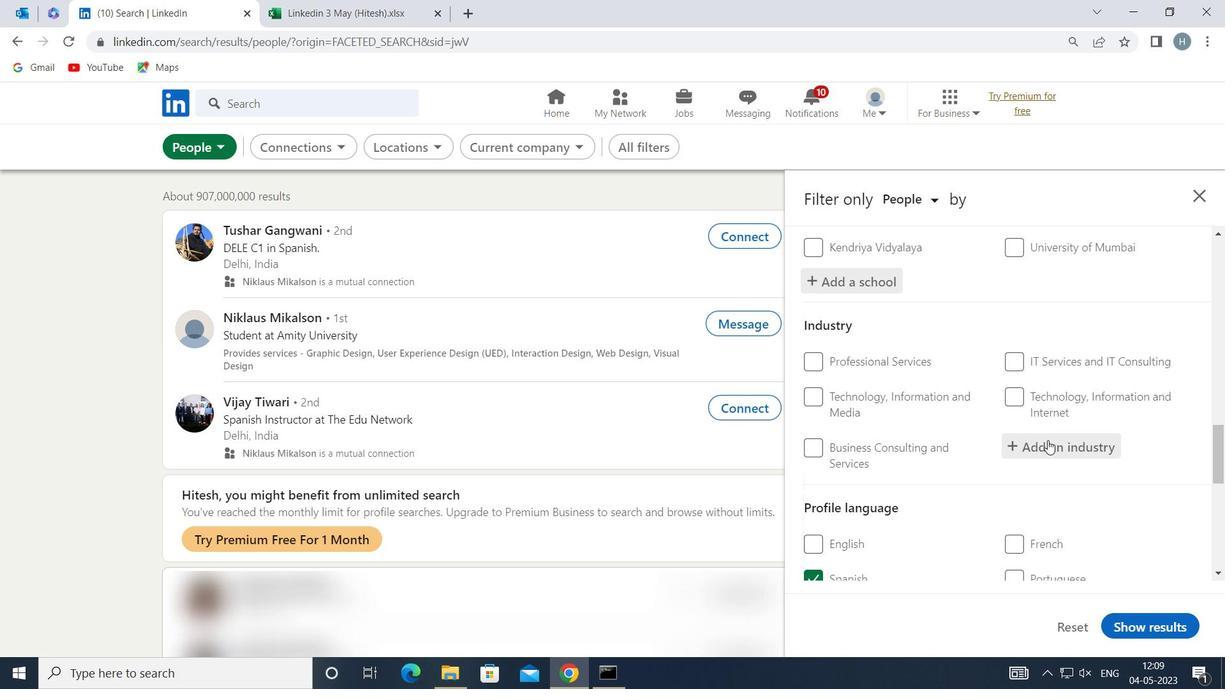 
Action: Key pressed <Key.shift>PERFORMING<Key.space>
Screenshot: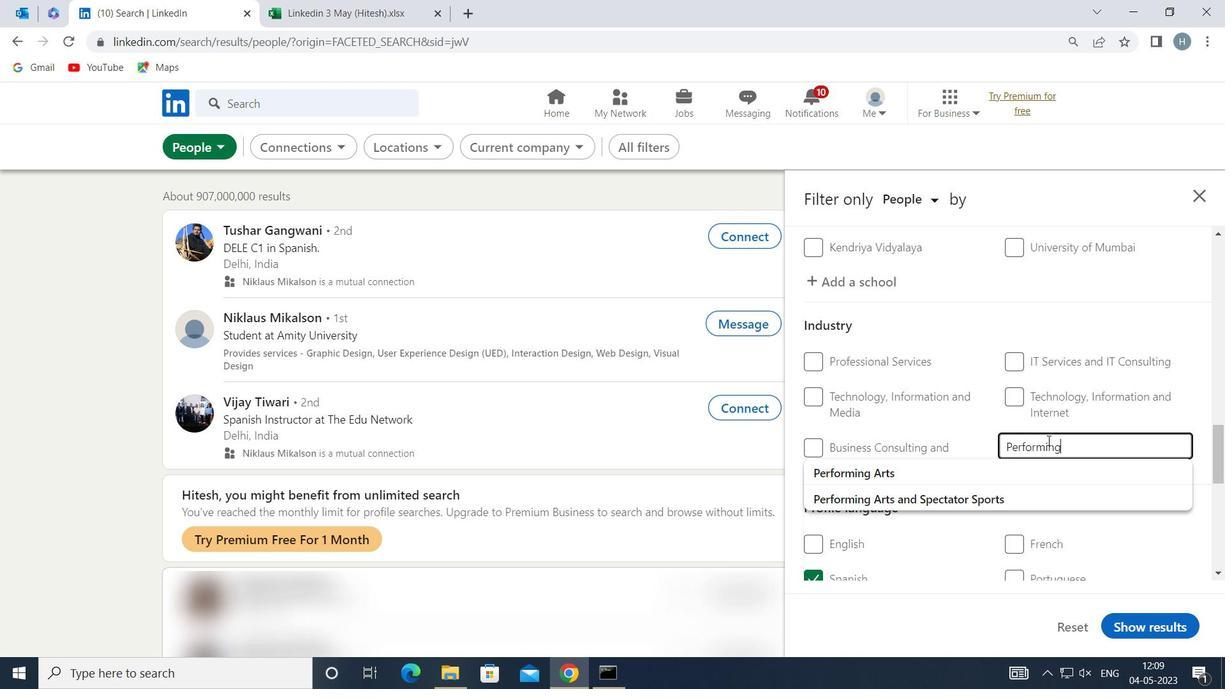 
Action: Mouse moved to (978, 488)
Screenshot: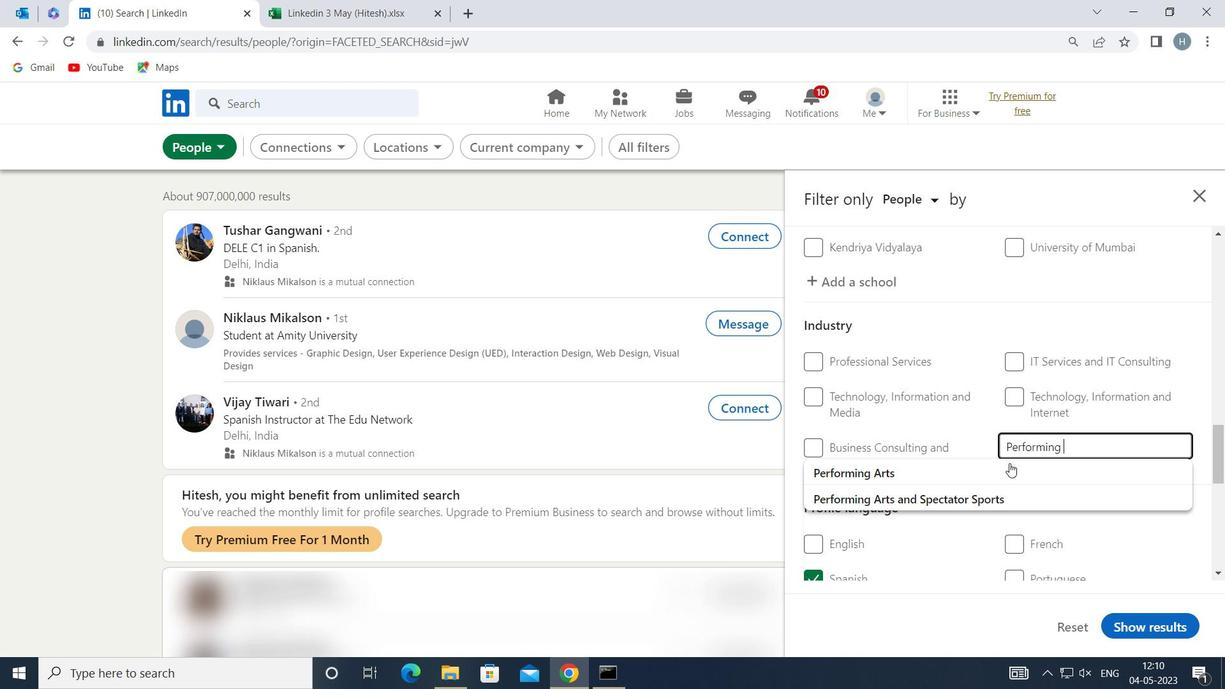 
Action: Mouse pressed left at (978, 488)
Screenshot: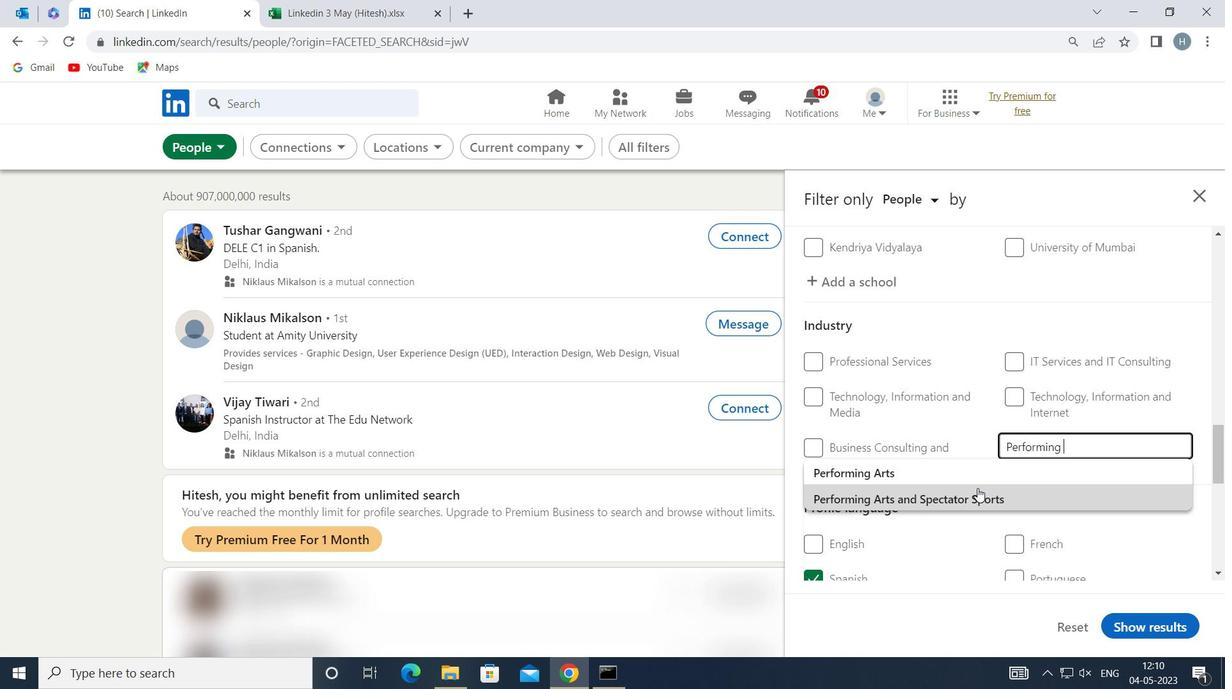 
Action: Mouse moved to (976, 482)
Screenshot: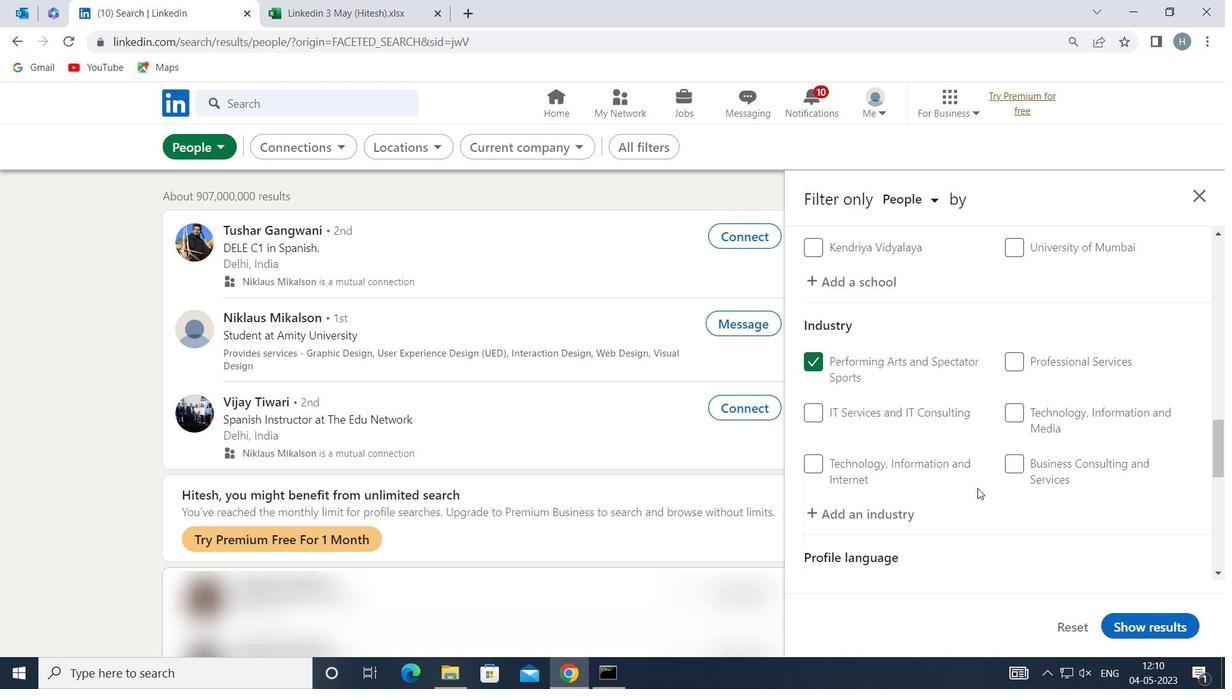 
Action: Mouse scrolled (976, 481) with delta (0, 0)
Screenshot: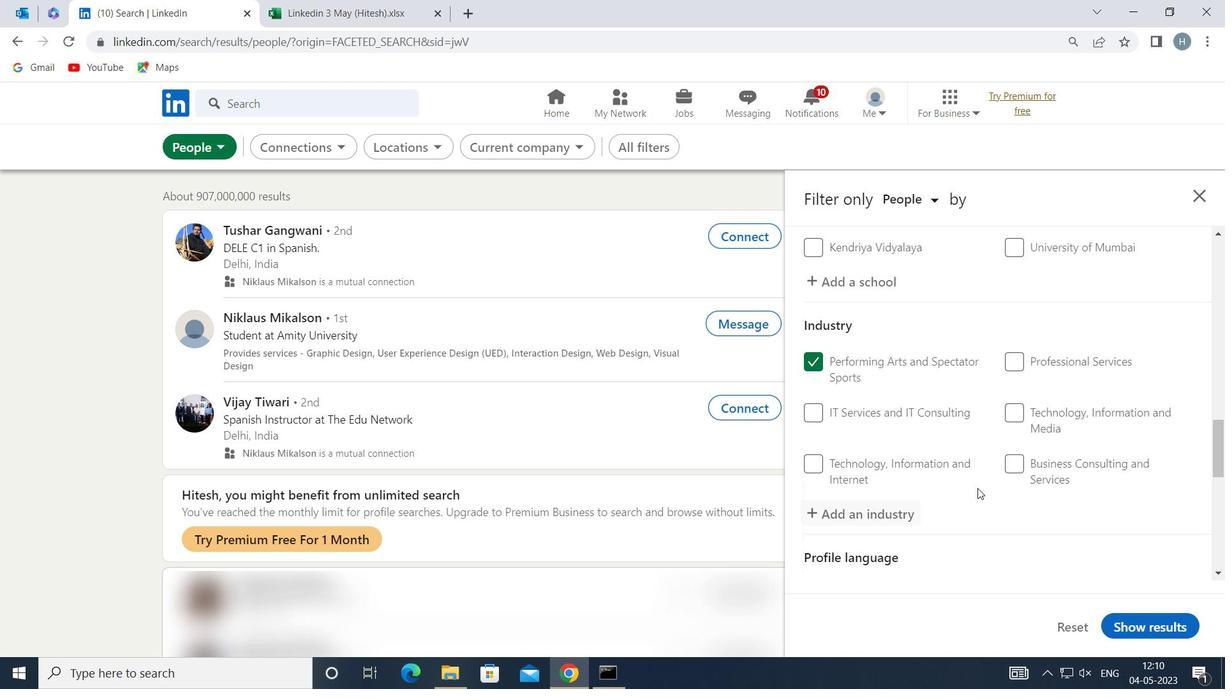 
Action: Mouse scrolled (976, 481) with delta (0, 0)
Screenshot: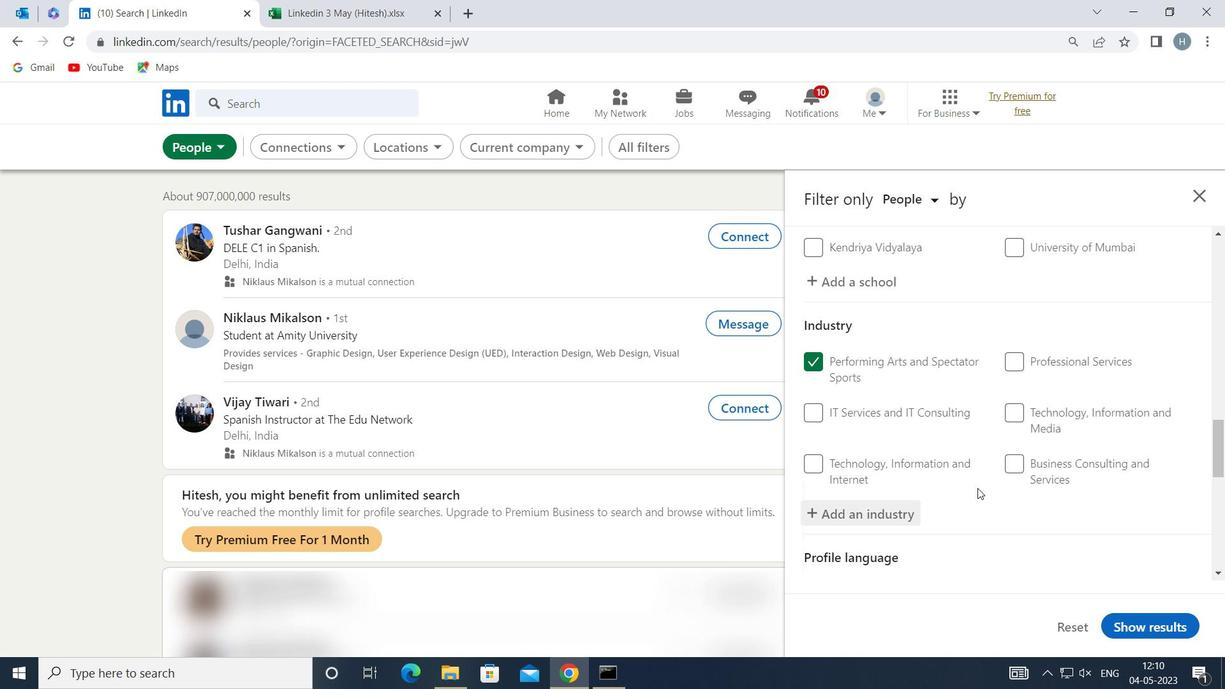 
Action: Mouse scrolled (976, 481) with delta (0, 0)
Screenshot: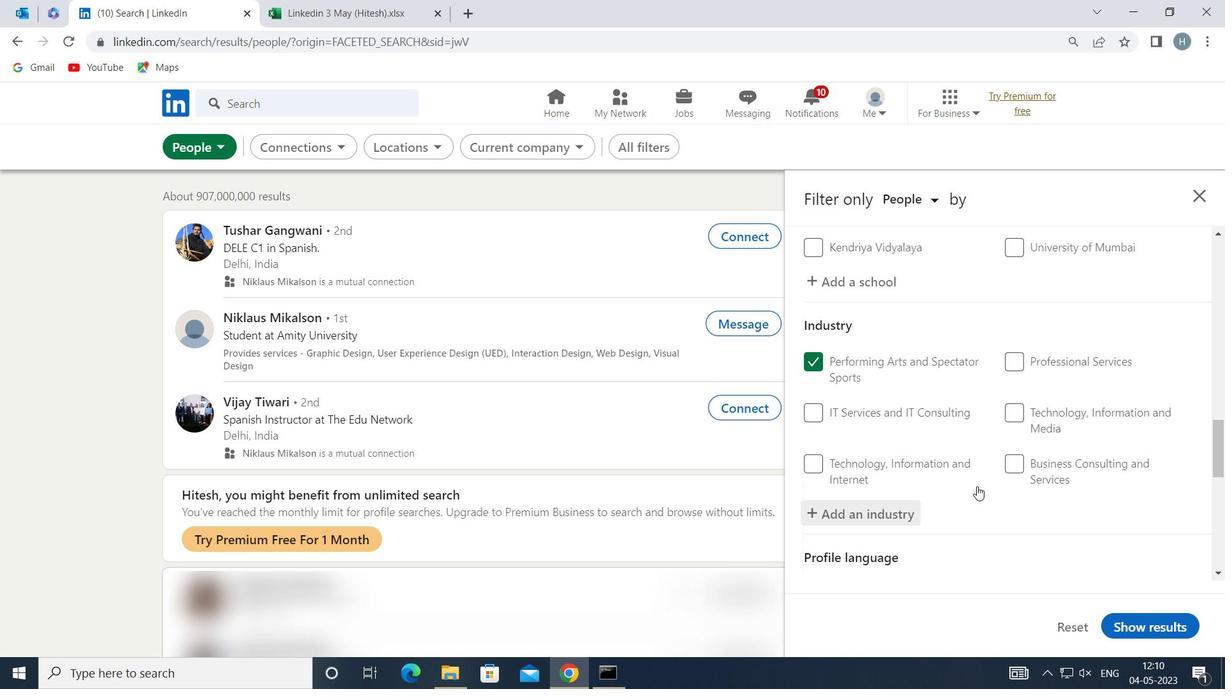 
Action: Mouse moved to (975, 475)
Screenshot: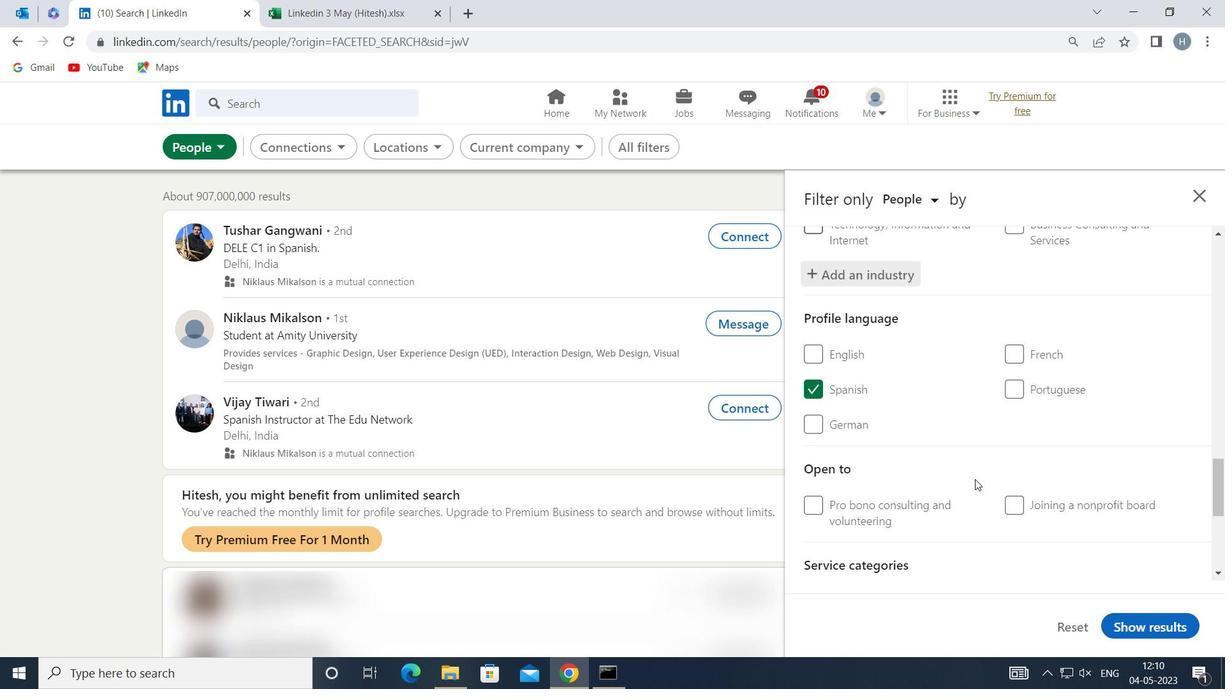 
Action: Mouse scrolled (975, 474) with delta (0, 0)
Screenshot: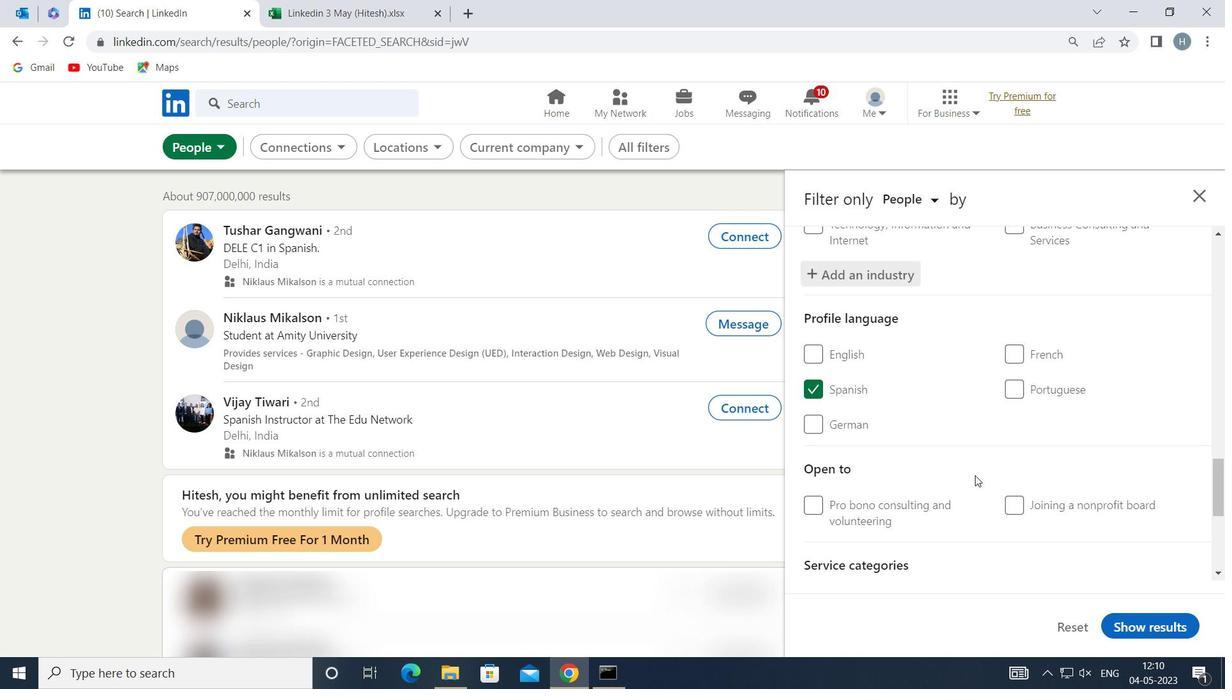 
Action: Mouse scrolled (975, 474) with delta (0, 0)
Screenshot: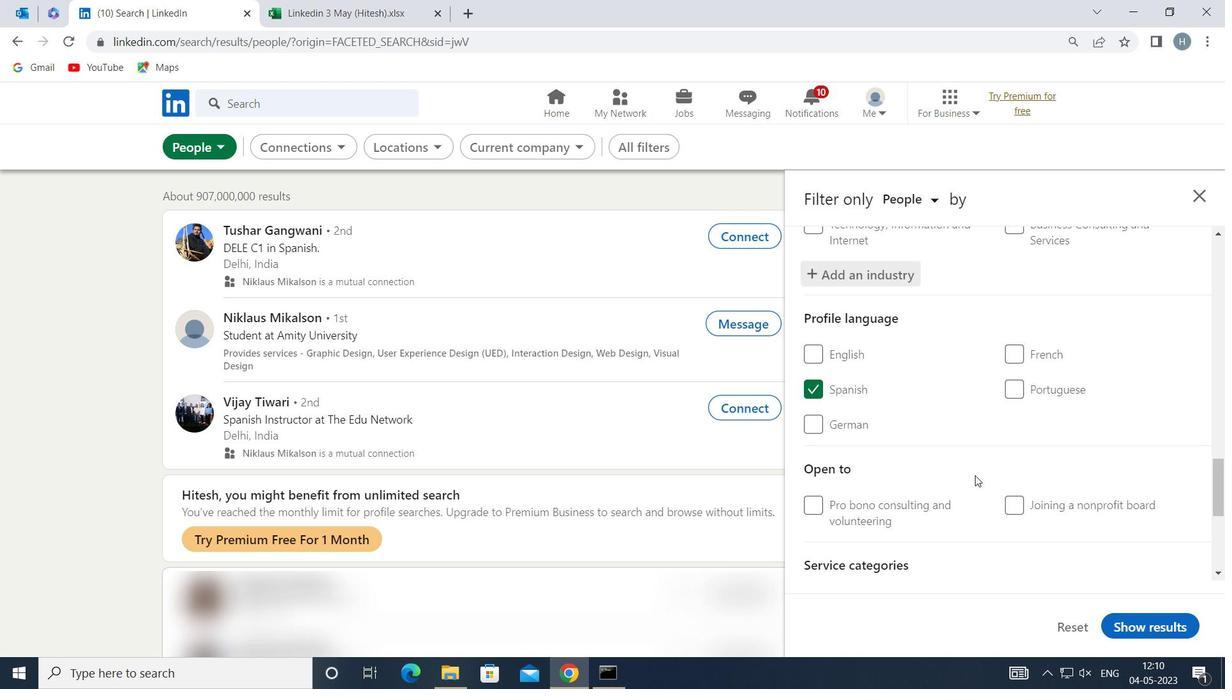 
Action: Mouse scrolled (975, 474) with delta (0, 0)
Screenshot: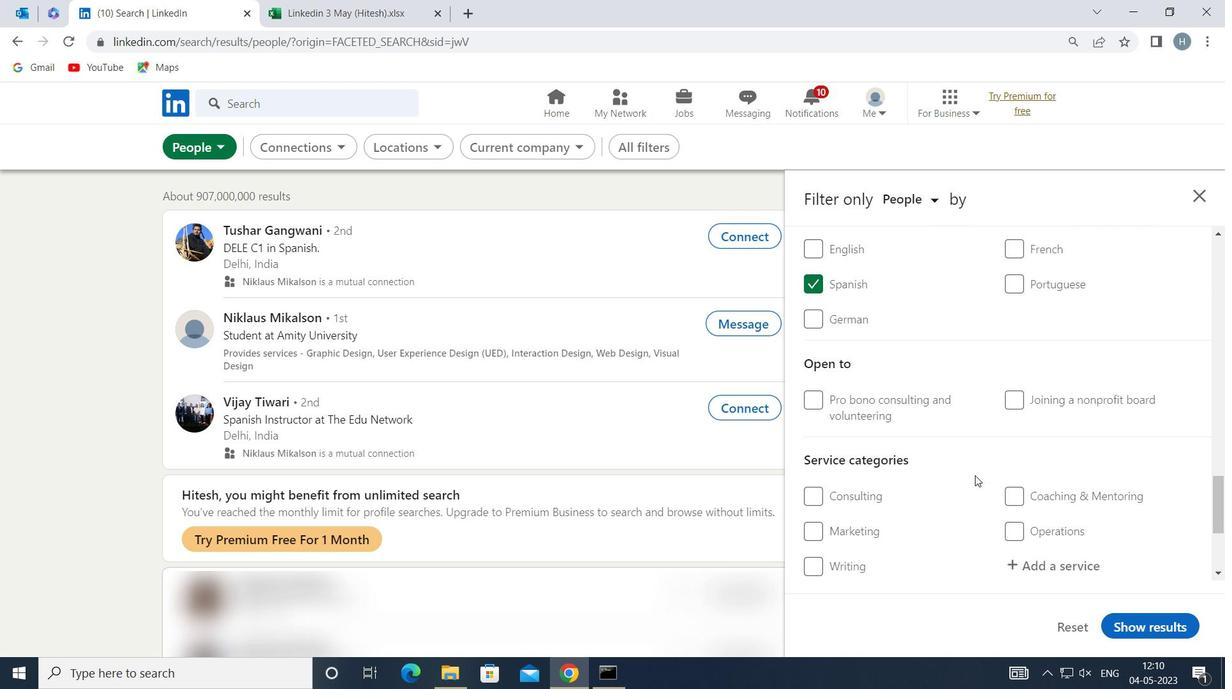 
Action: Mouse moved to (1055, 434)
Screenshot: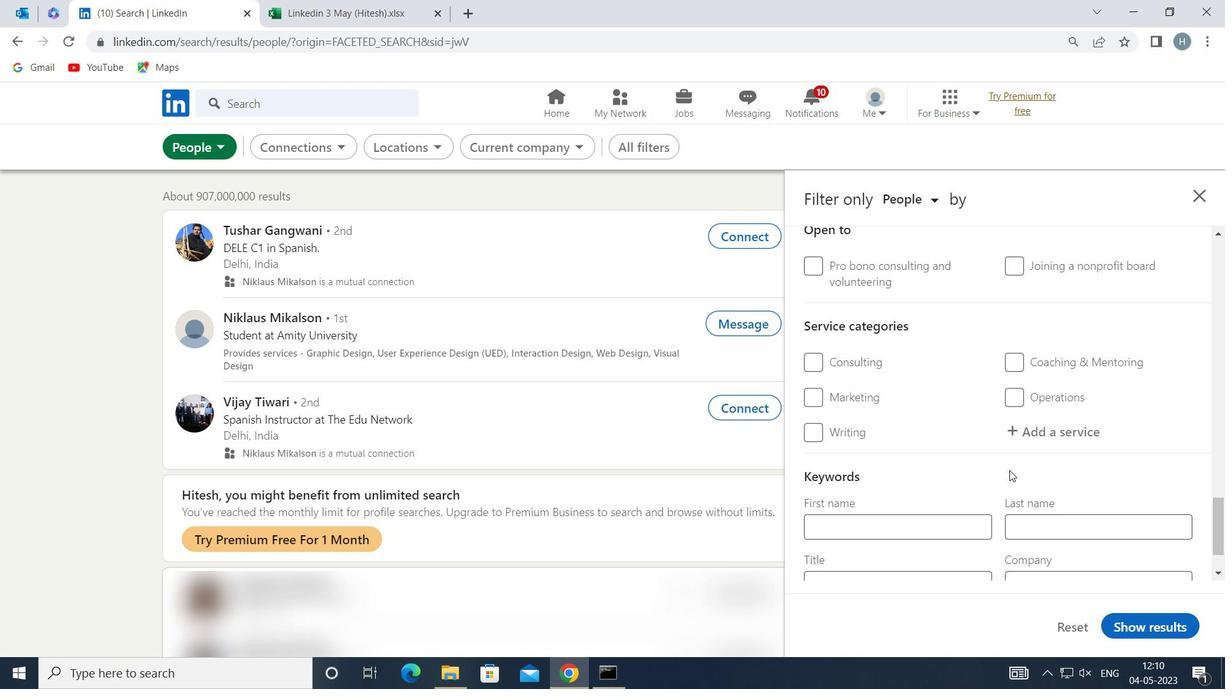 
Action: Mouse pressed left at (1055, 434)
Screenshot: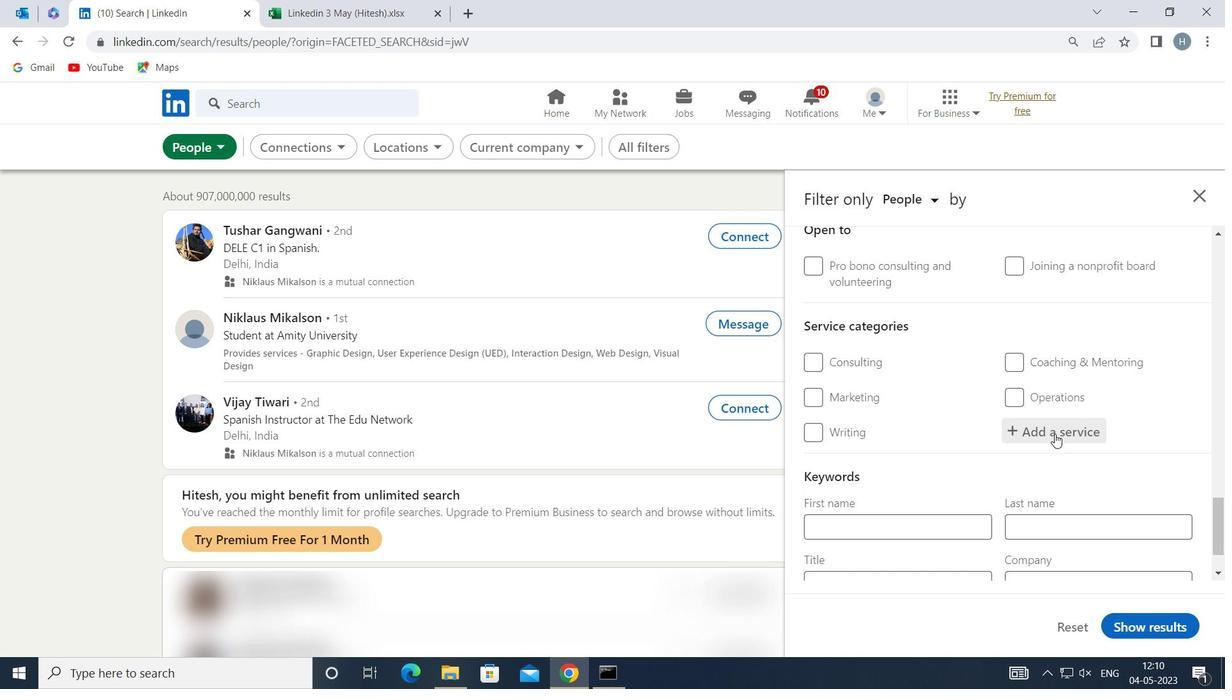 
Action: Key pressed <Key.shift><Key.shift><Key.shift>F<Key.shift>ILING
Screenshot: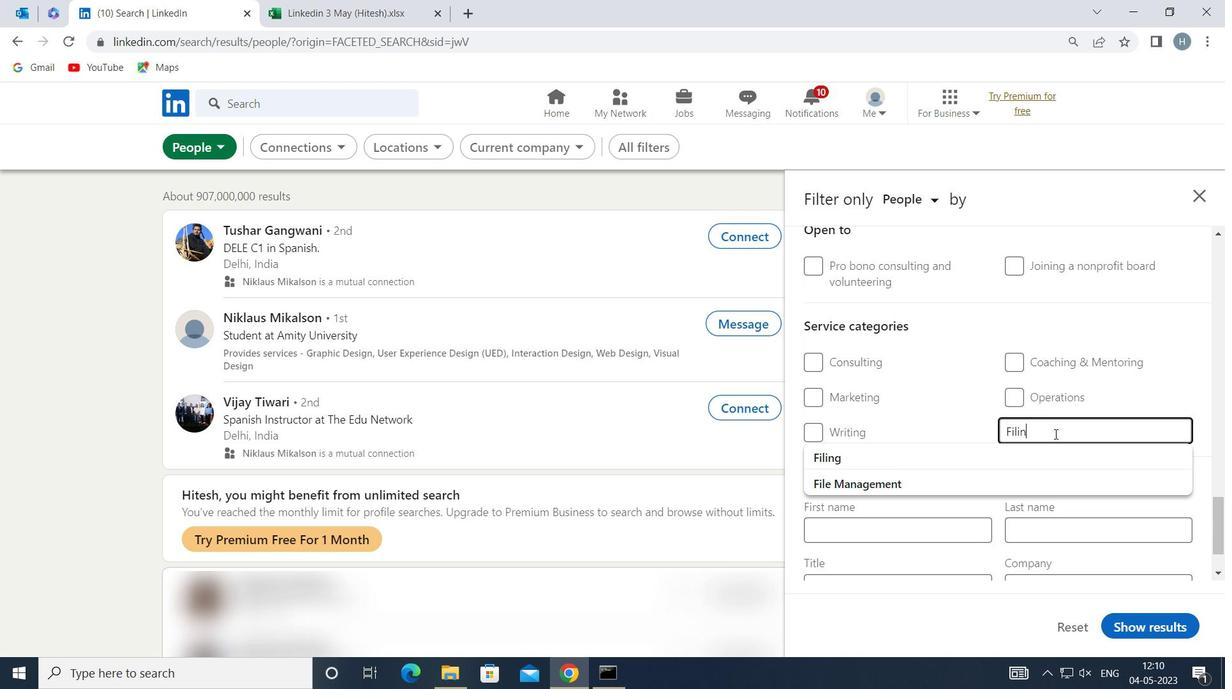 
Action: Mouse moved to (992, 454)
Screenshot: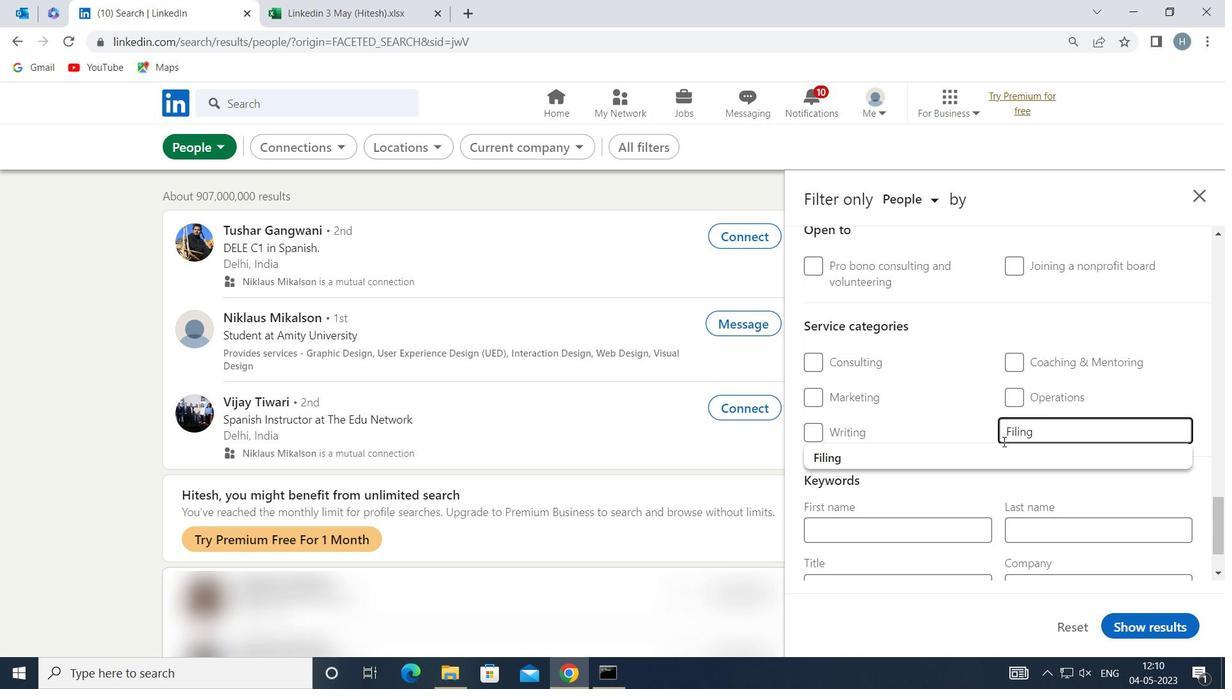 
Action: Mouse pressed left at (992, 454)
Screenshot: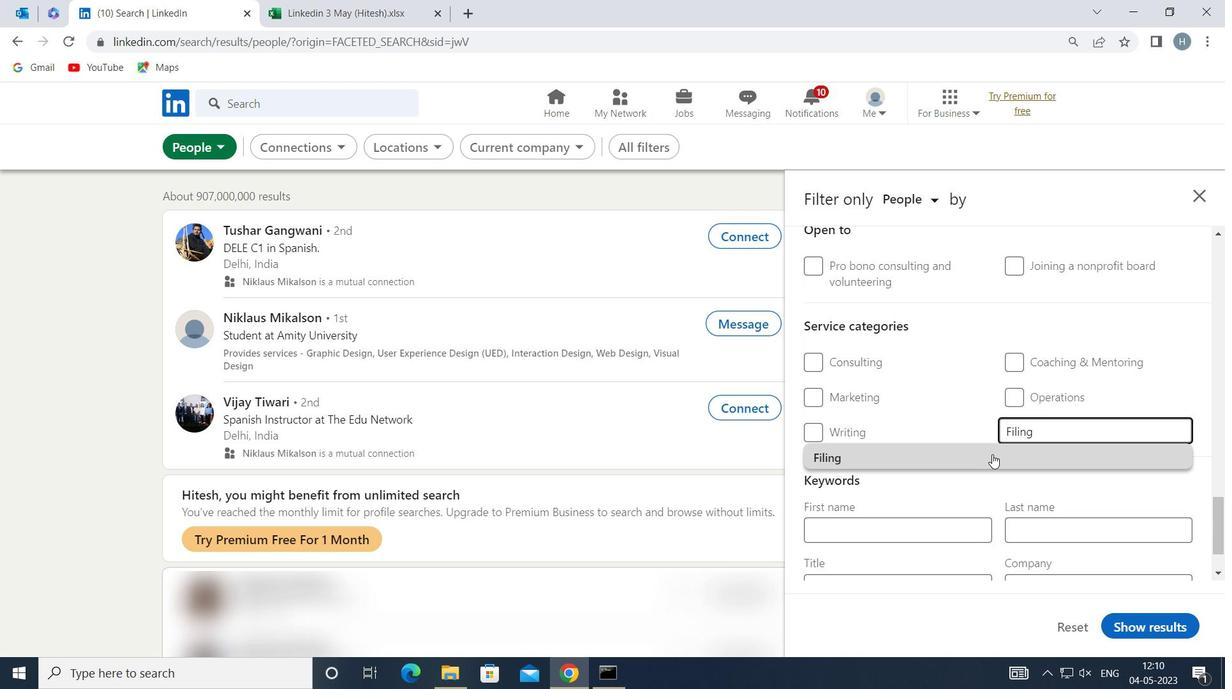 
Action: Mouse moved to (992, 446)
Screenshot: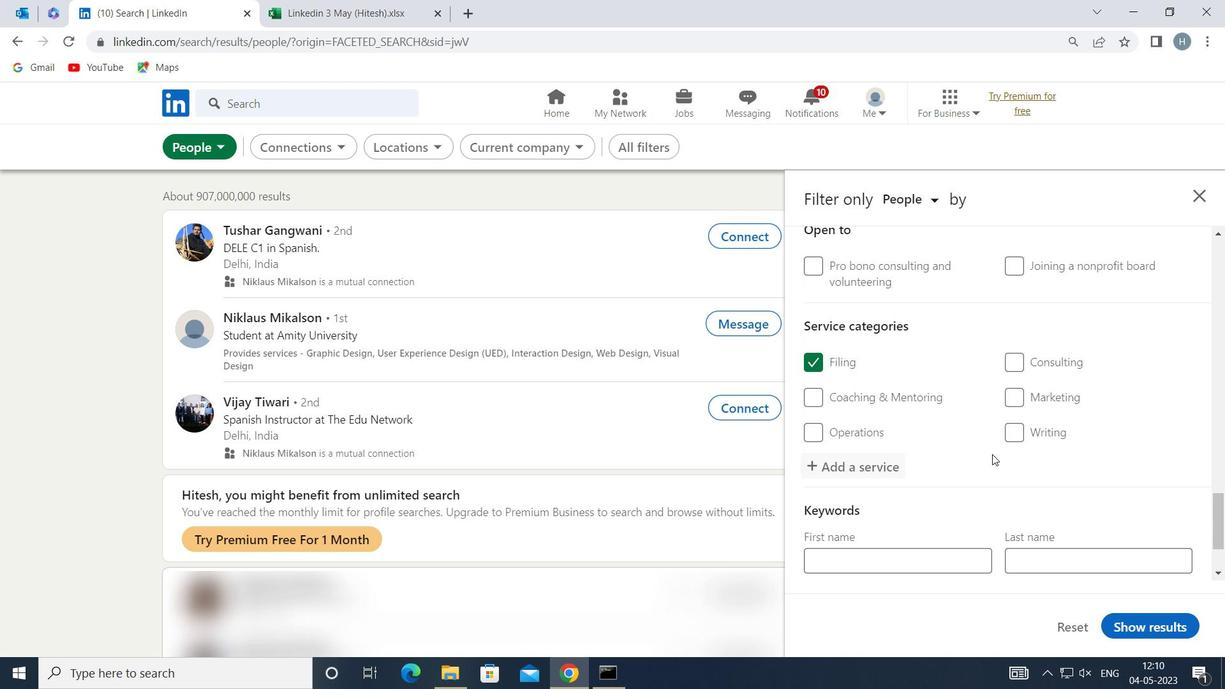 
Action: Mouse scrolled (992, 446) with delta (0, 0)
Screenshot: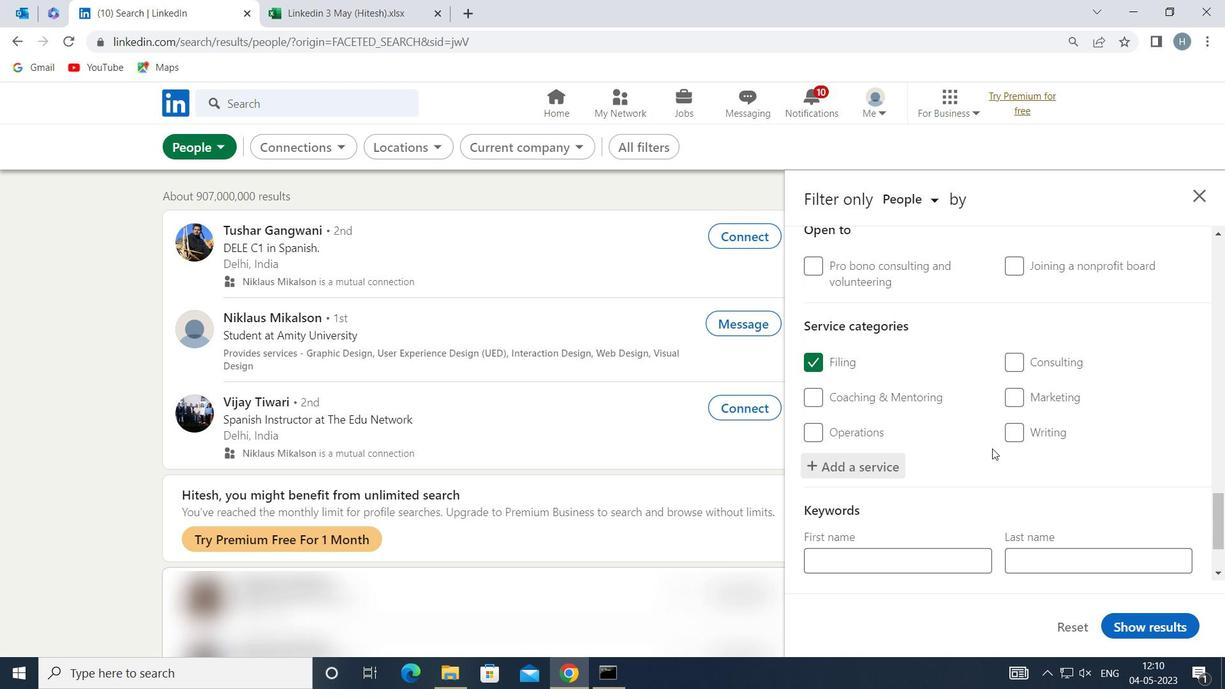 
Action: Mouse scrolled (992, 446) with delta (0, 0)
Screenshot: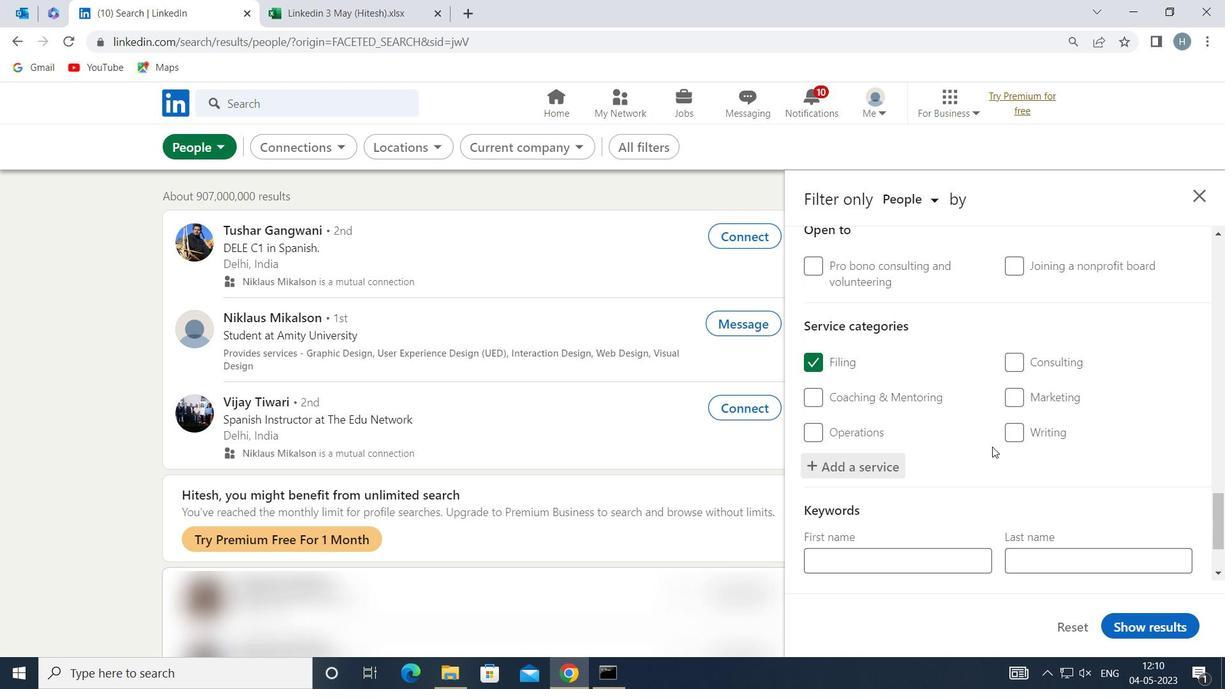 
Action: Mouse scrolled (992, 446) with delta (0, 0)
Screenshot: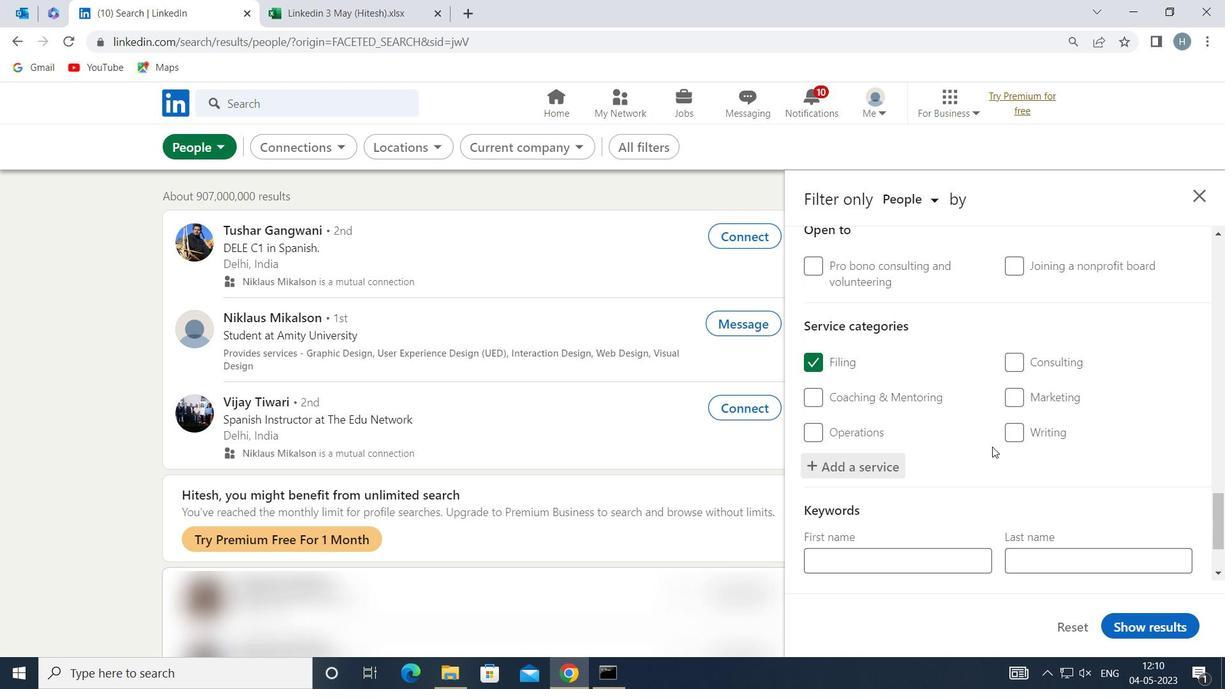 
Action: Mouse scrolled (992, 446) with delta (0, 0)
Screenshot: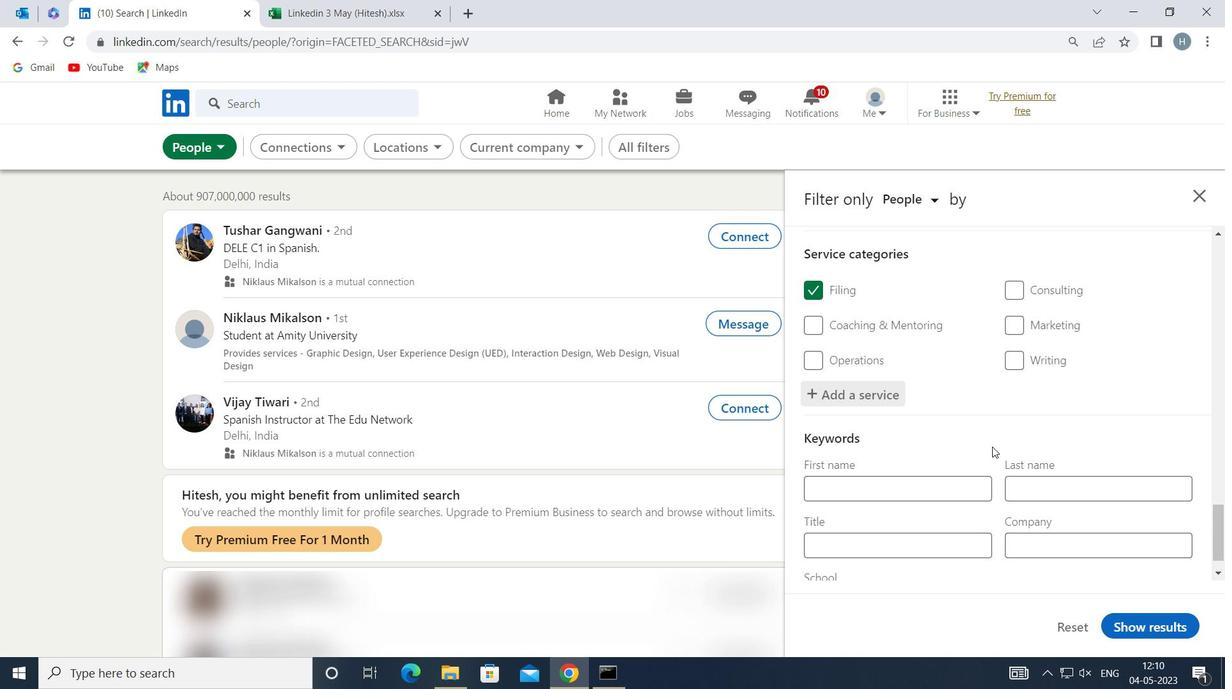 
Action: Mouse scrolled (992, 446) with delta (0, 0)
Screenshot: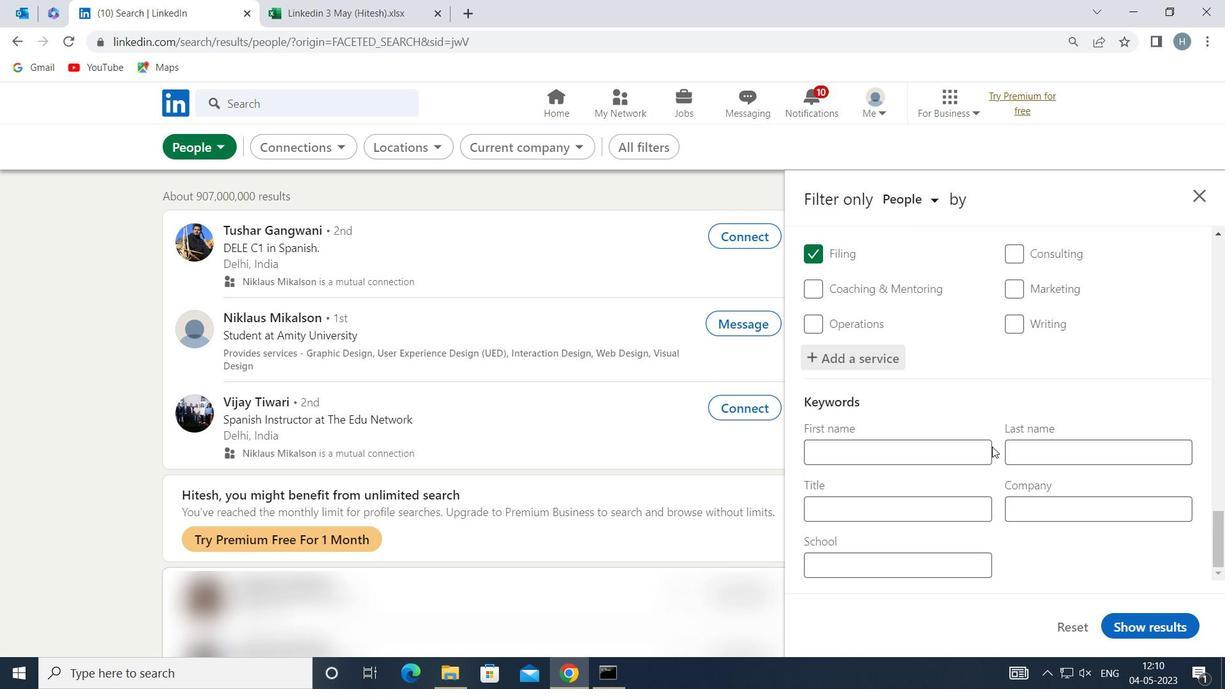 
Action: Mouse moved to (944, 513)
Screenshot: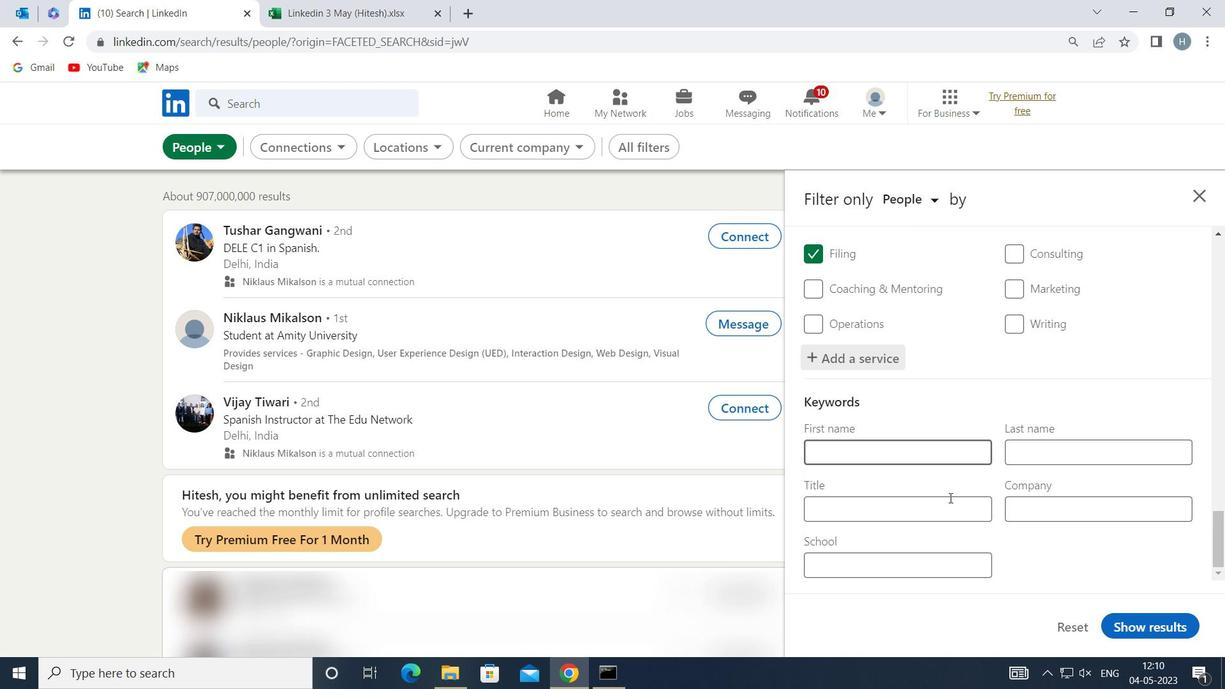 
Action: Mouse pressed left at (944, 513)
Screenshot: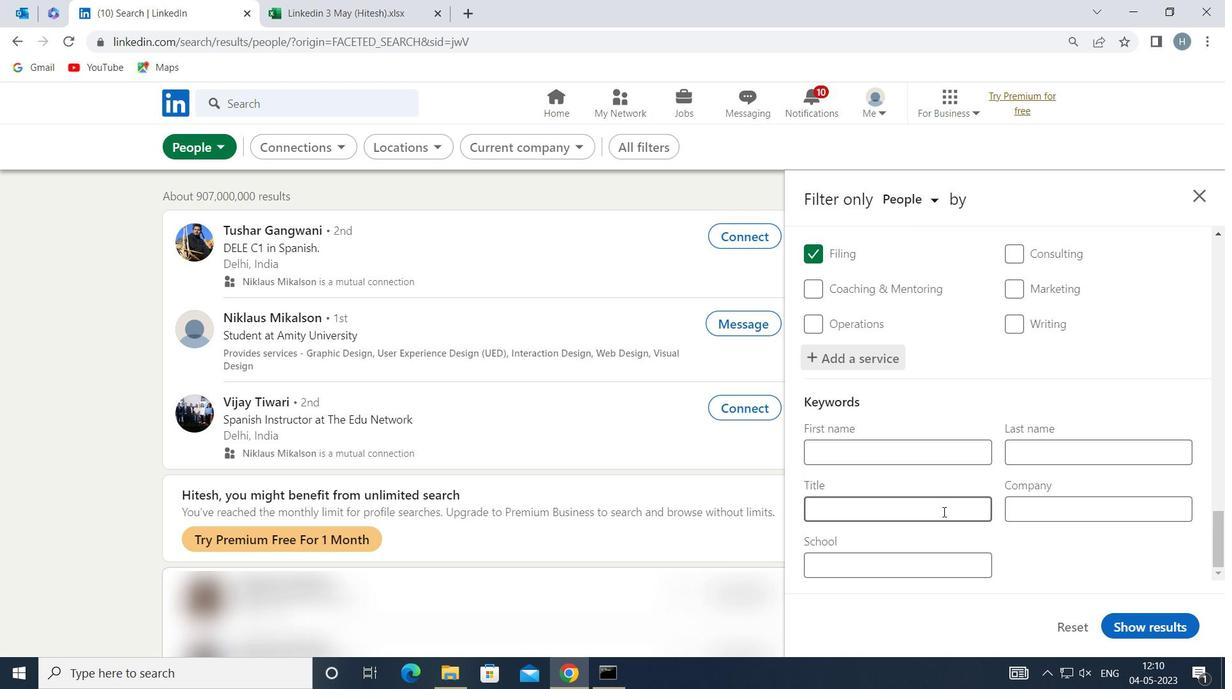 
Action: Key pressed <Key.shift>MECHANICAL<Key.space><Key.shift>ENGINEER
Screenshot: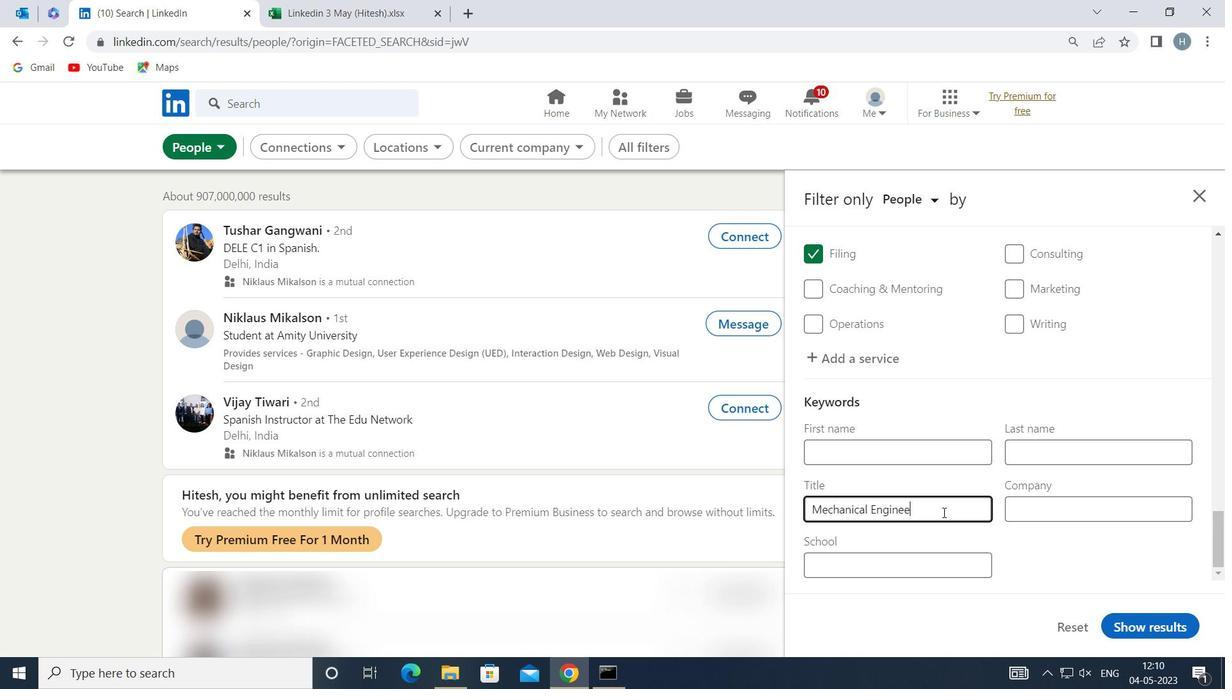 
Action: Mouse moved to (1167, 617)
Screenshot: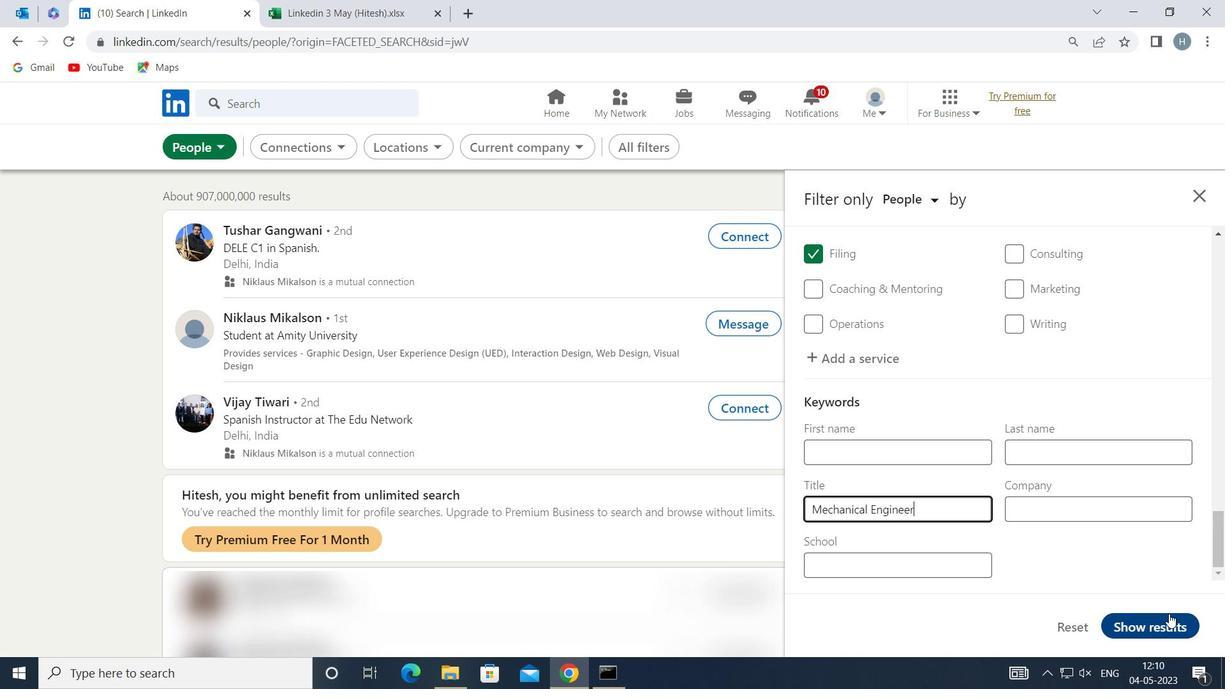 
Action: Mouse pressed left at (1167, 617)
Screenshot: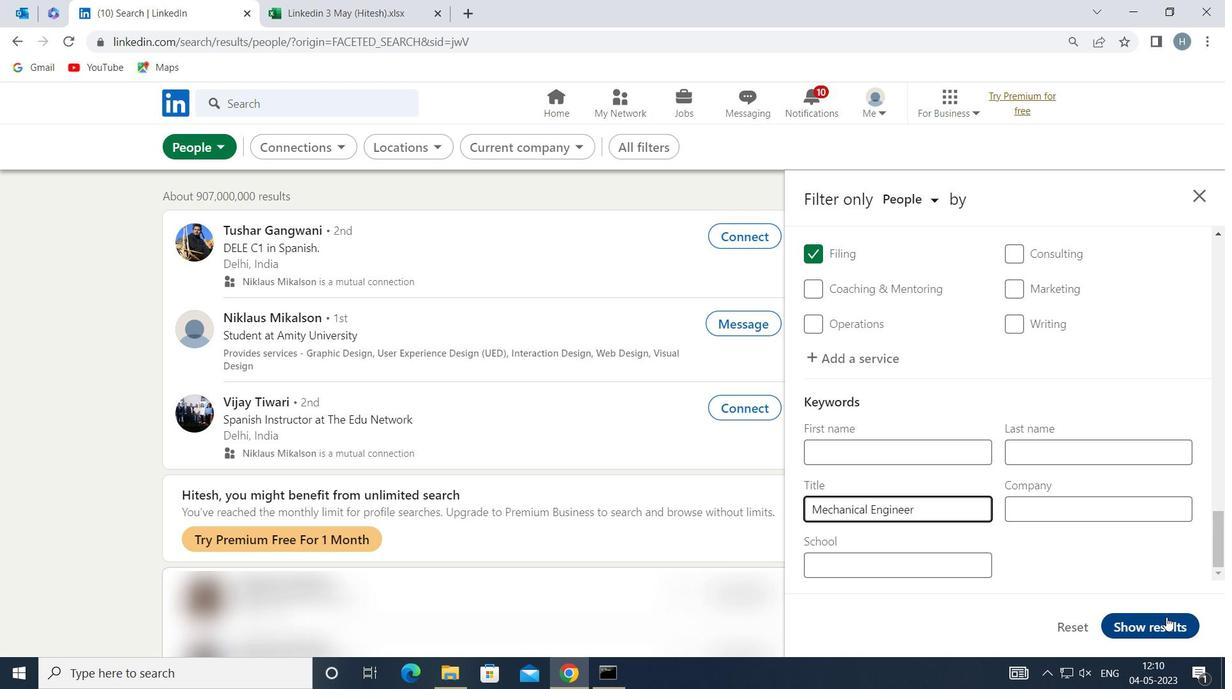 
Action: Mouse moved to (988, 458)
Screenshot: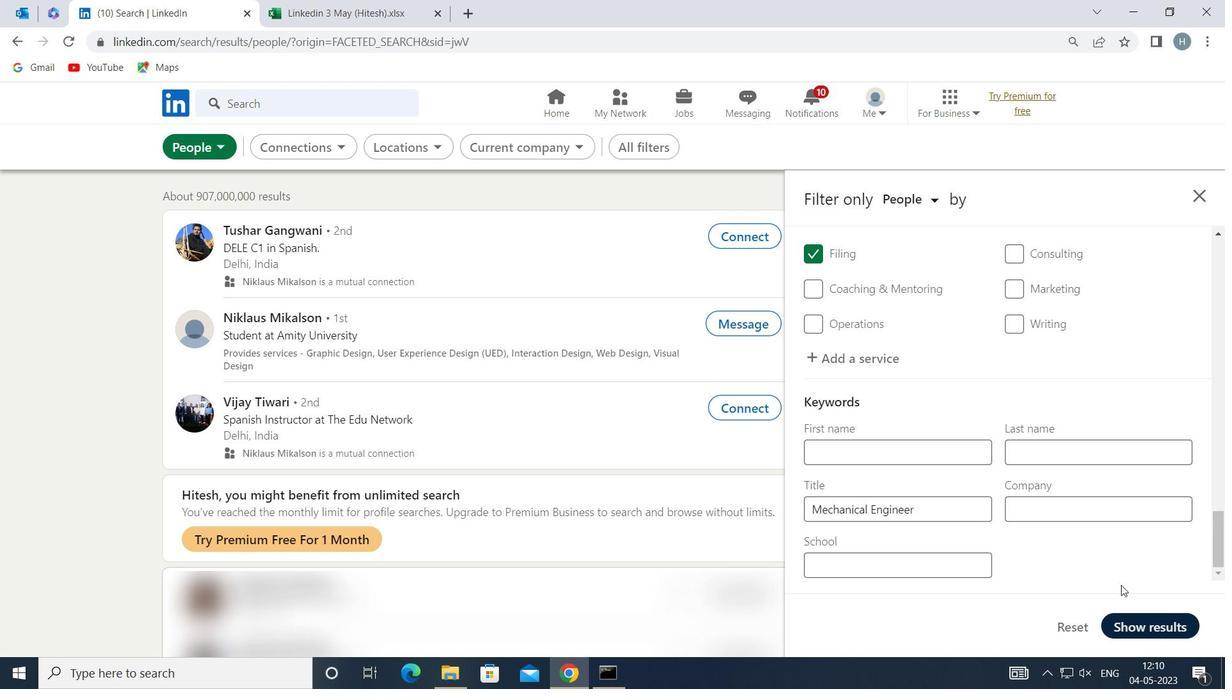 
